 Task: Look for space in Suva, Fiji from 10th July, 2023 to 15th July, 2023 for 7 adults in price range Rs.10000 to Rs.15000. Place can be entire place or shared room with 4 bedrooms having 7 beds and 4 bathrooms. Property type can be house, flat, guest house. Amenities needed are: wifi, TV, free parkinig on premises, gym, breakfast. Booking option can be shelf check-in. Required host language is .
Action: Mouse moved to (608, 156)
Screenshot: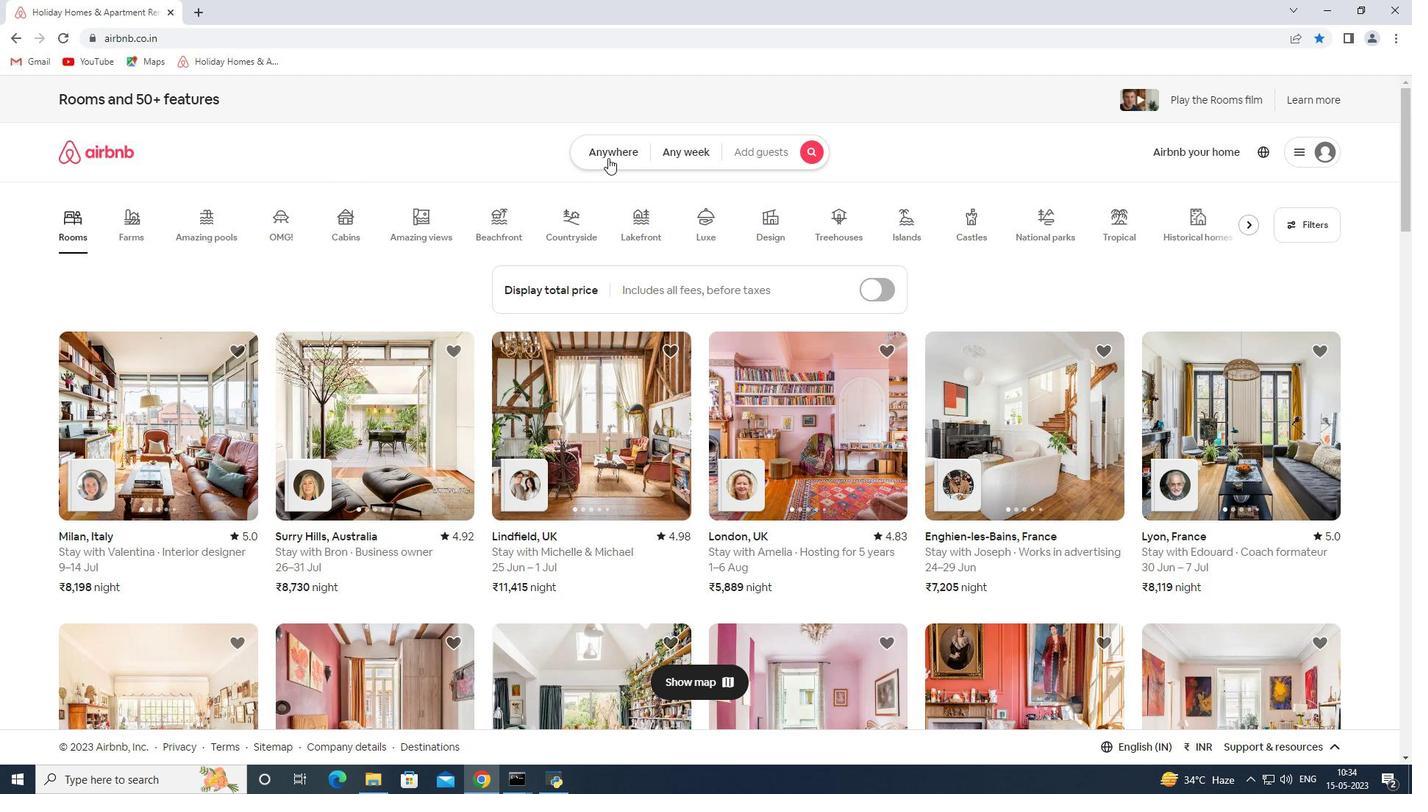 
Action: Mouse pressed left at (608, 156)
Screenshot: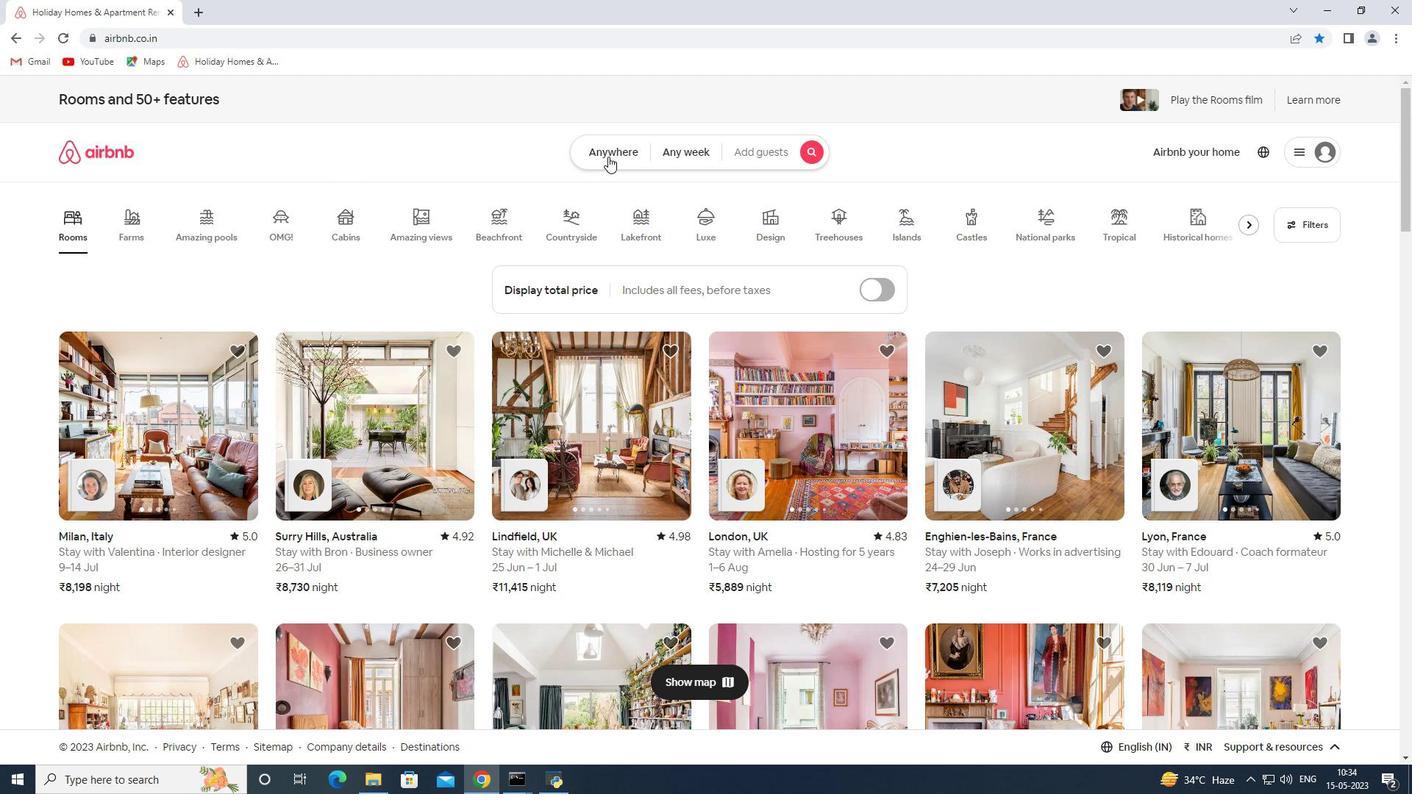 
Action: Mouse moved to (519, 213)
Screenshot: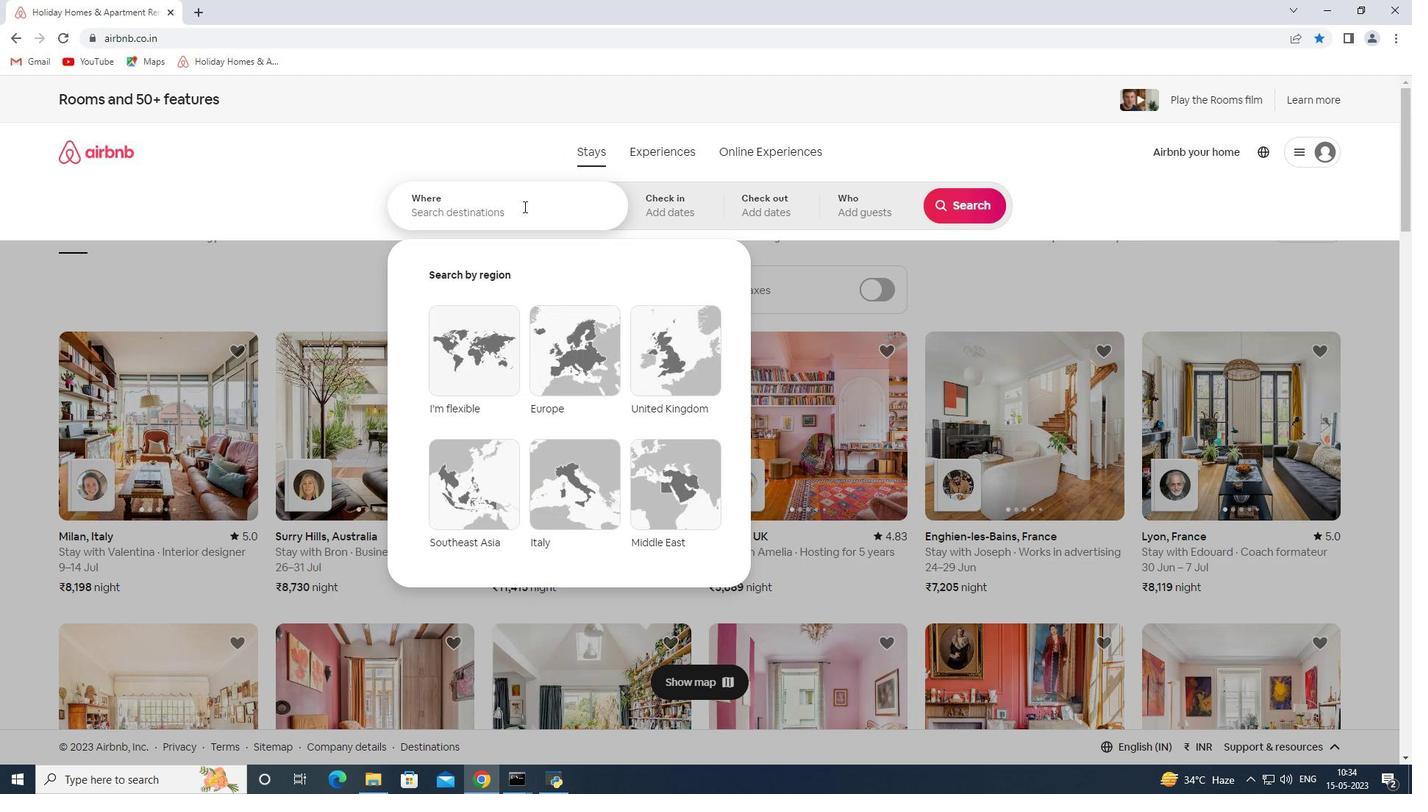 
Action: Mouse pressed left at (519, 213)
Screenshot: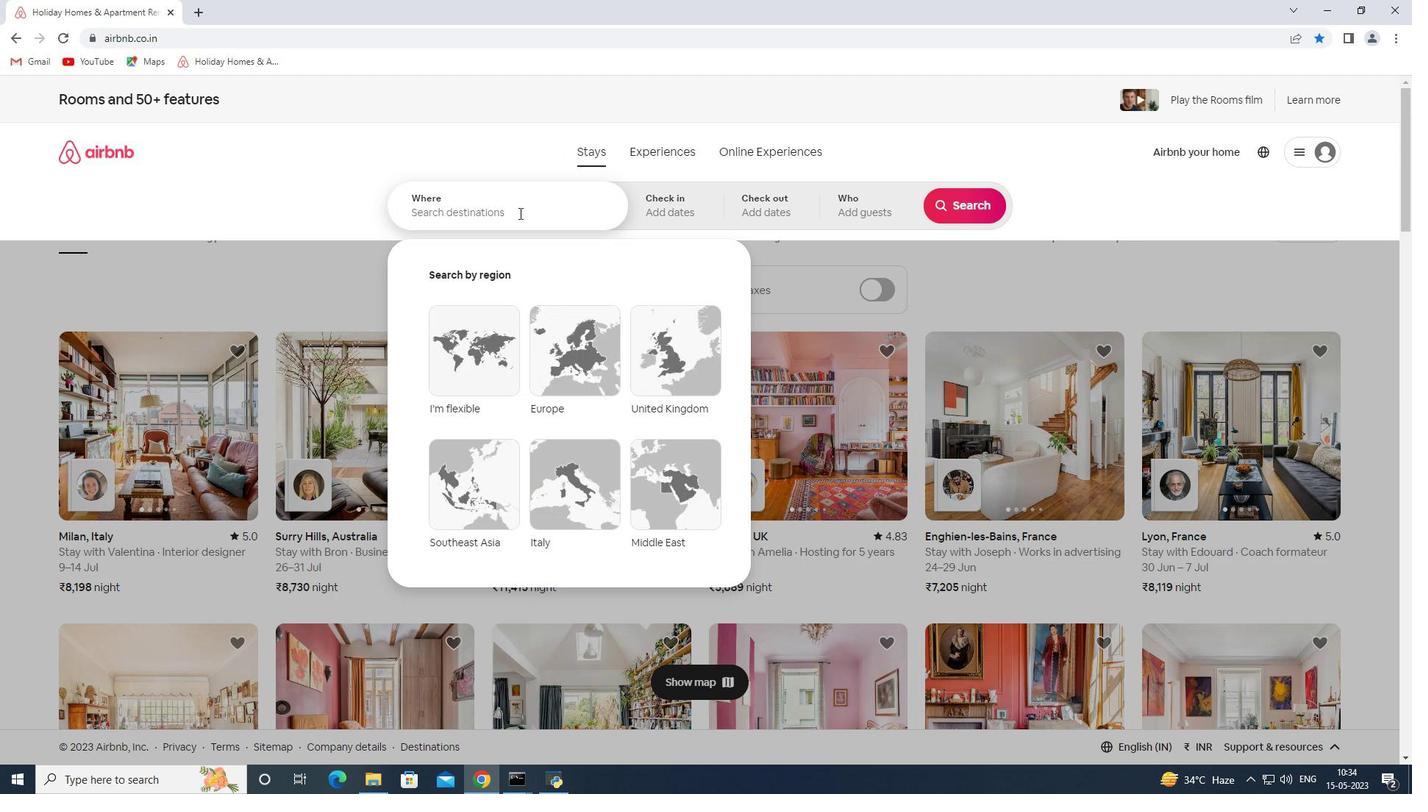 
Action: Key pressed <Key.shift><Key.shift><Key.shift><Key.shift>Suva<Key.space>fiji<Key.space><Key.down><Key.enter>
Screenshot: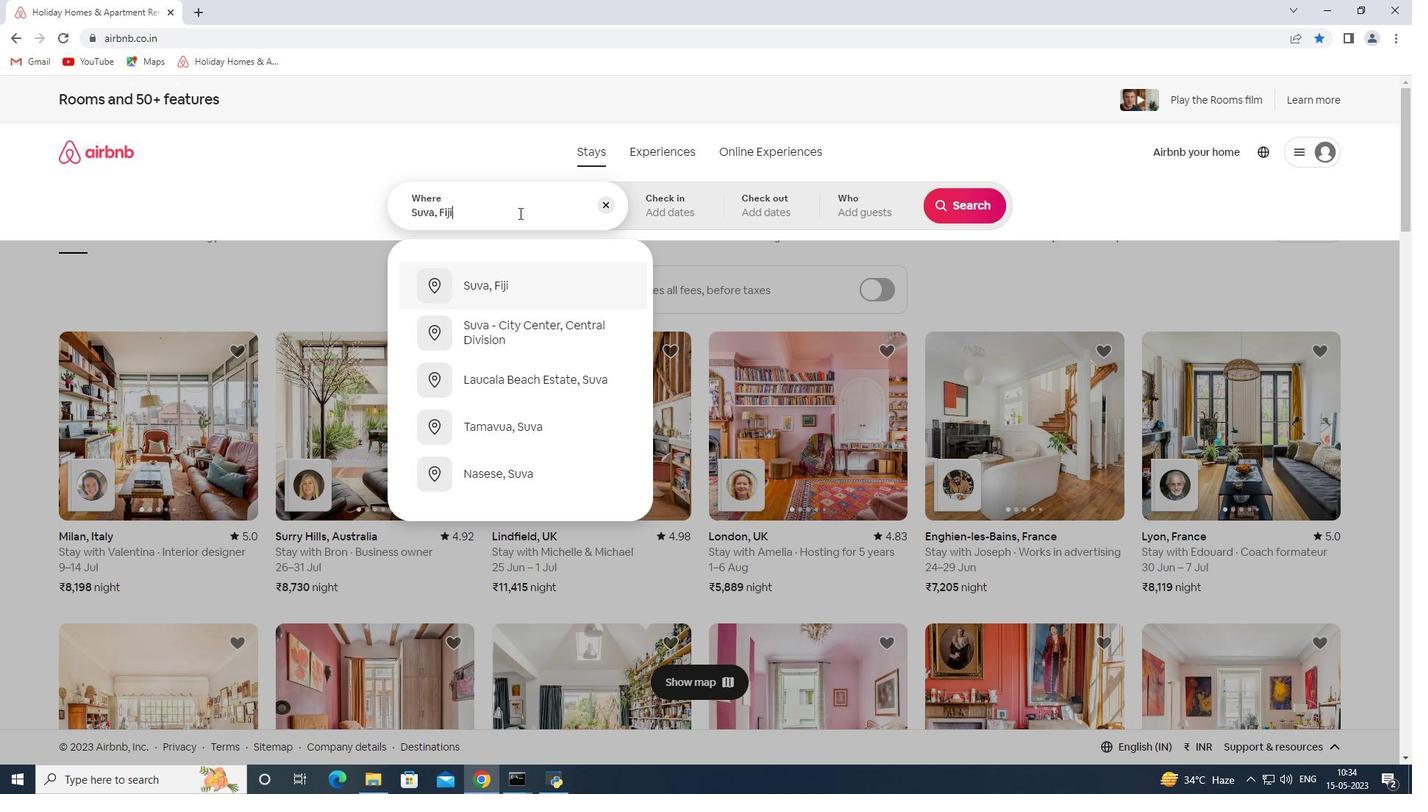 
Action: Mouse moved to (963, 320)
Screenshot: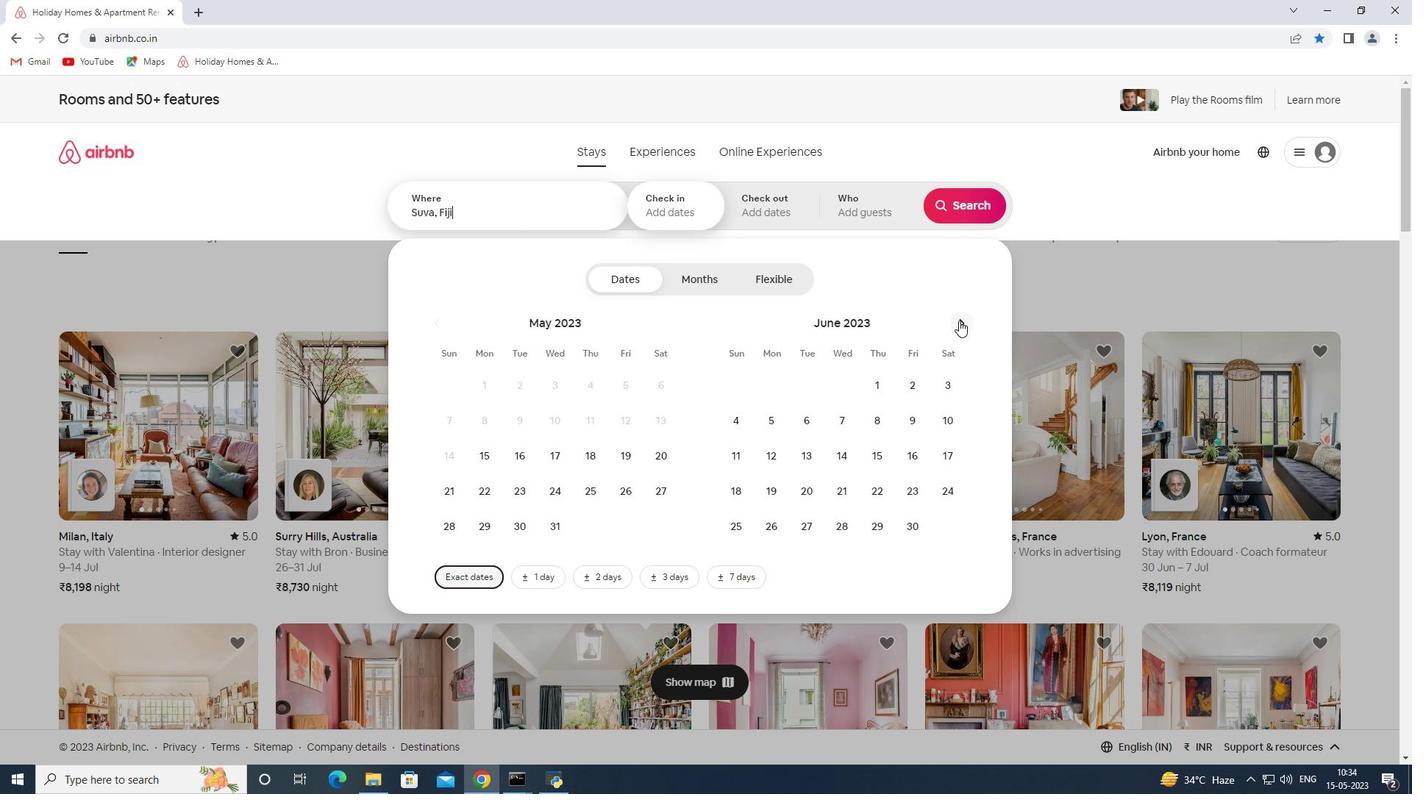 
Action: Mouse pressed left at (963, 320)
Screenshot: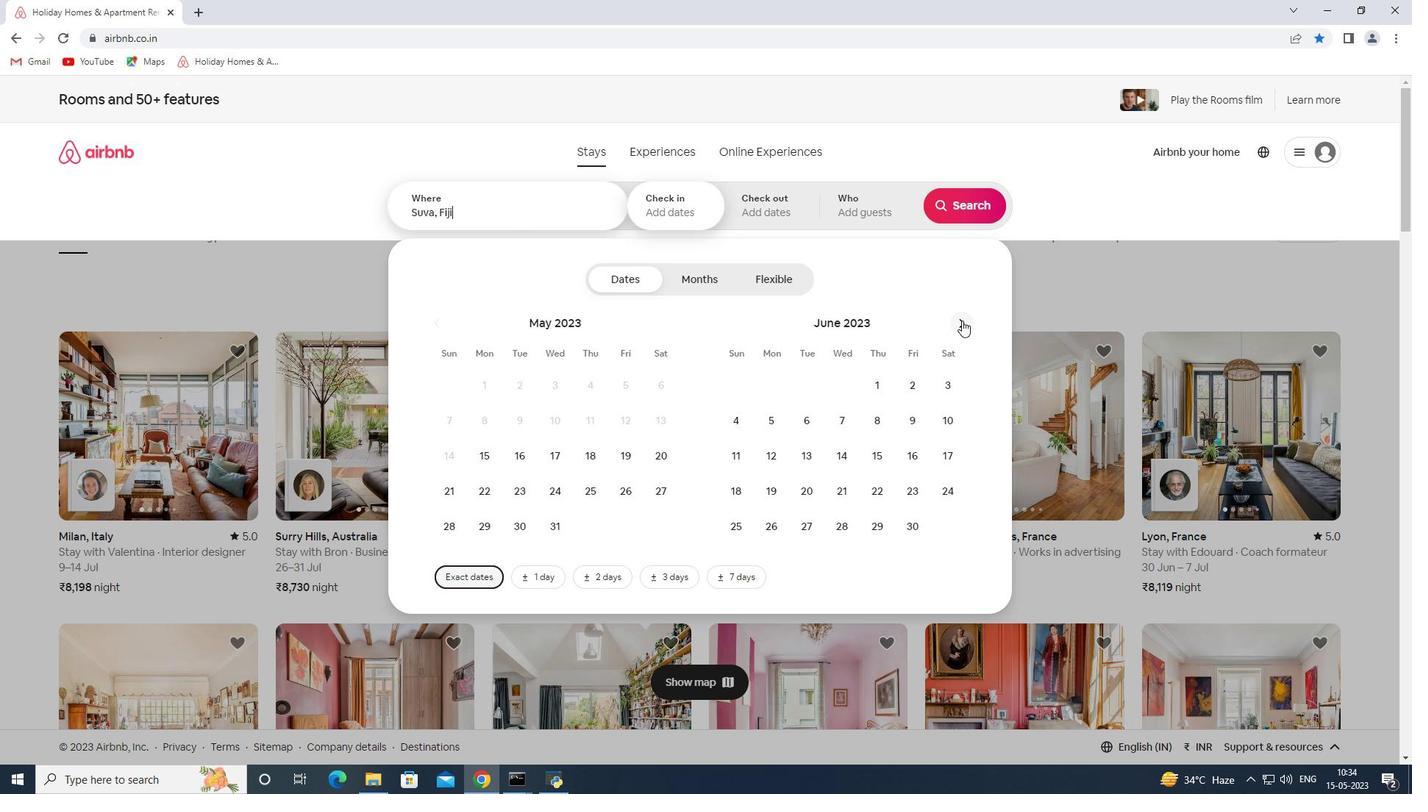 
Action: Mouse moved to (778, 460)
Screenshot: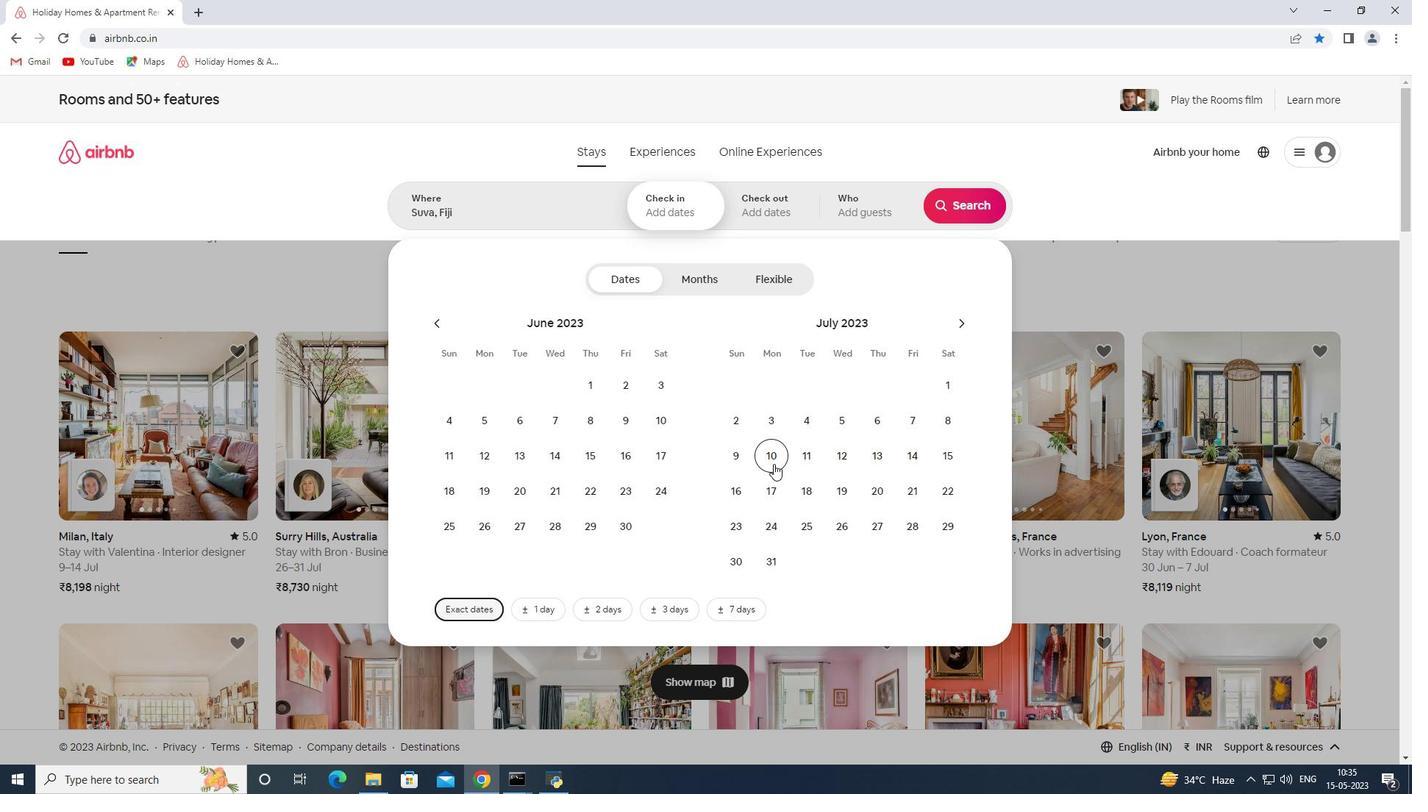 
Action: Mouse pressed left at (778, 460)
Screenshot: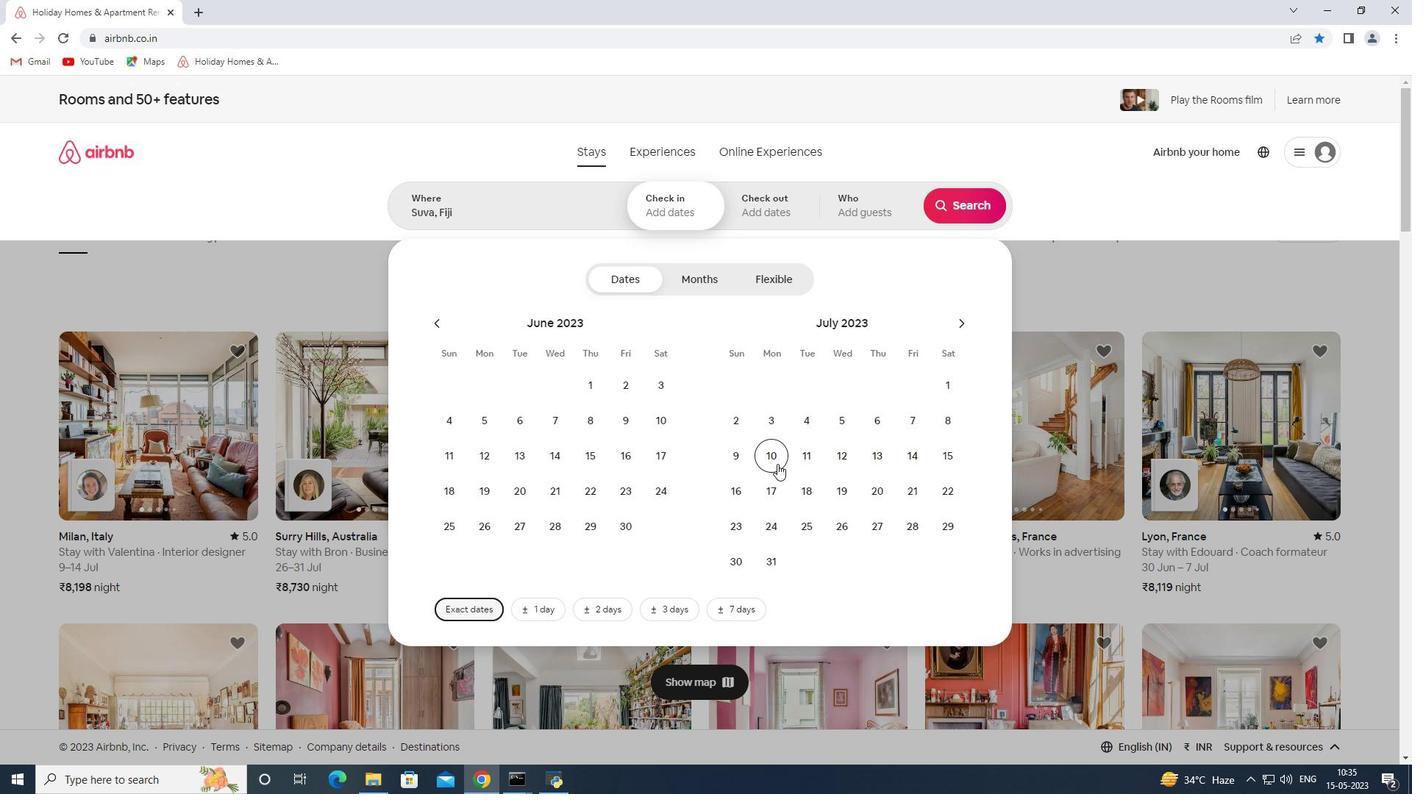 
Action: Mouse moved to (957, 456)
Screenshot: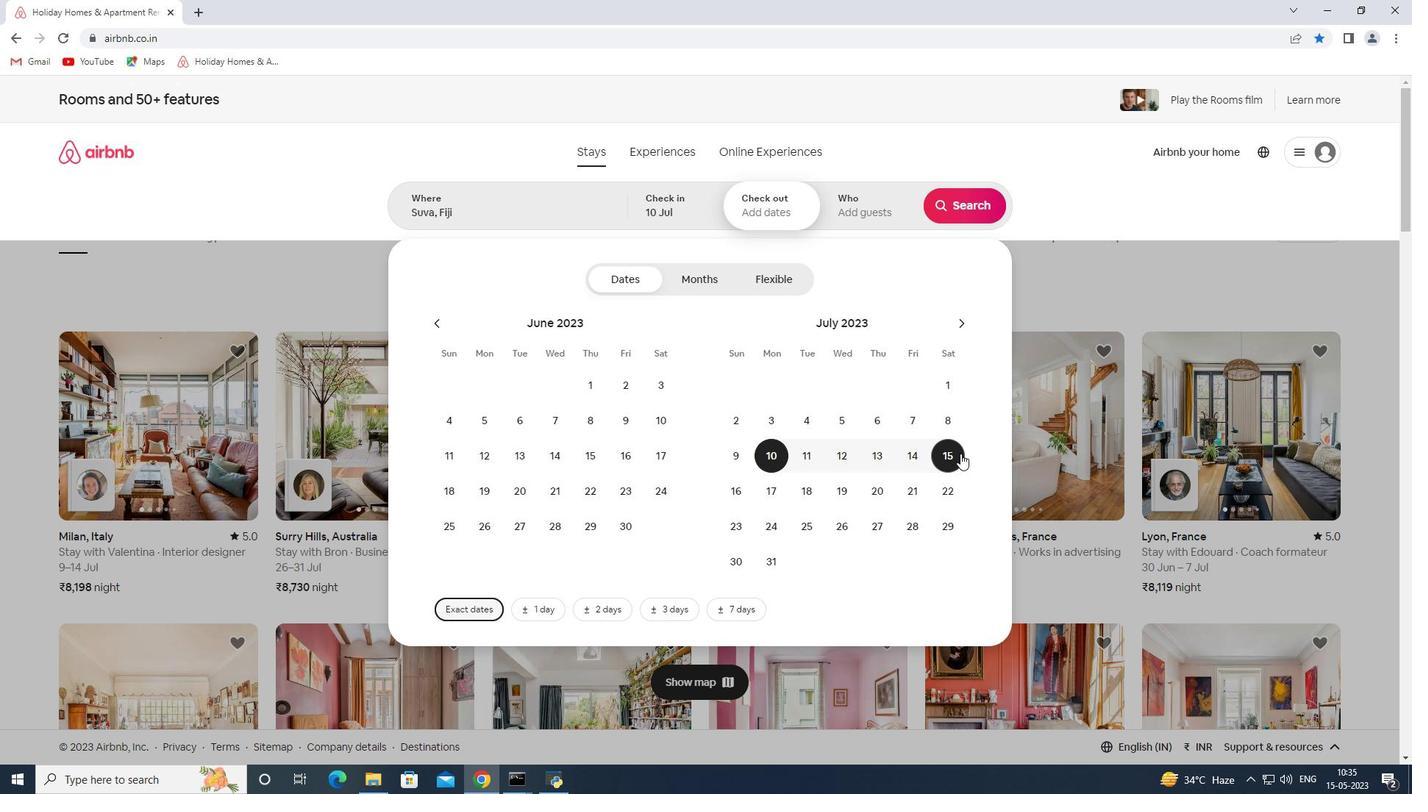 
Action: Mouse pressed left at (957, 456)
Screenshot: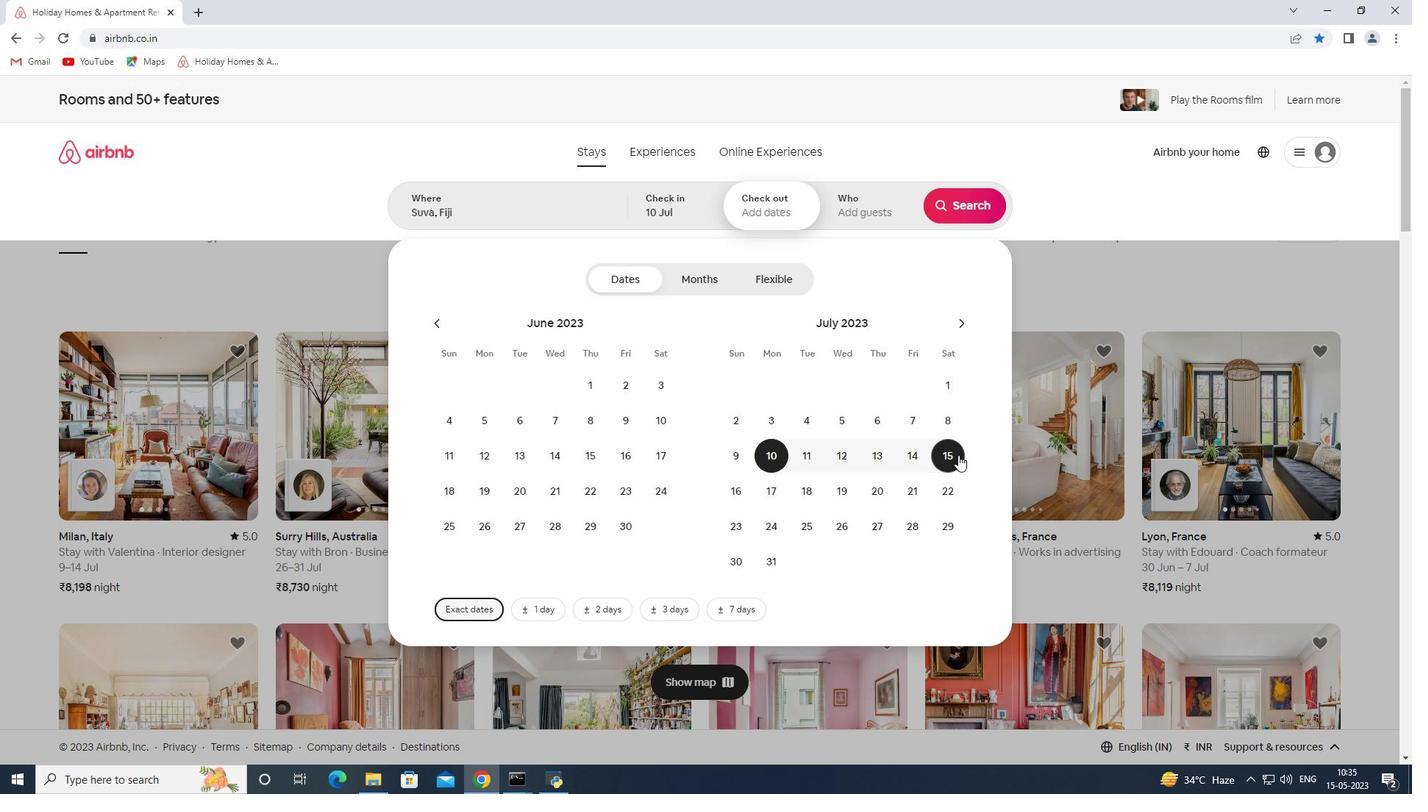 
Action: Mouse moved to (874, 217)
Screenshot: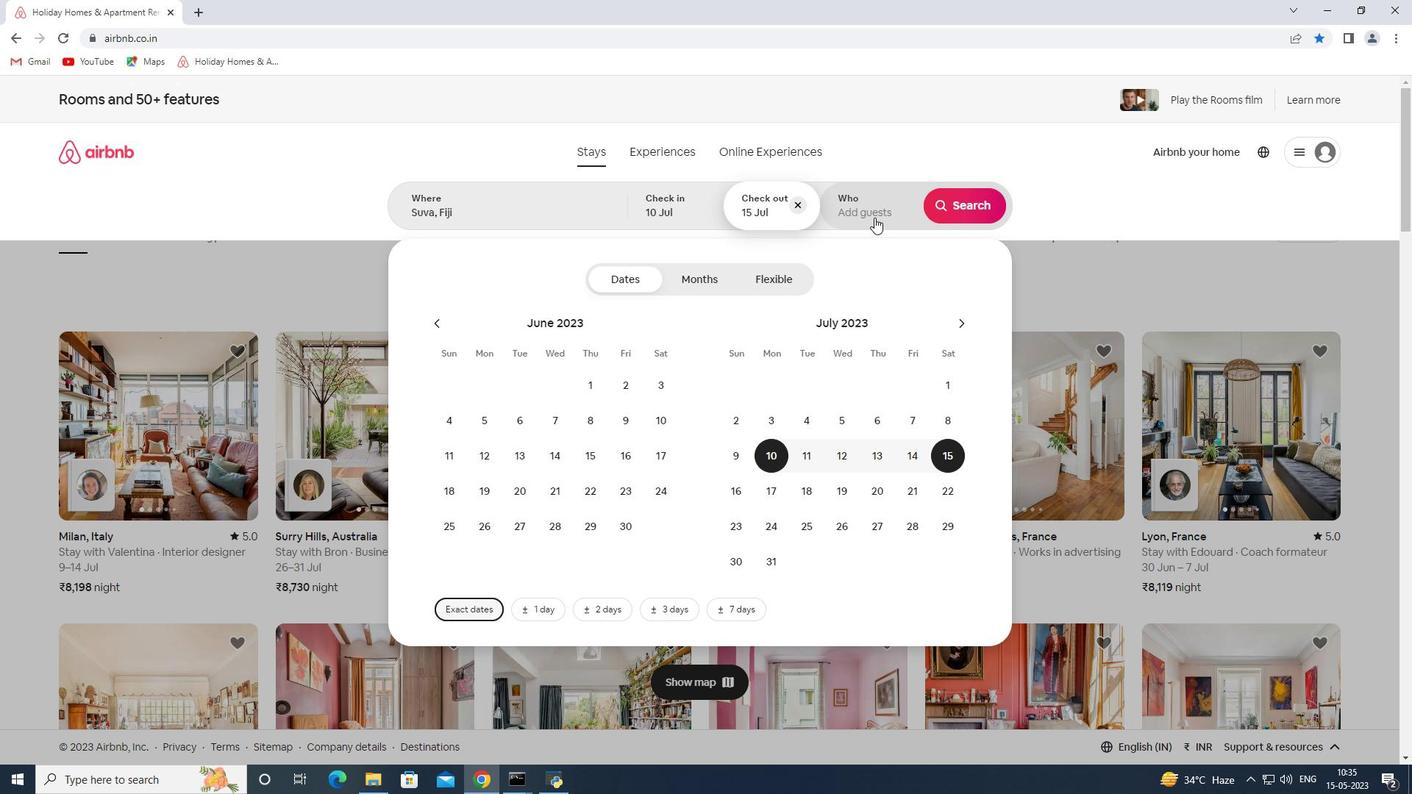 
Action: Mouse pressed left at (874, 217)
Screenshot: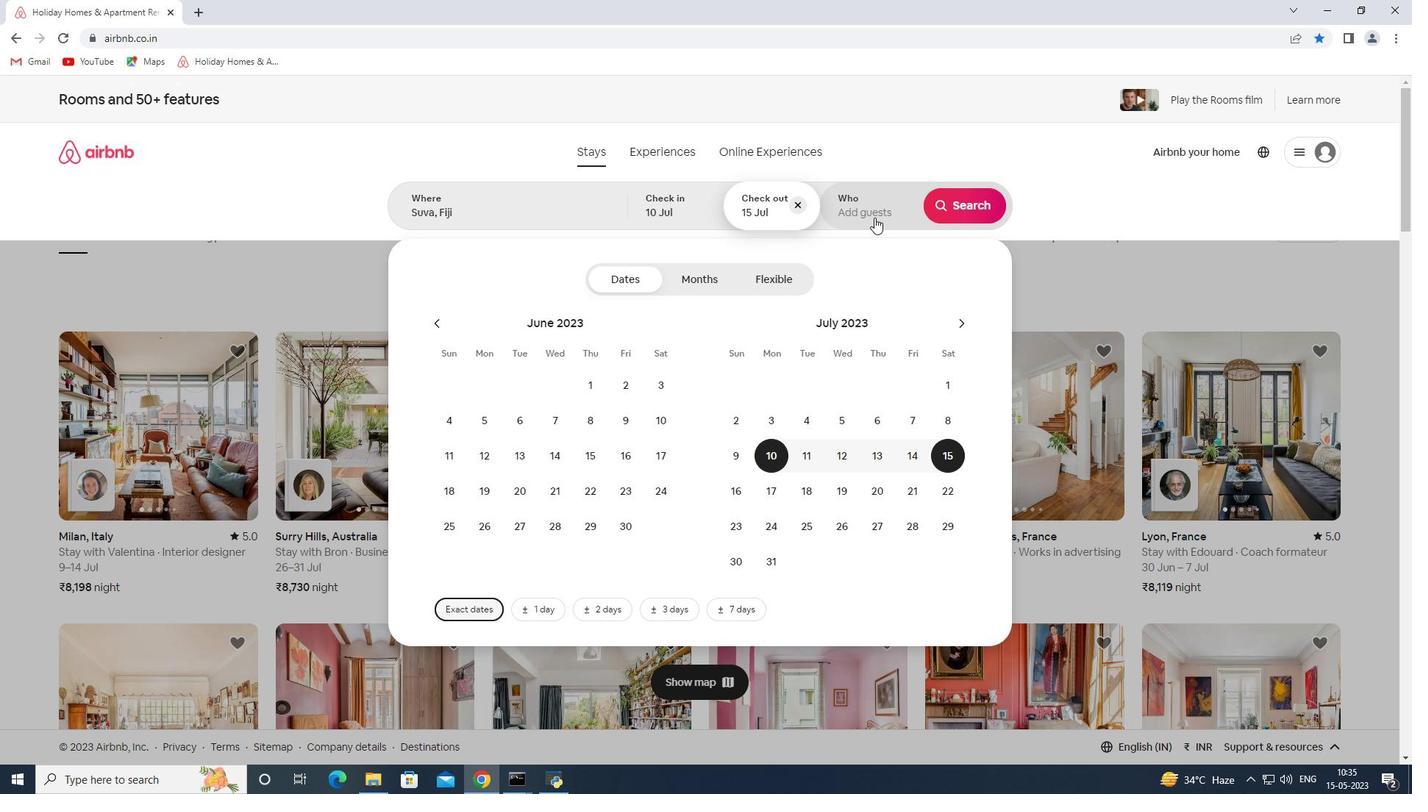 
Action: Mouse moved to (976, 285)
Screenshot: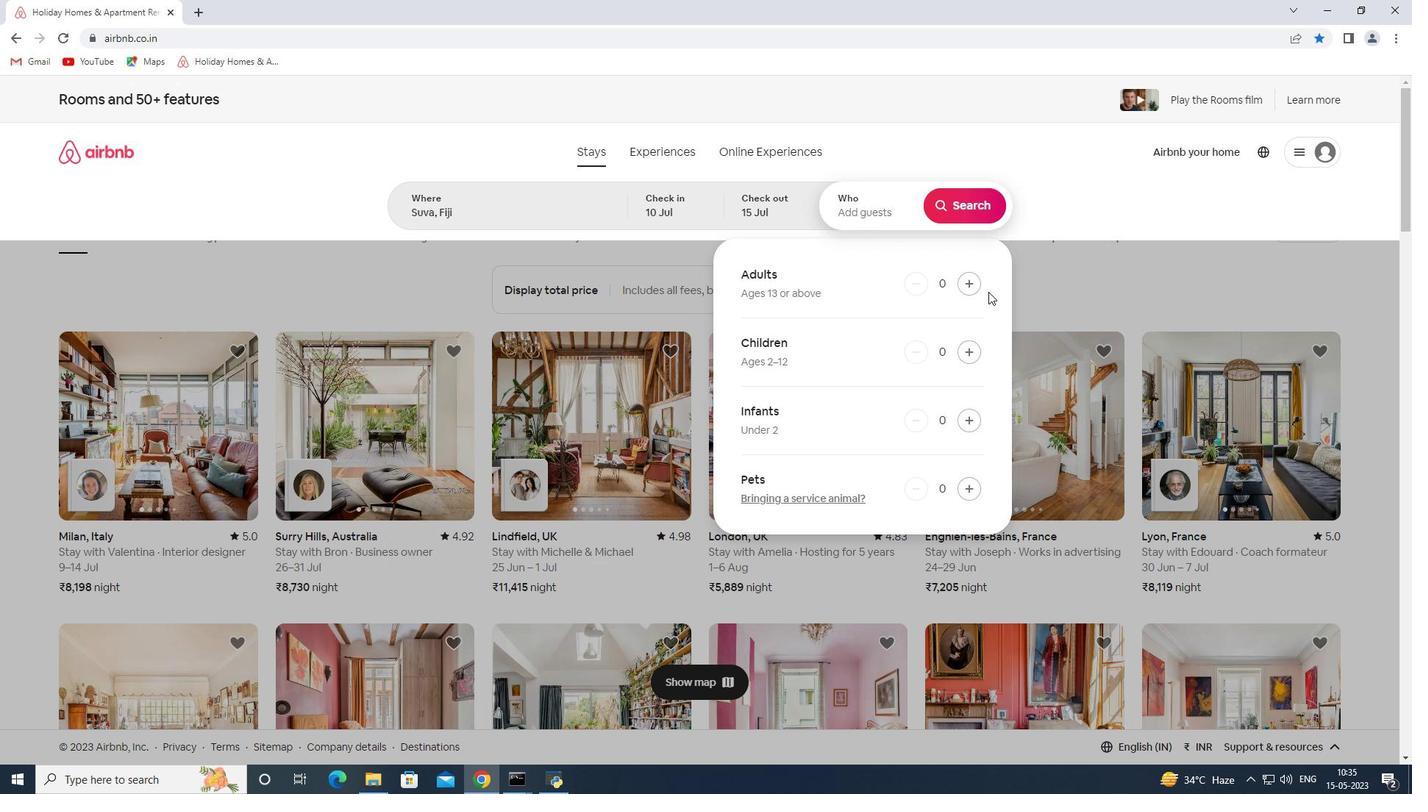 
Action: Mouse pressed left at (976, 285)
Screenshot: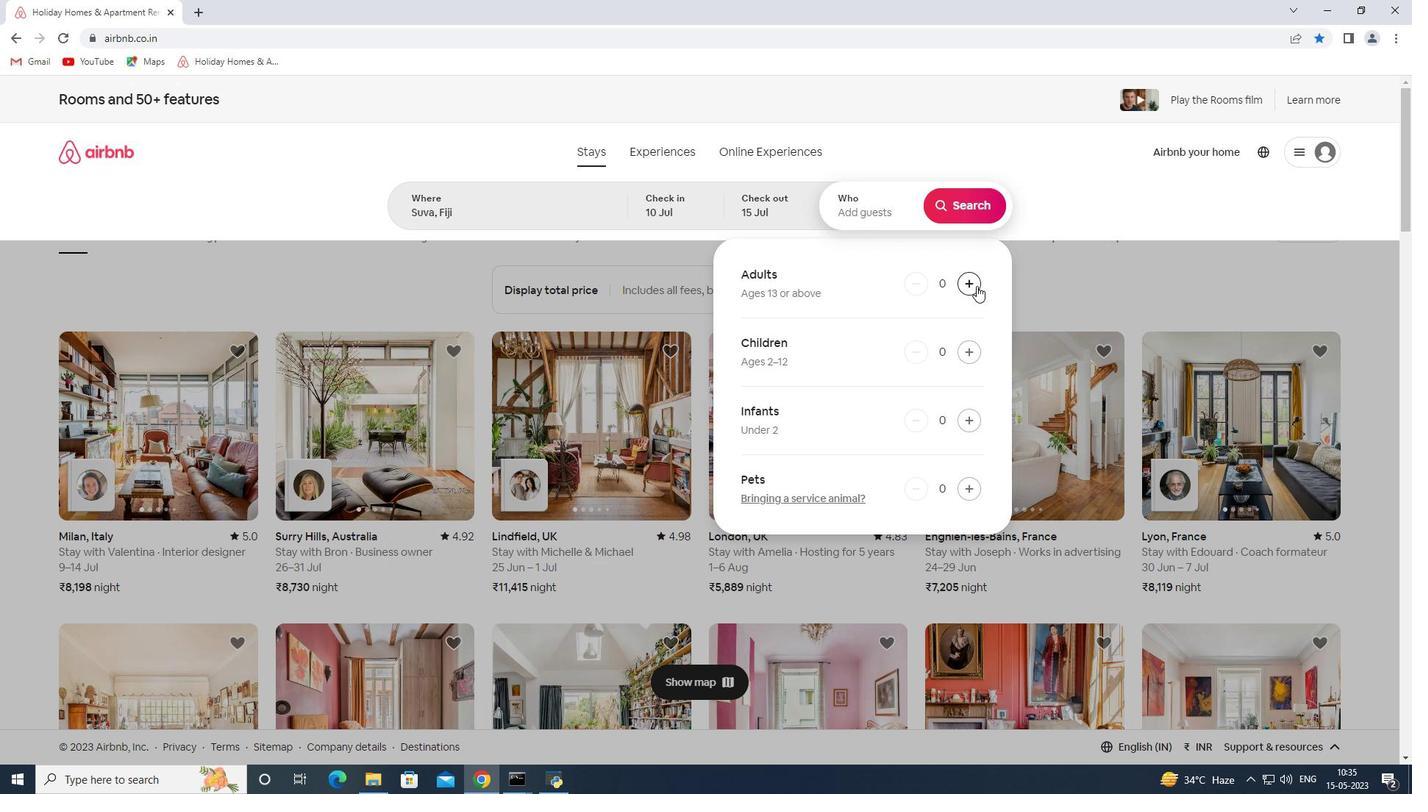 
Action: Mouse pressed left at (976, 285)
Screenshot: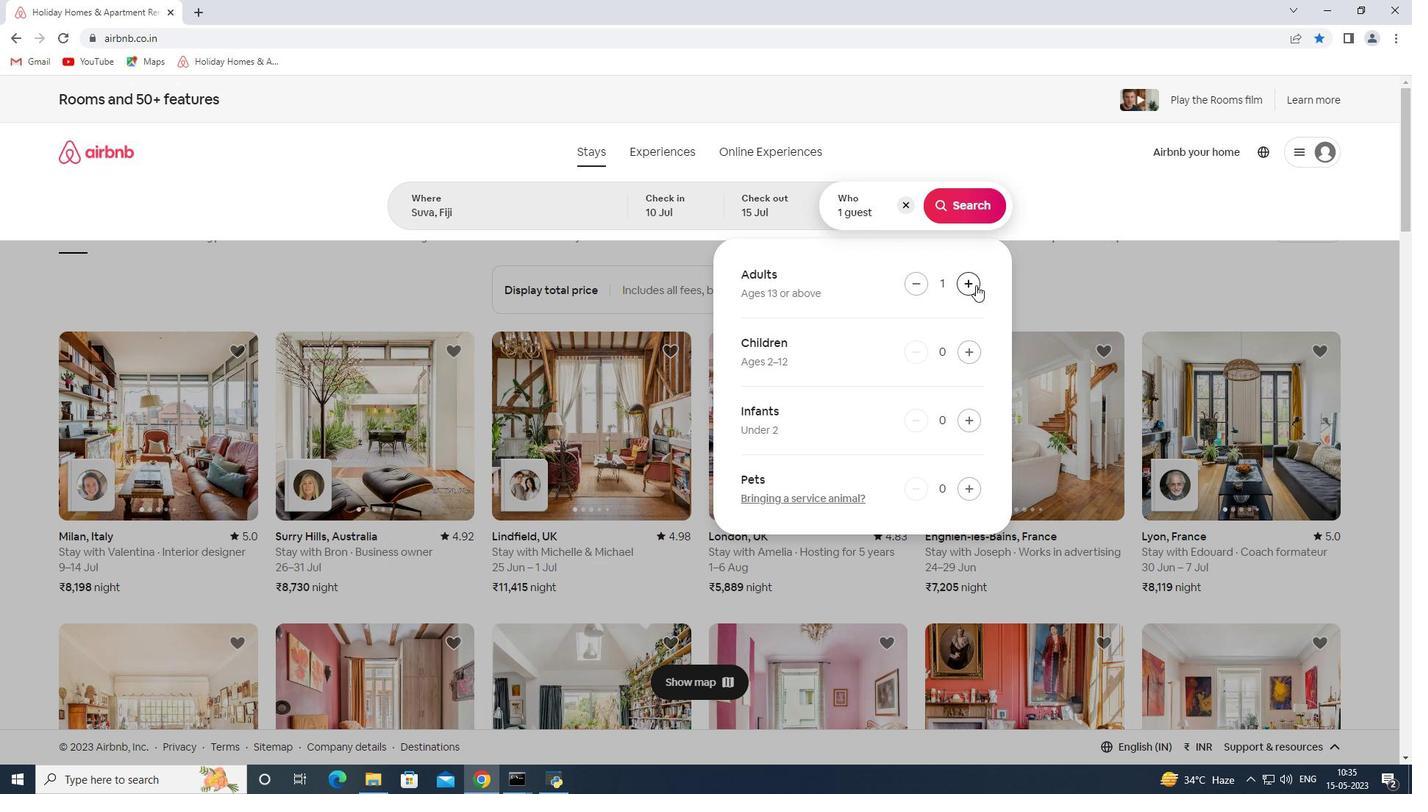 
Action: Mouse pressed left at (976, 285)
Screenshot: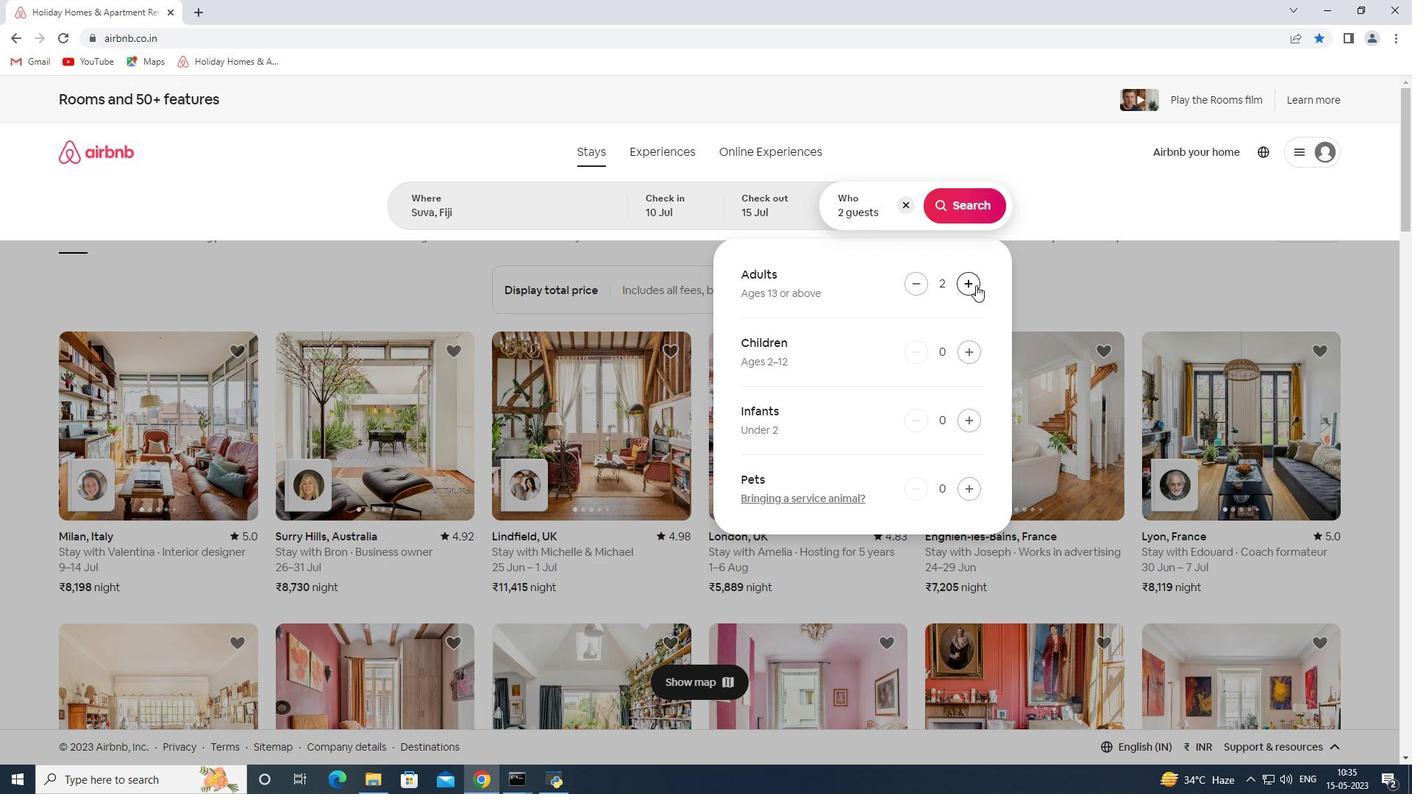 
Action: Mouse pressed left at (976, 285)
Screenshot: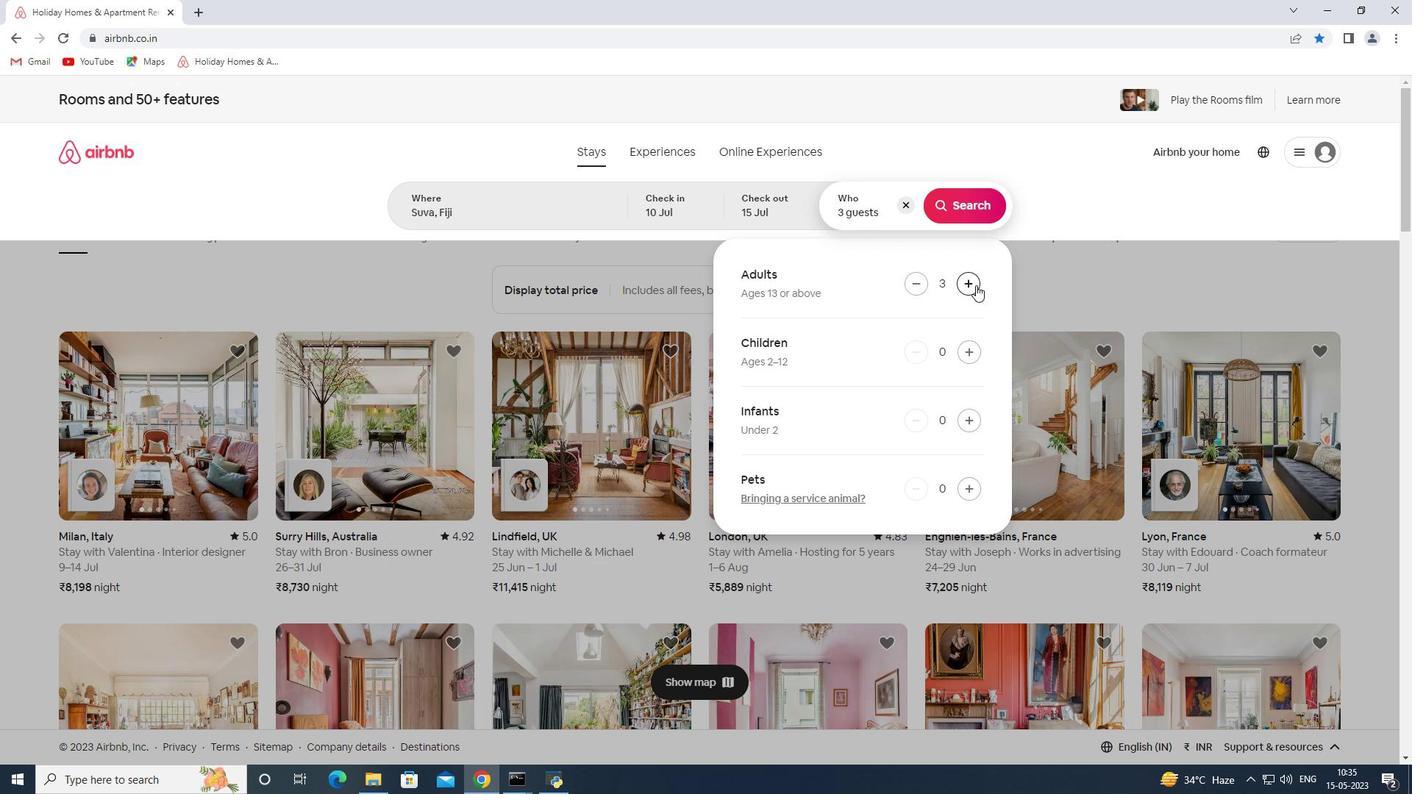 
Action: Mouse pressed left at (976, 285)
Screenshot: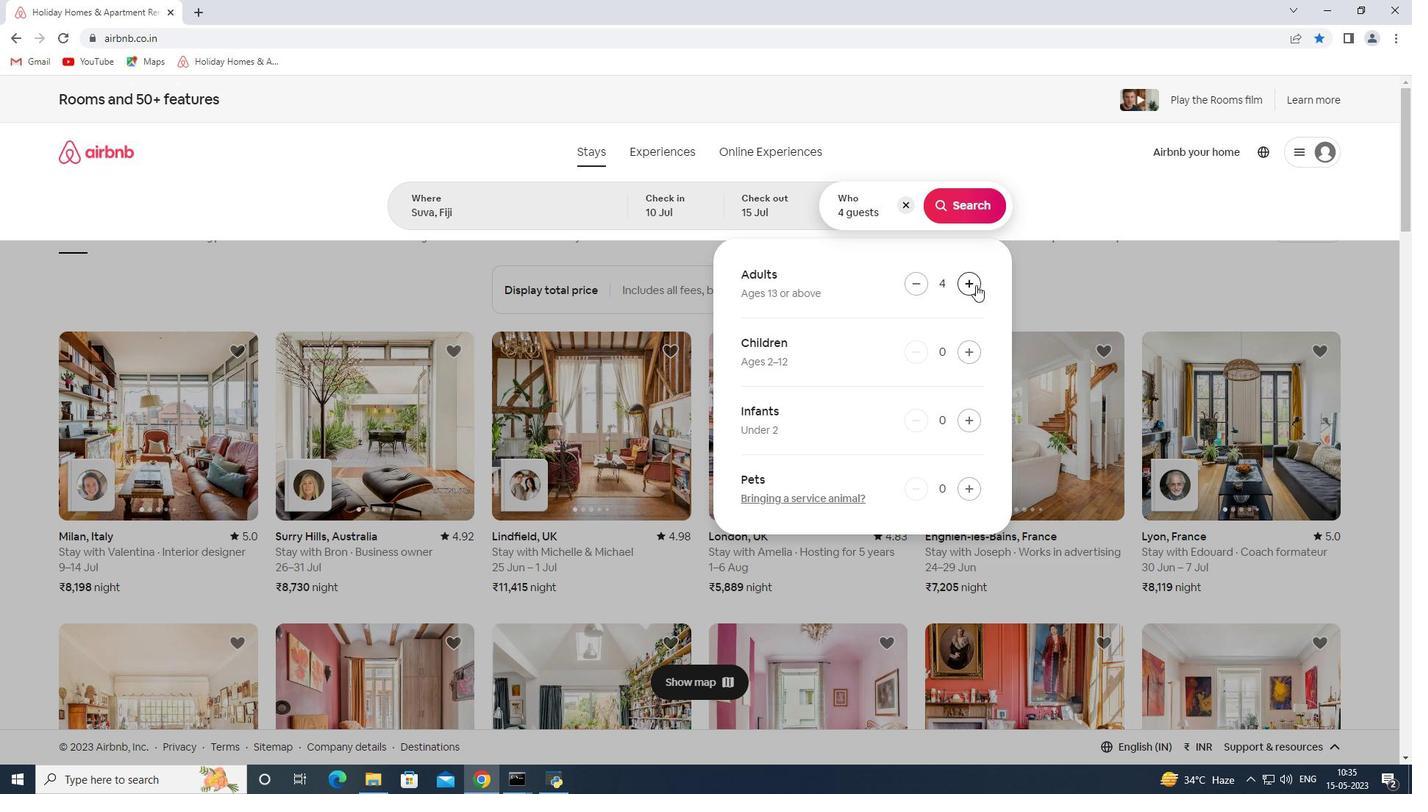 
Action: Mouse pressed left at (976, 285)
Screenshot: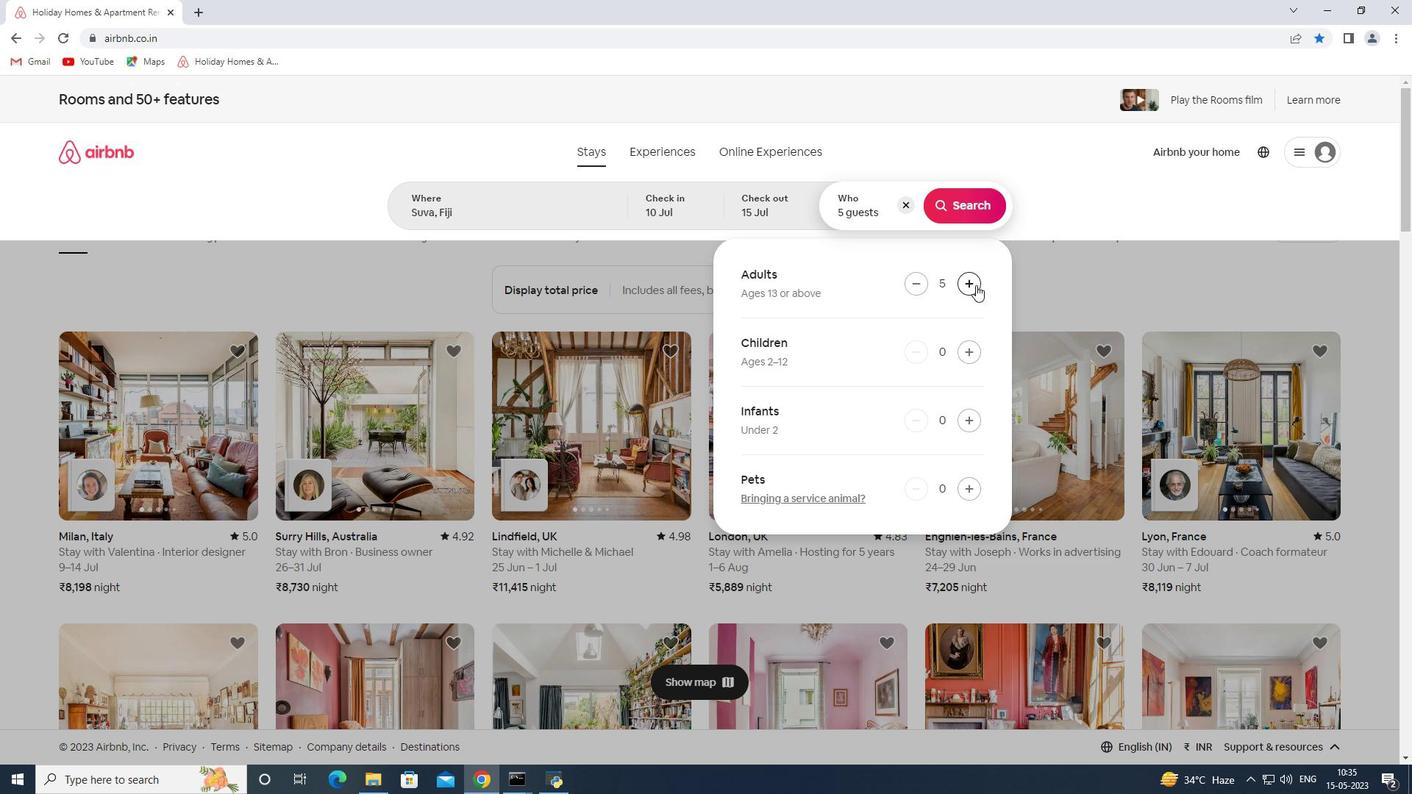 
Action: Mouse pressed left at (976, 285)
Screenshot: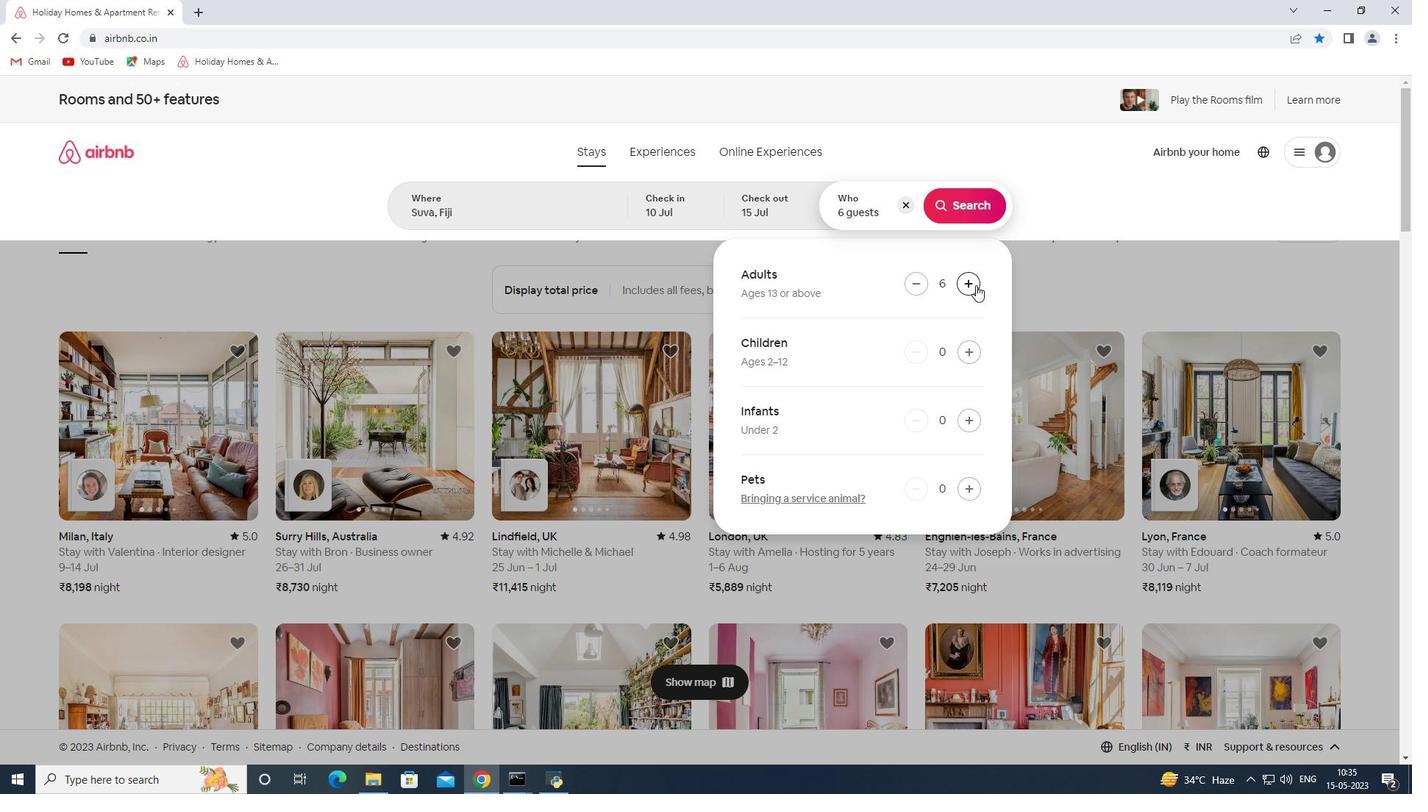 
Action: Mouse moved to (971, 208)
Screenshot: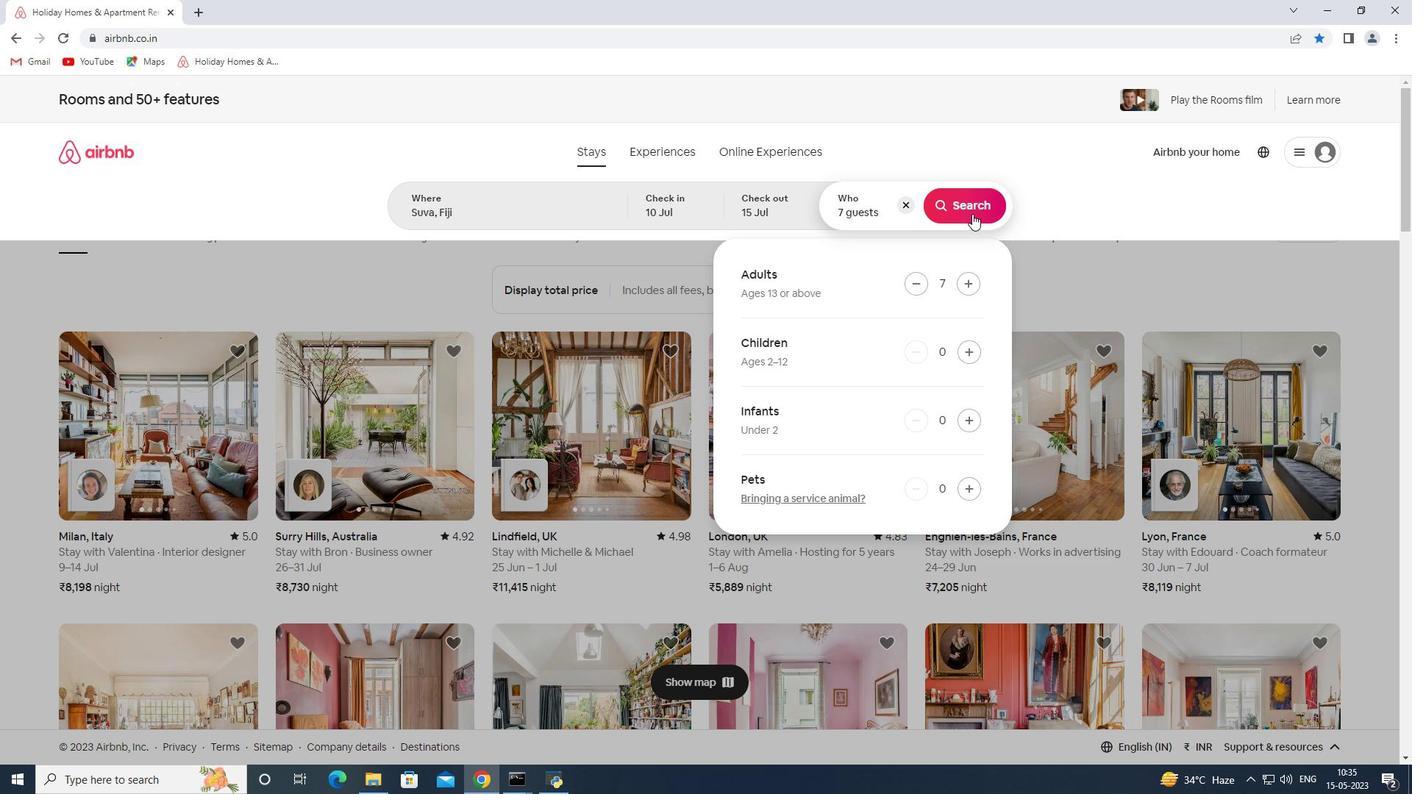 
Action: Mouse pressed left at (971, 208)
Screenshot: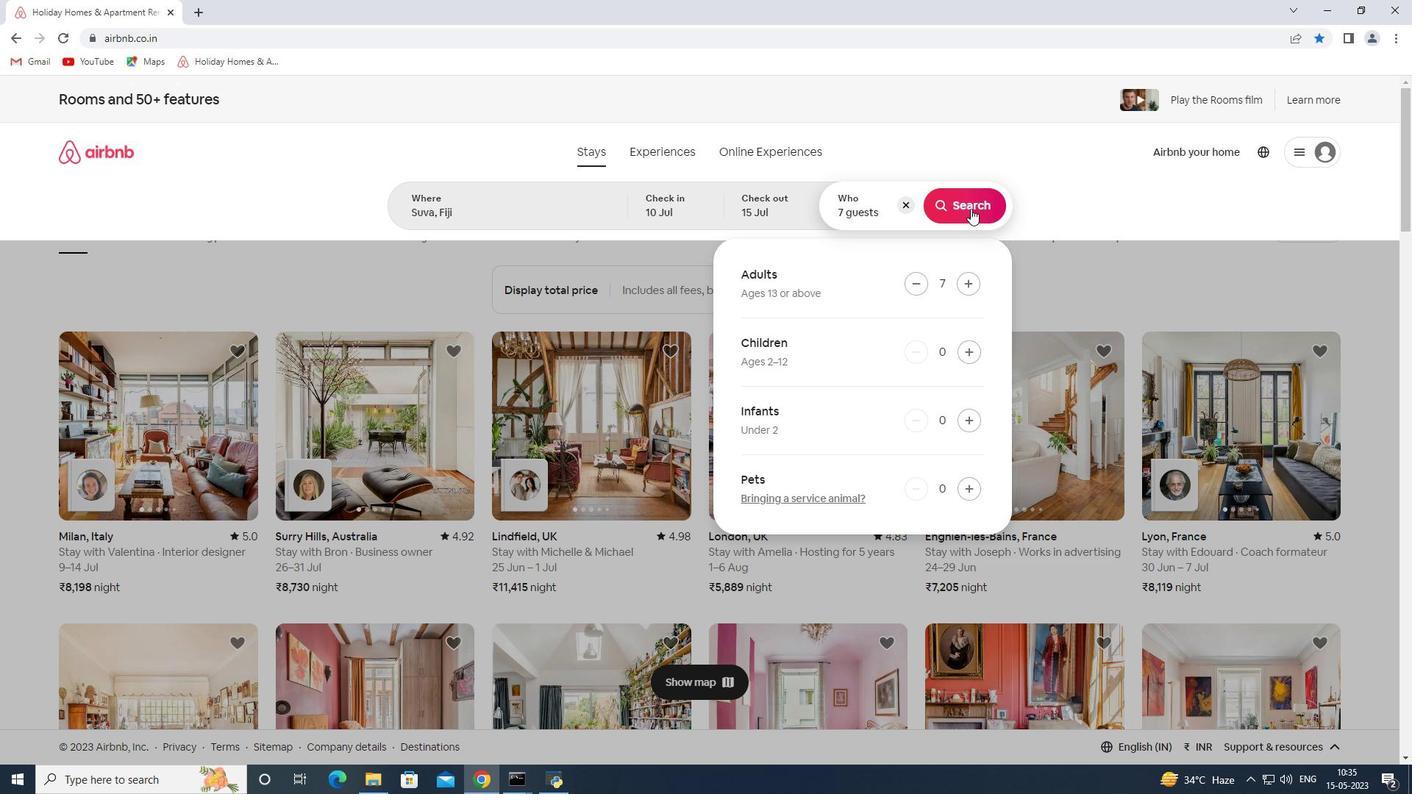 
Action: Mouse moved to (1342, 158)
Screenshot: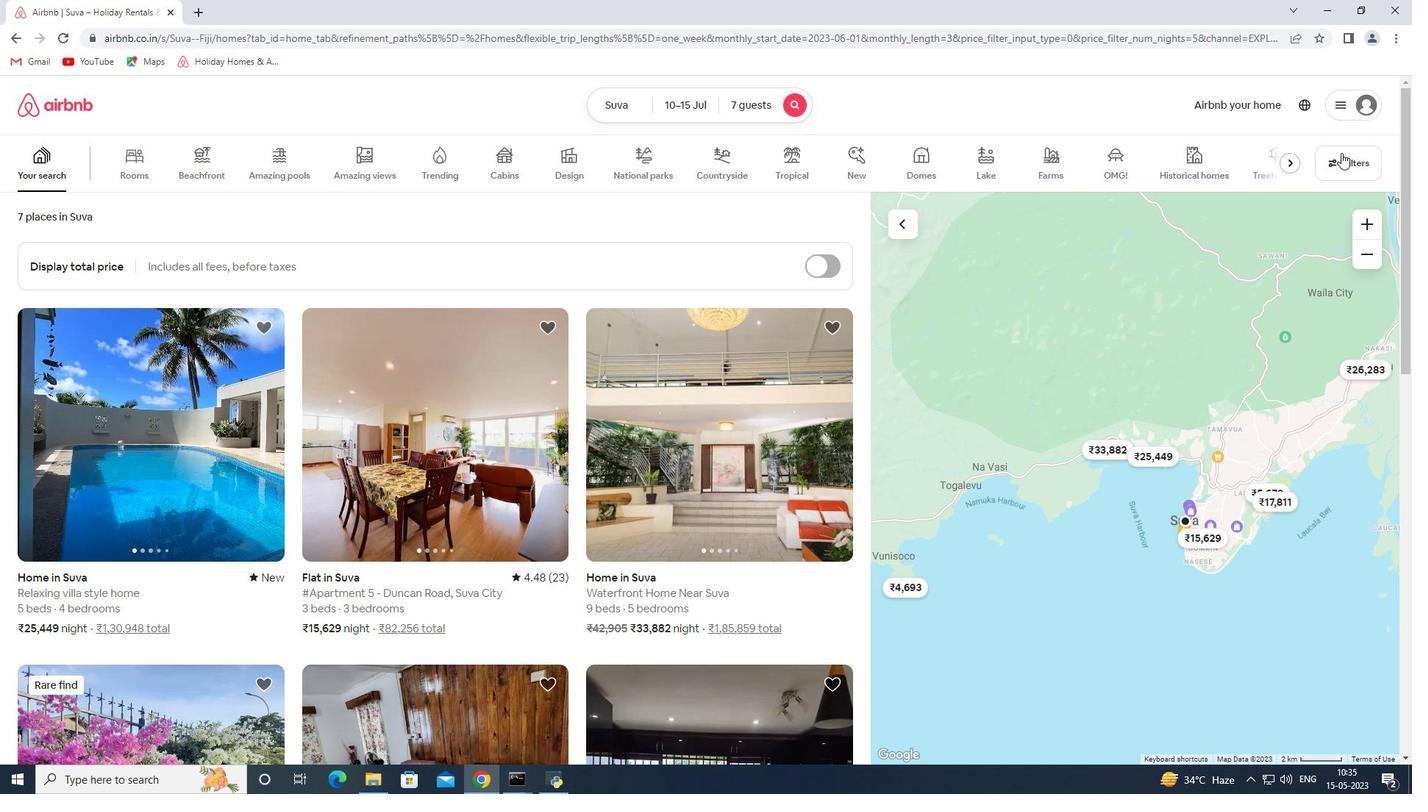
Action: Mouse pressed left at (1342, 158)
Screenshot: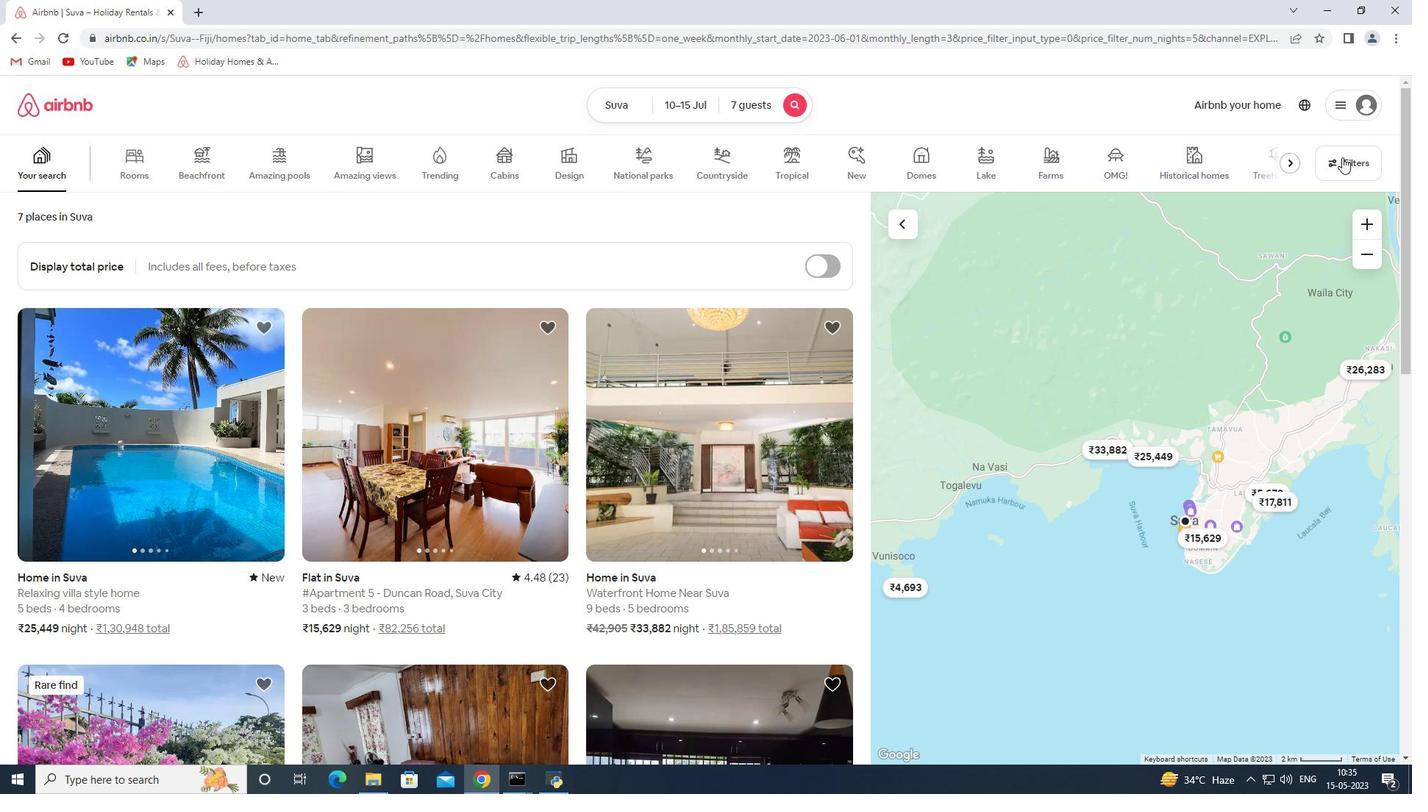 
Action: Mouse moved to (517, 531)
Screenshot: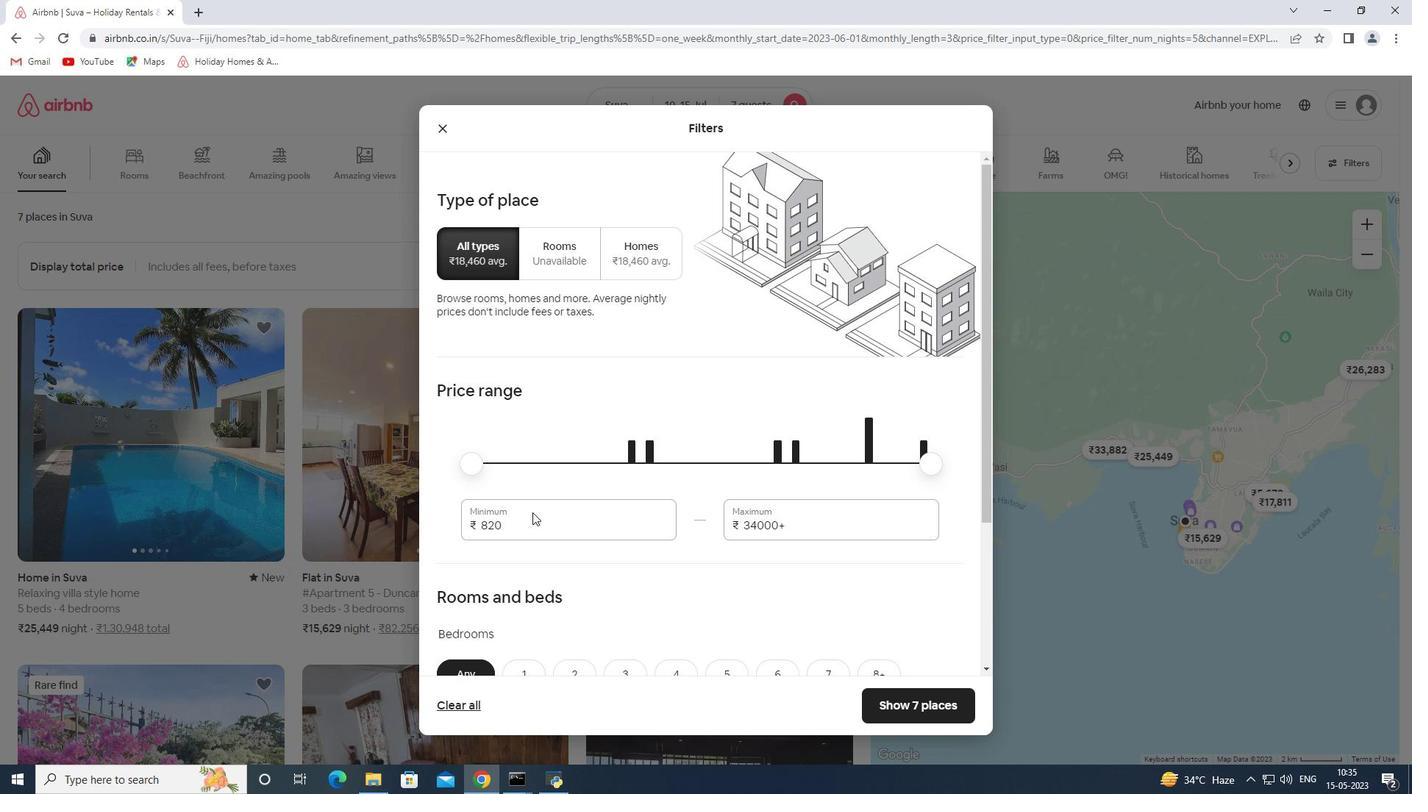 
Action: Mouse pressed left at (517, 531)
Screenshot: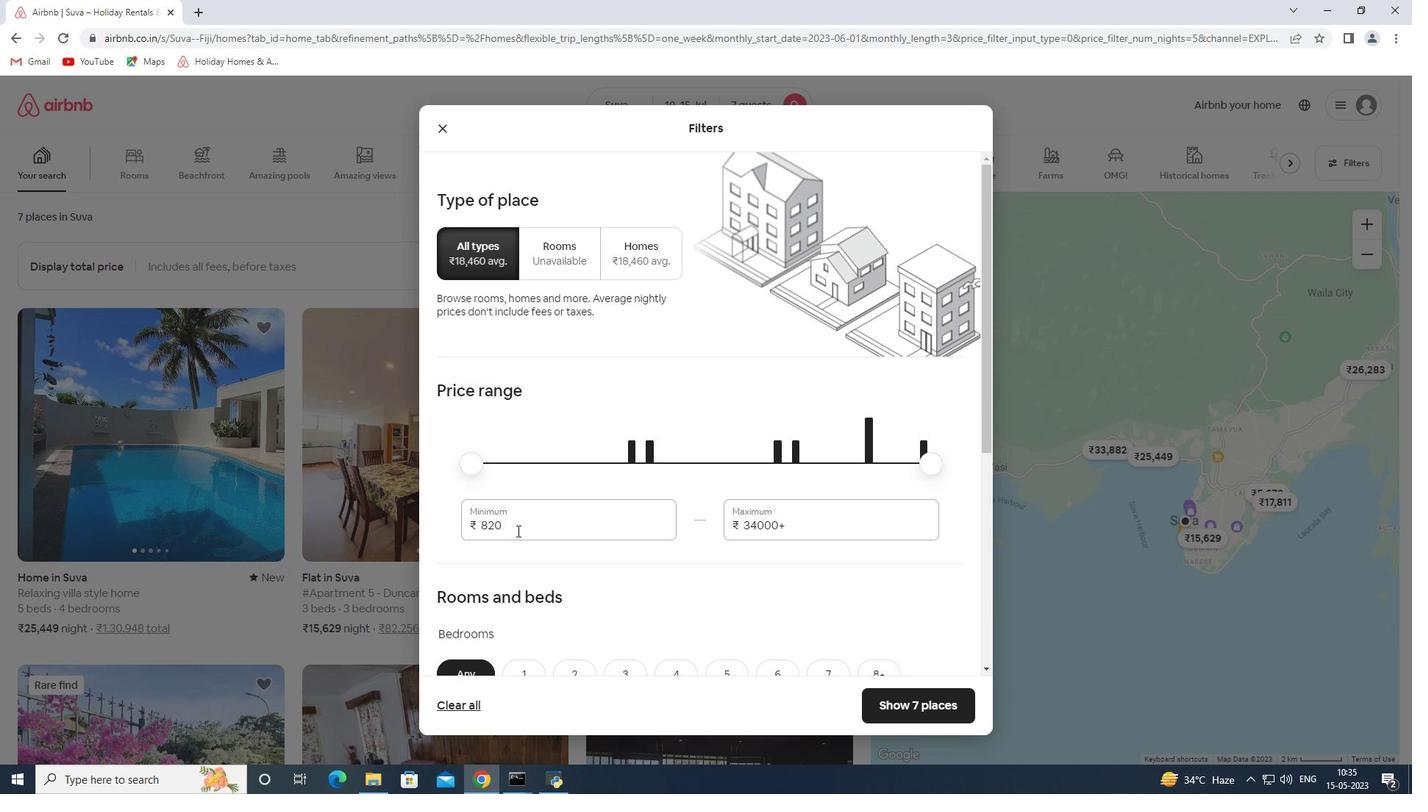 
Action: Mouse pressed left at (517, 531)
Screenshot: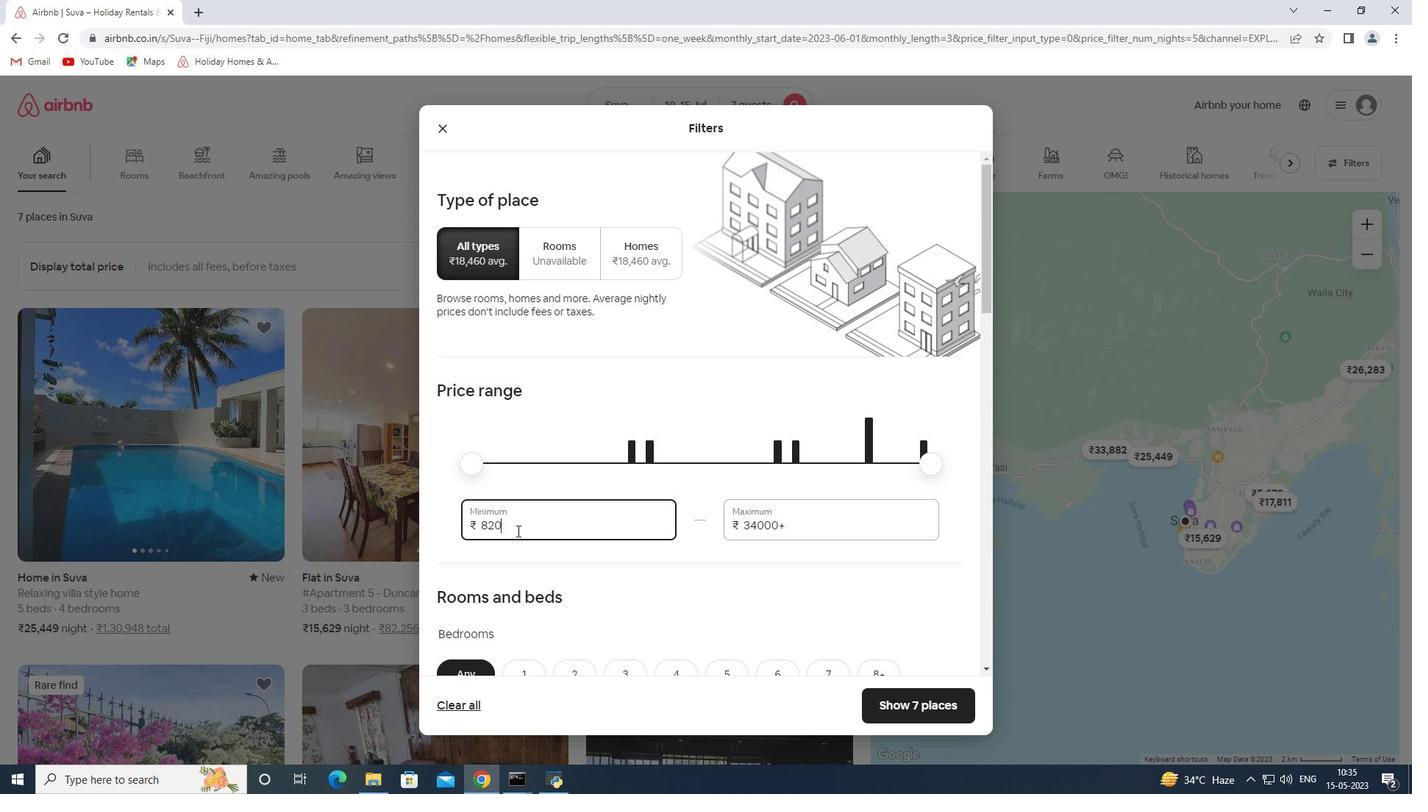 
Action: Key pressed 10000<Key.tab>15000
Screenshot: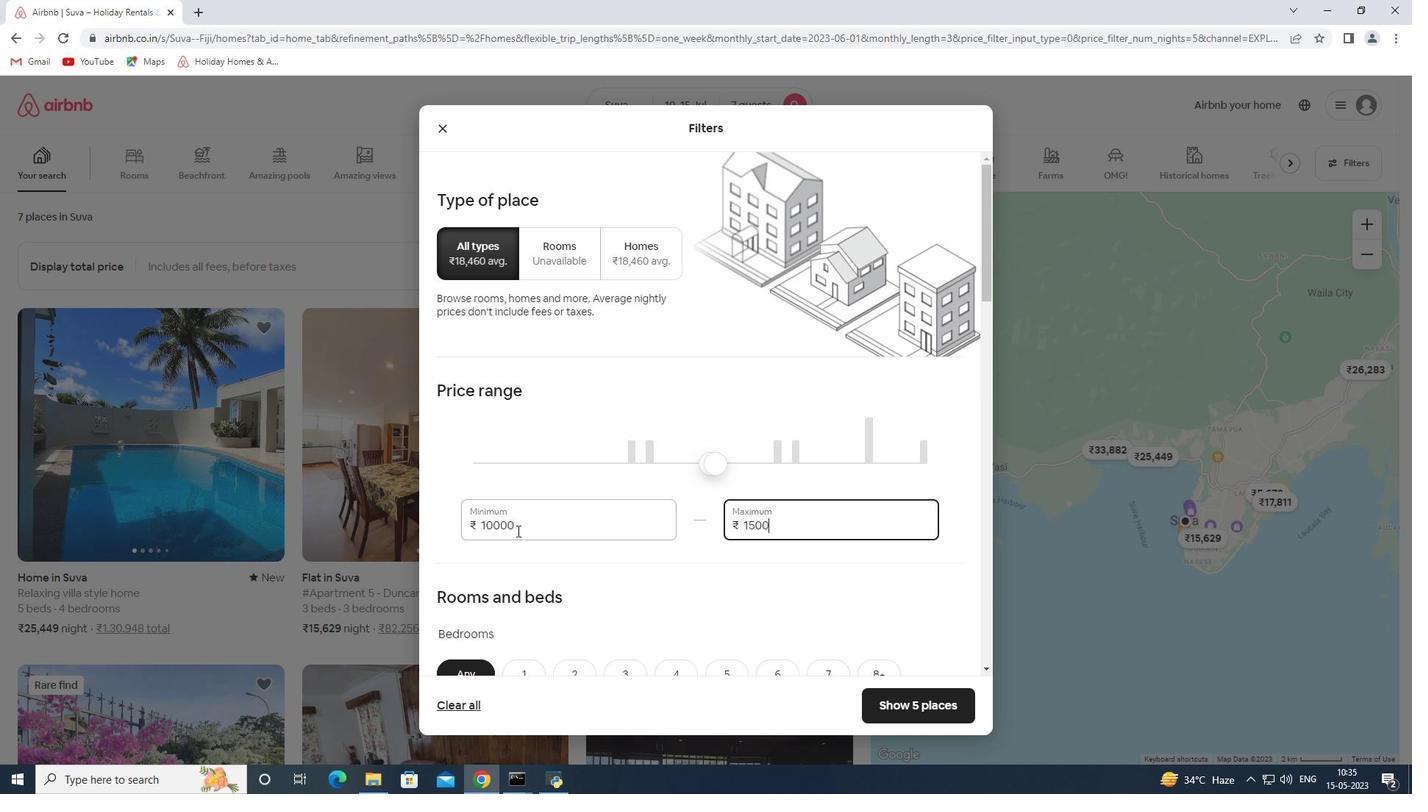 
Action: Mouse moved to (518, 476)
Screenshot: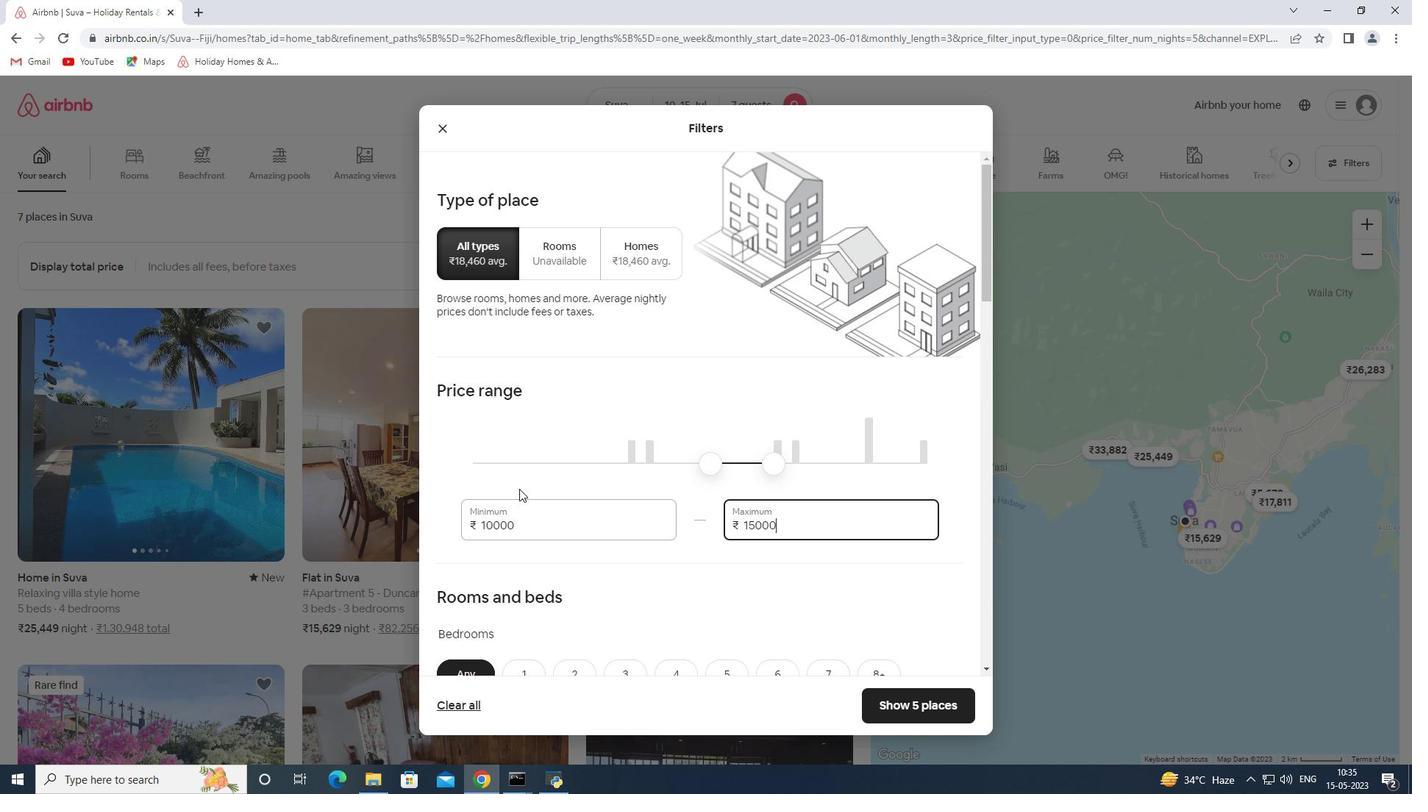 
Action: Mouse scrolled (518, 476) with delta (0, 0)
Screenshot: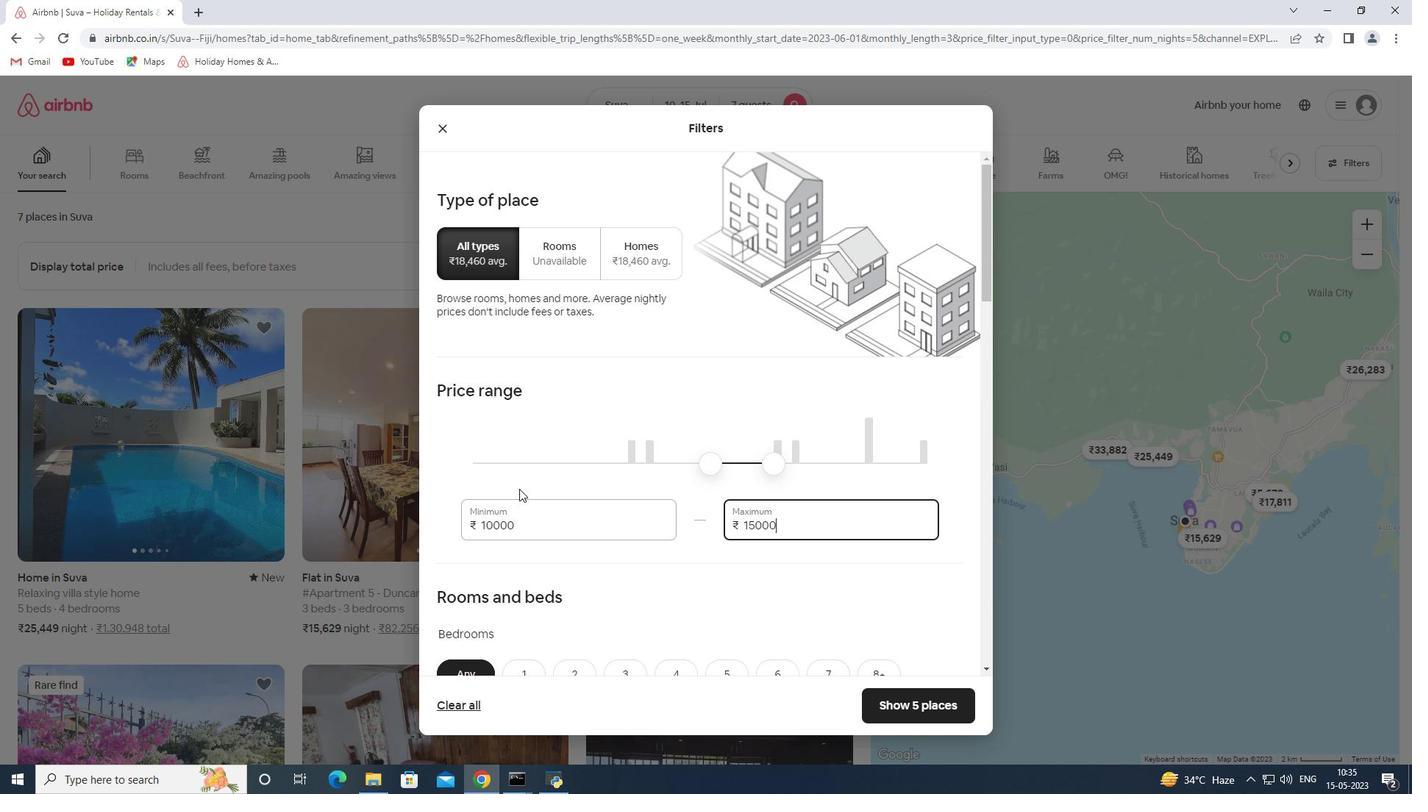 
Action: Mouse moved to (518, 459)
Screenshot: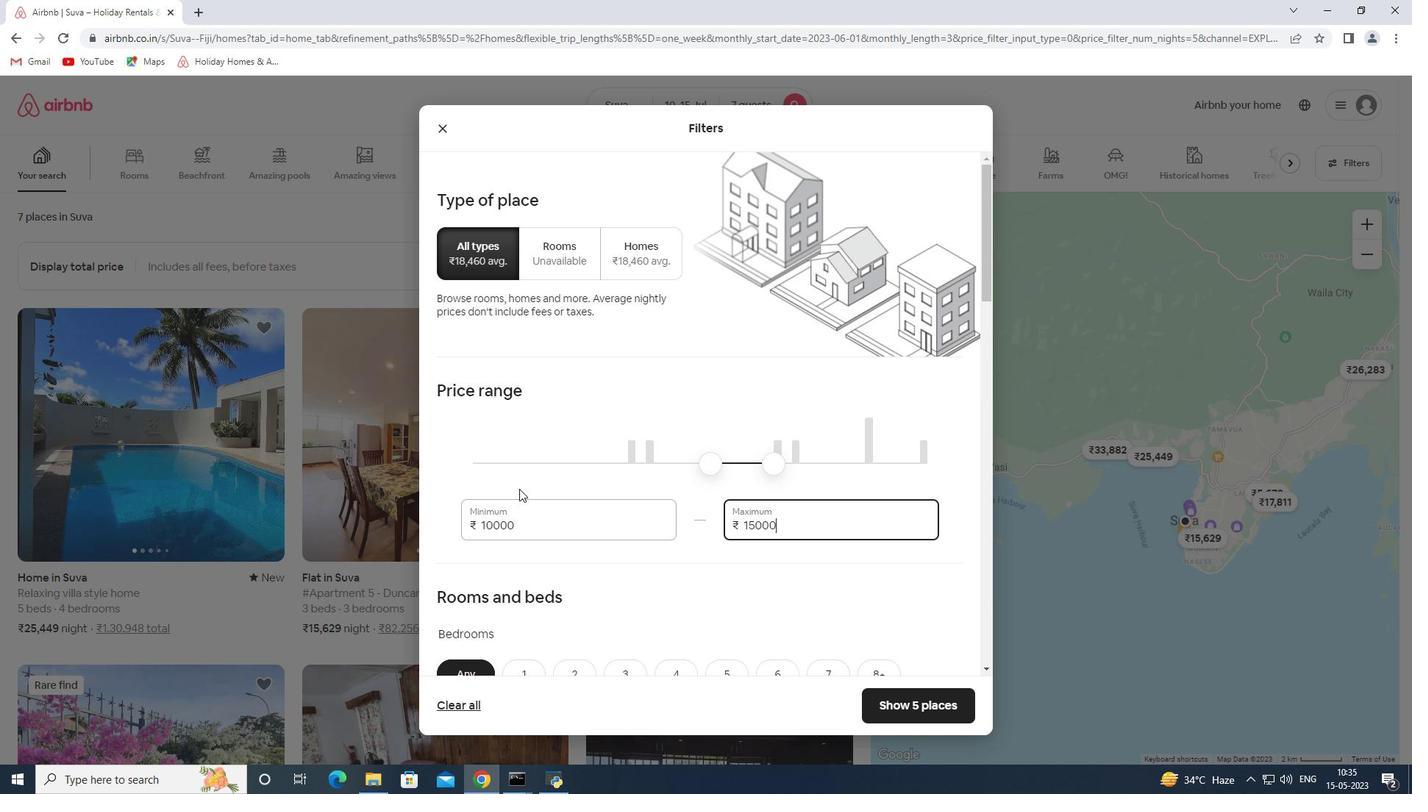 
Action: Mouse scrolled (518, 459) with delta (0, 0)
Screenshot: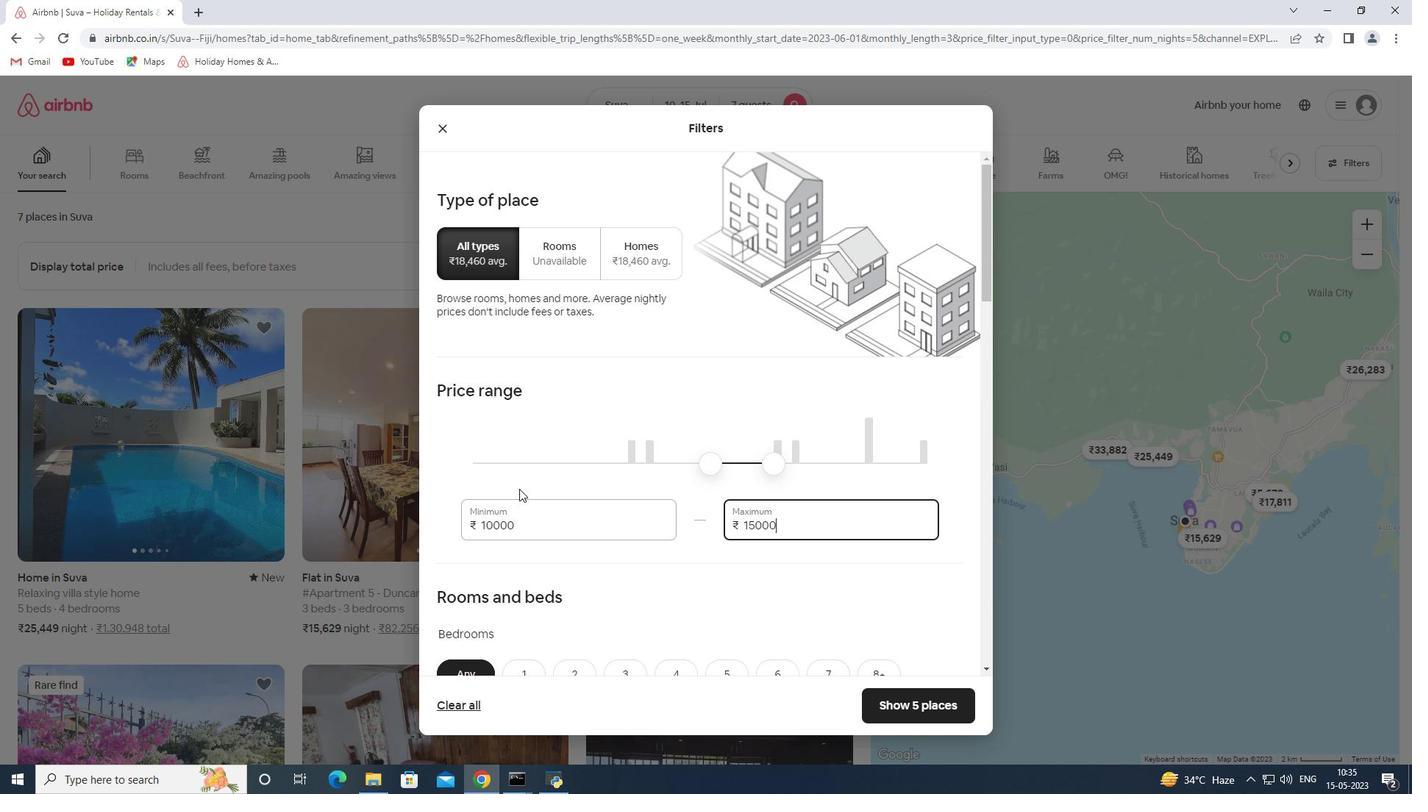 
Action: Mouse moved to (518, 455)
Screenshot: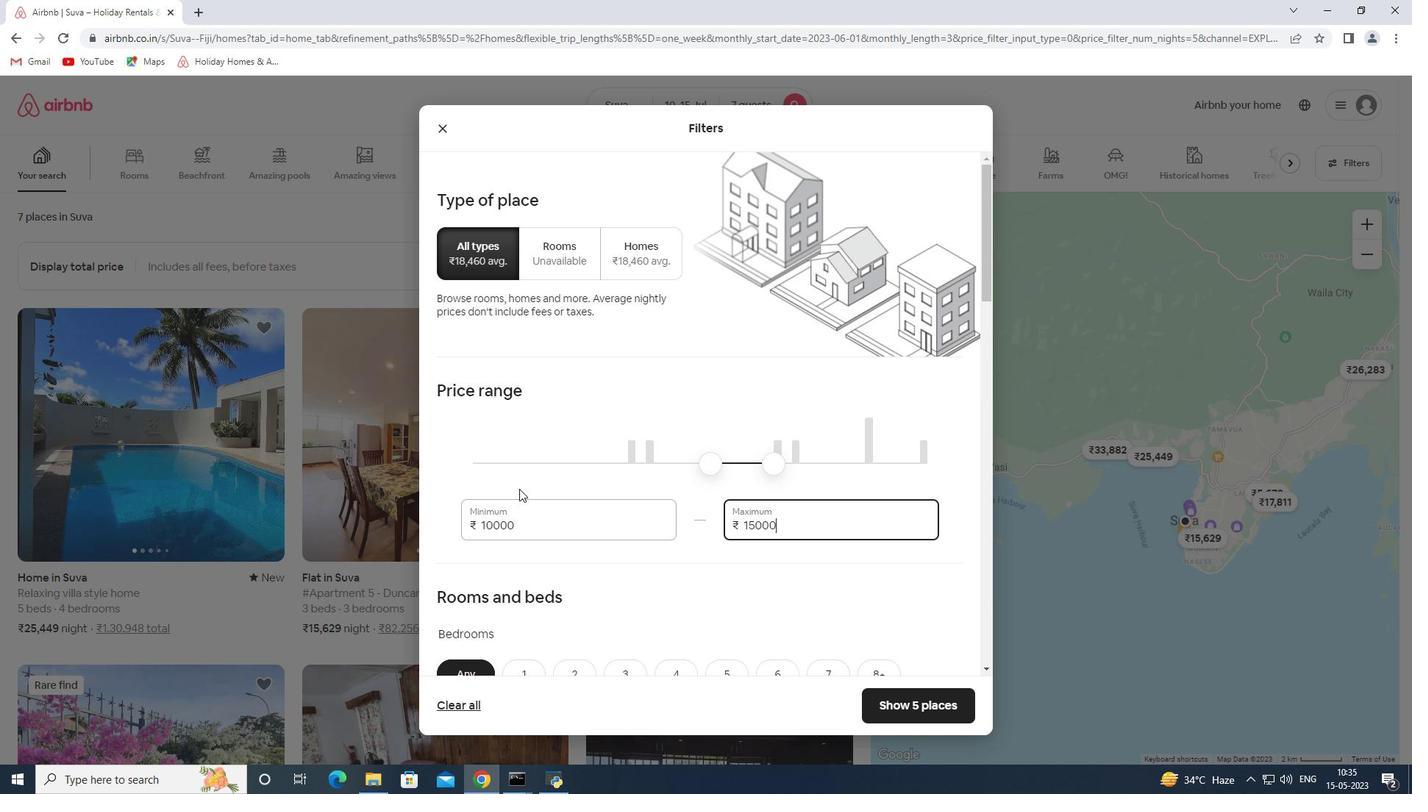 
Action: Mouse scrolled (518, 454) with delta (0, 0)
Screenshot: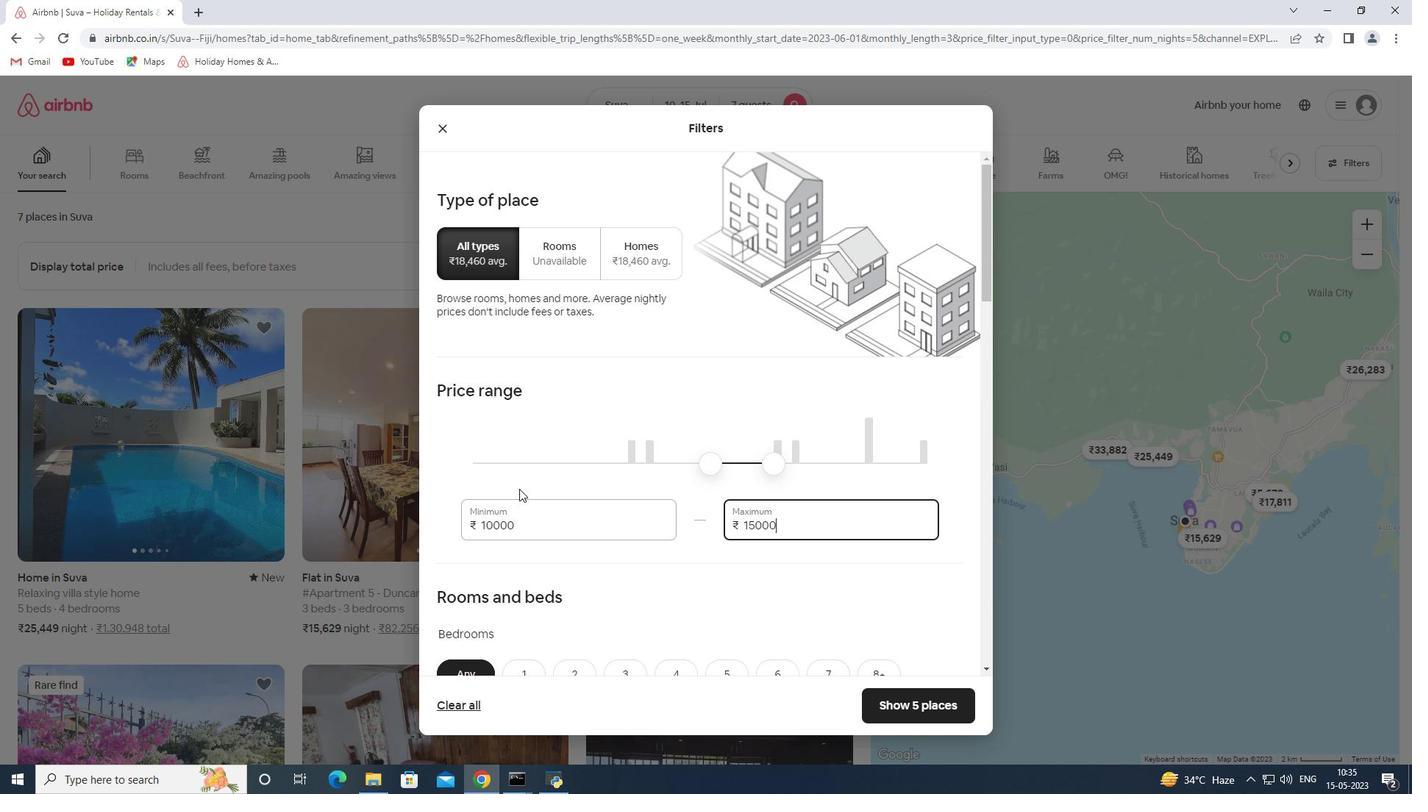 
Action: Mouse moved to (522, 452)
Screenshot: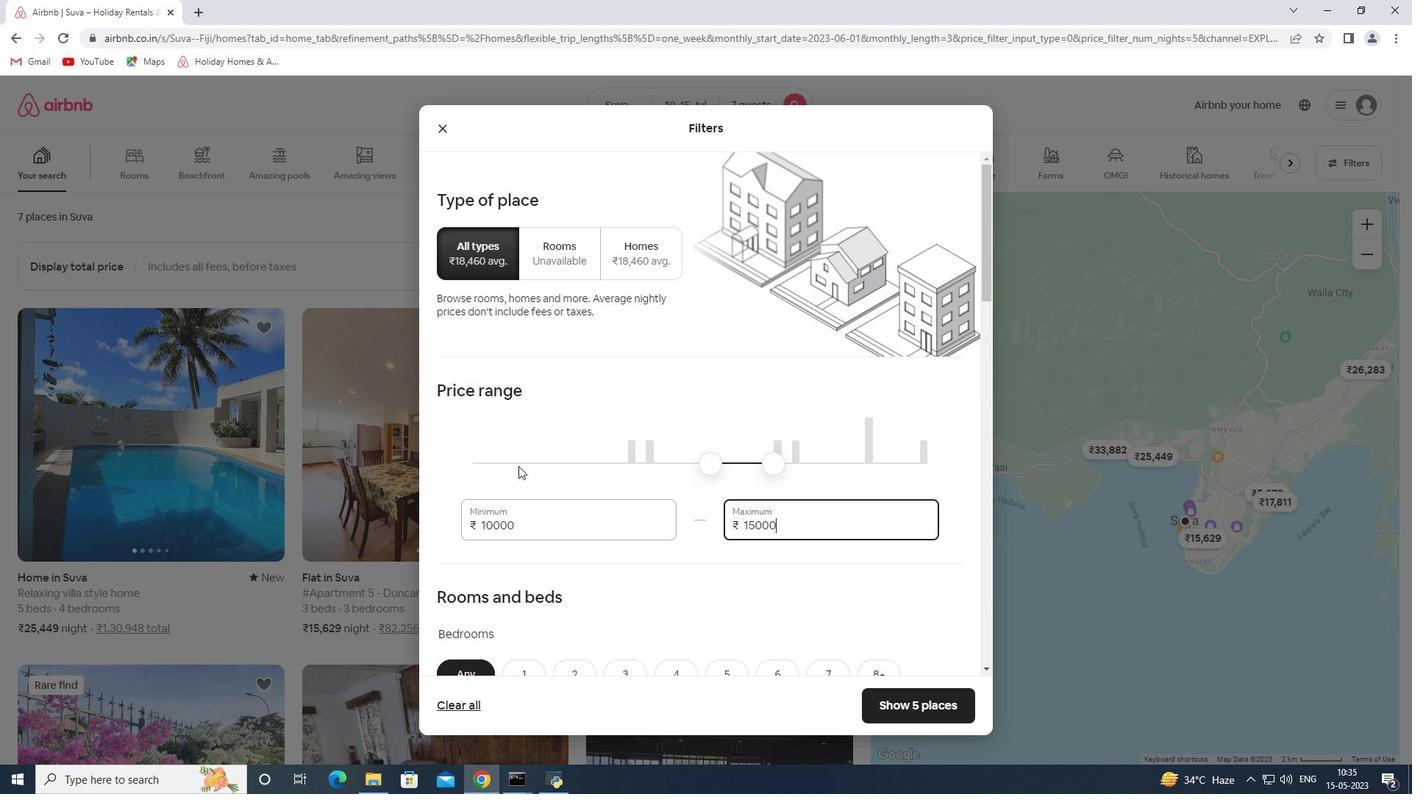 
Action: Mouse scrolled (522, 451) with delta (0, 0)
Screenshot: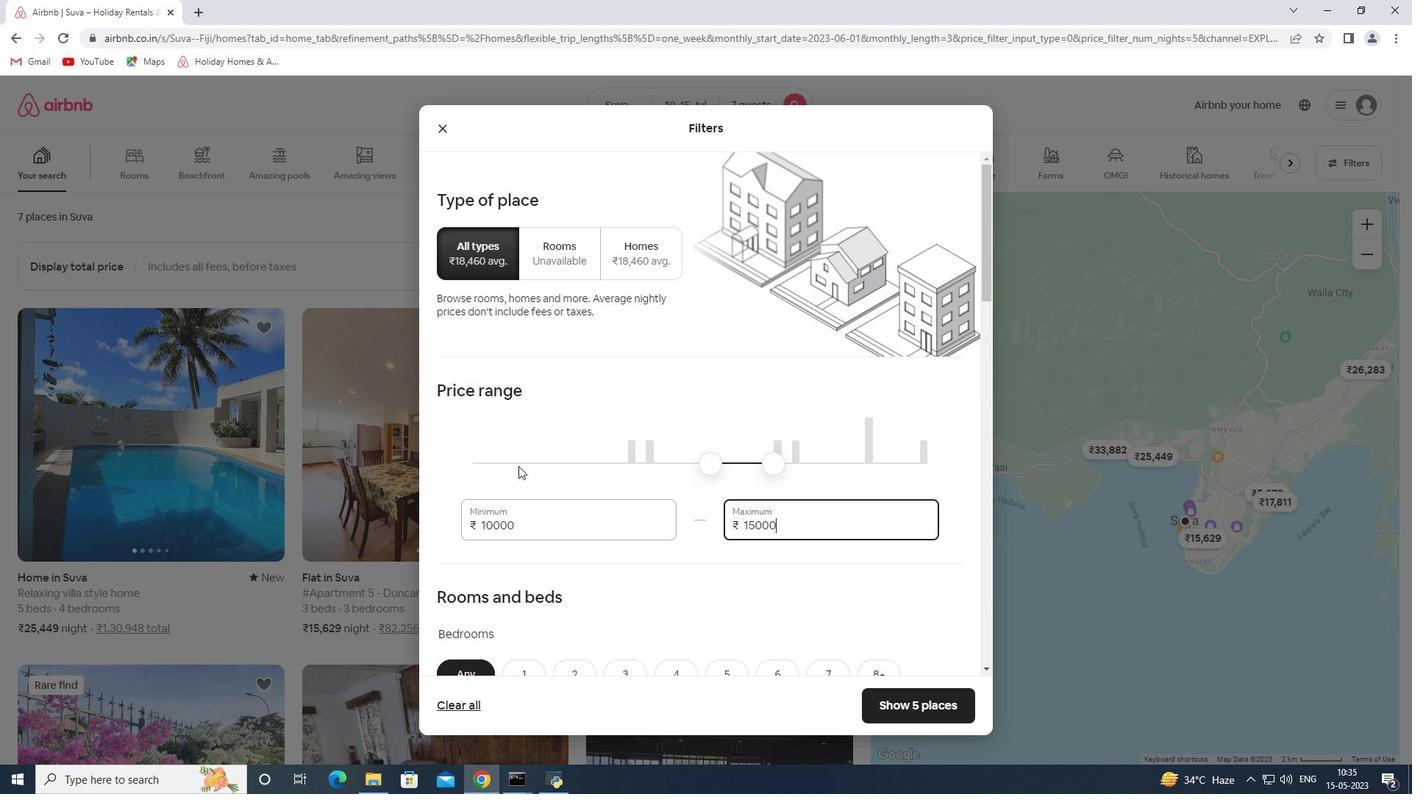 
Action: Mouse moved to (544, 442)
Screenshot: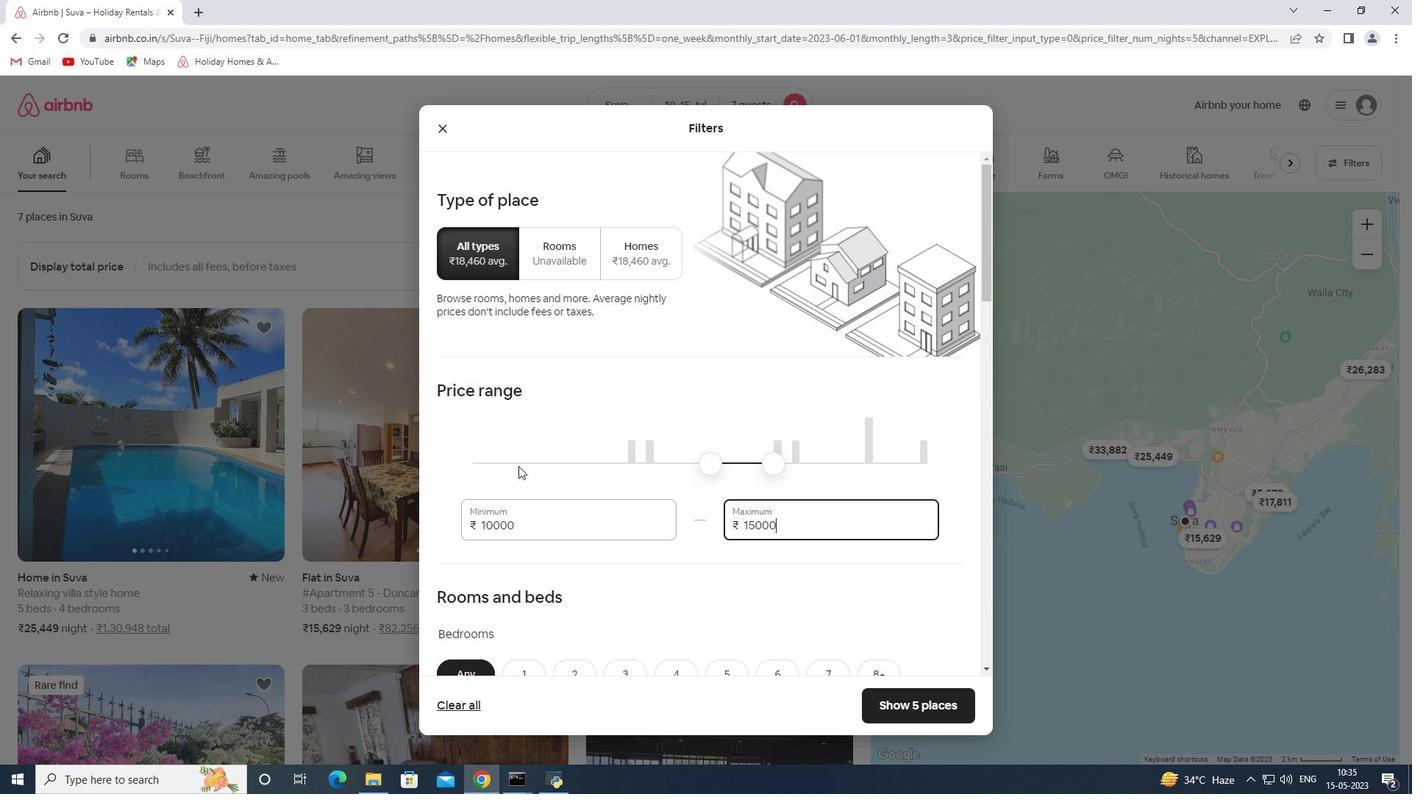 
Action: Mouse scrolled (544, 441) with delta (0, 0)
Screenshot: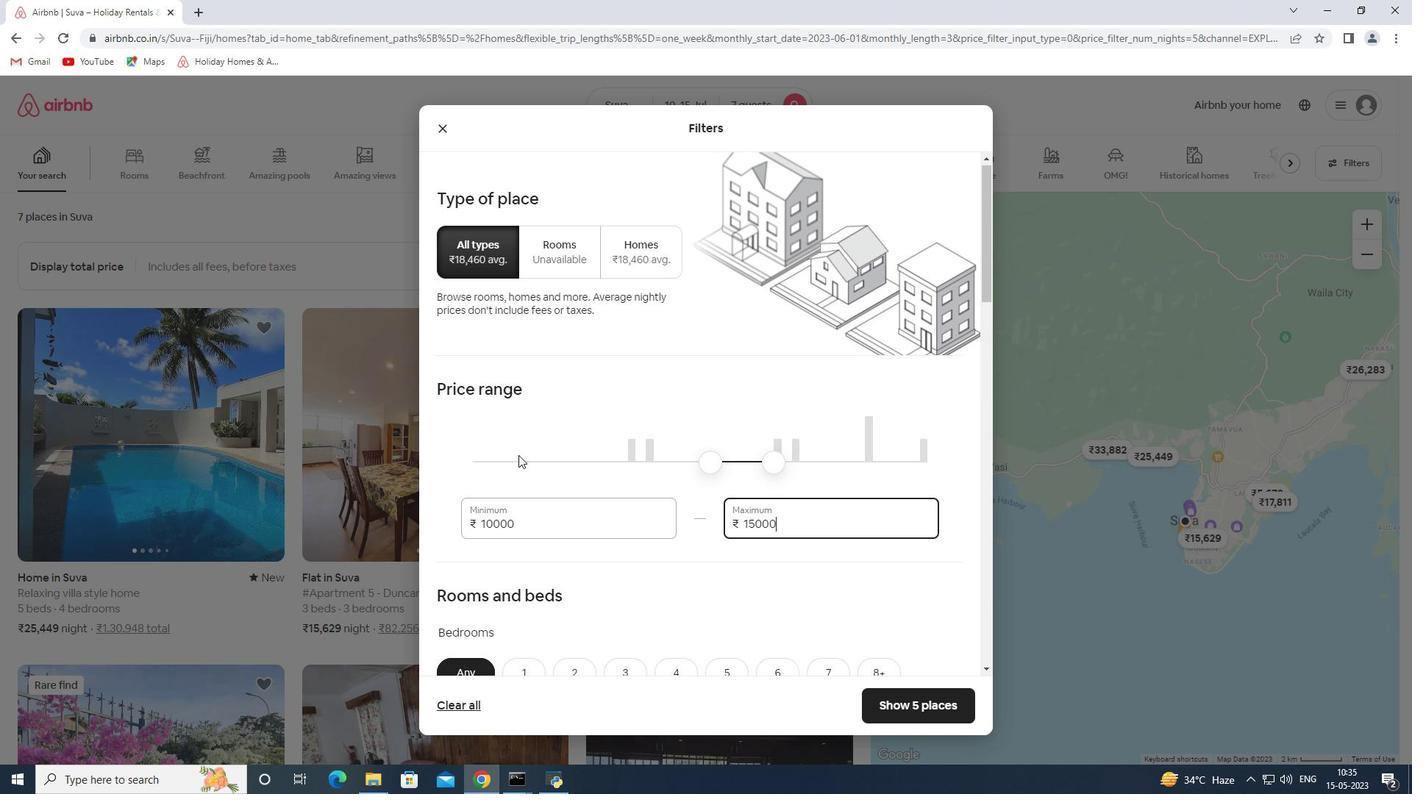 
Action: Mouse moved to (344, 378)
Screenshot: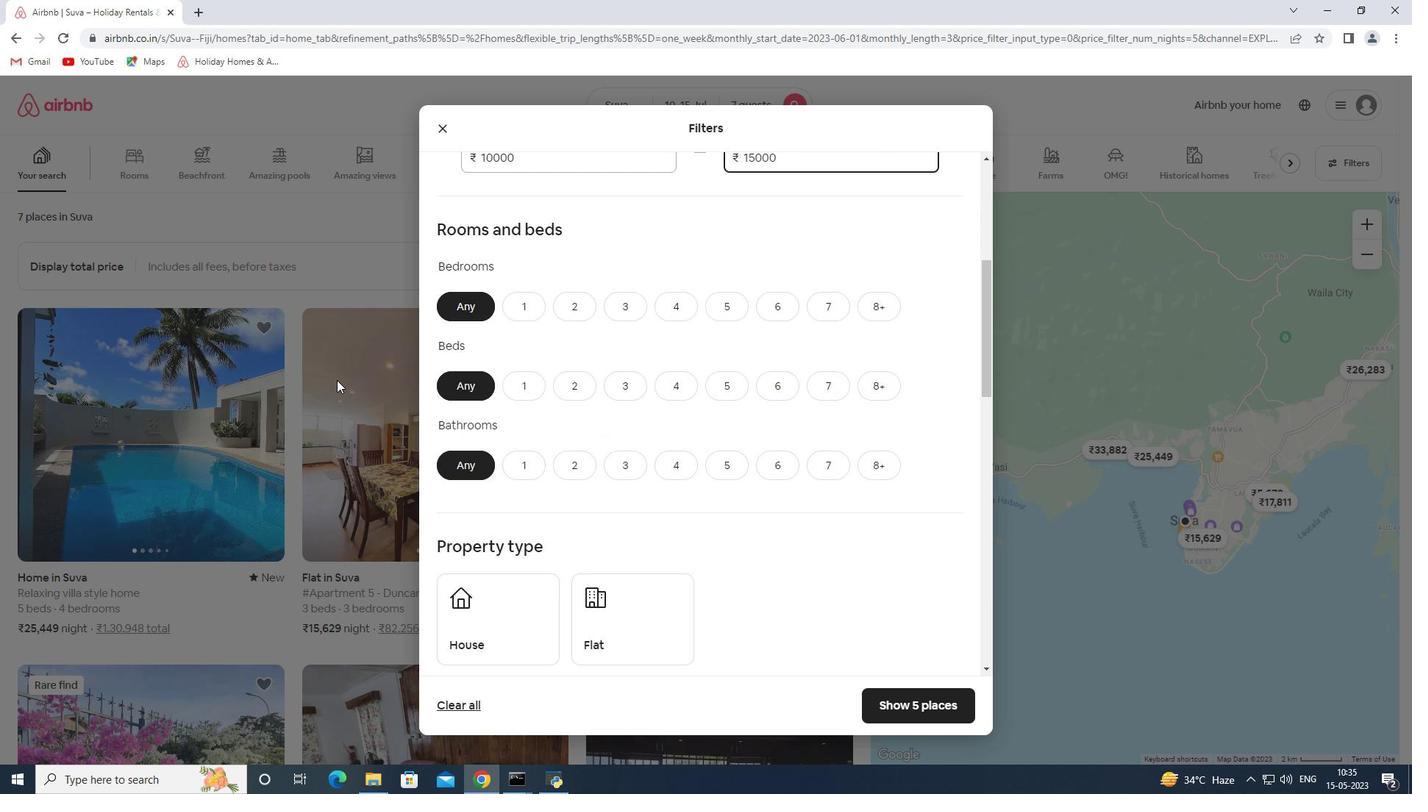 
Action: Mouse scrolled (344, 377) with delta (0, 0)
Screenshot: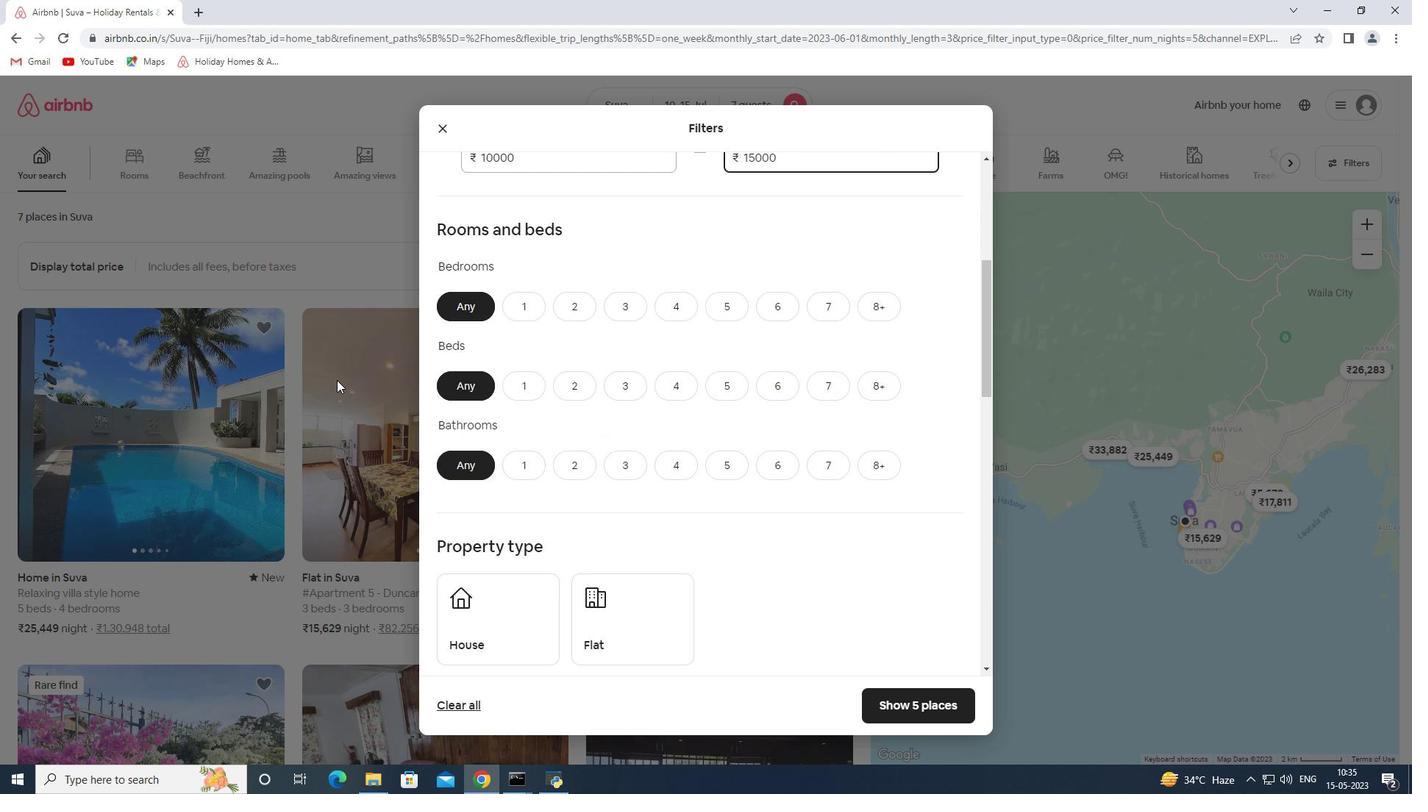 
Action: Mouse moved to (384, 364)
Screenshot: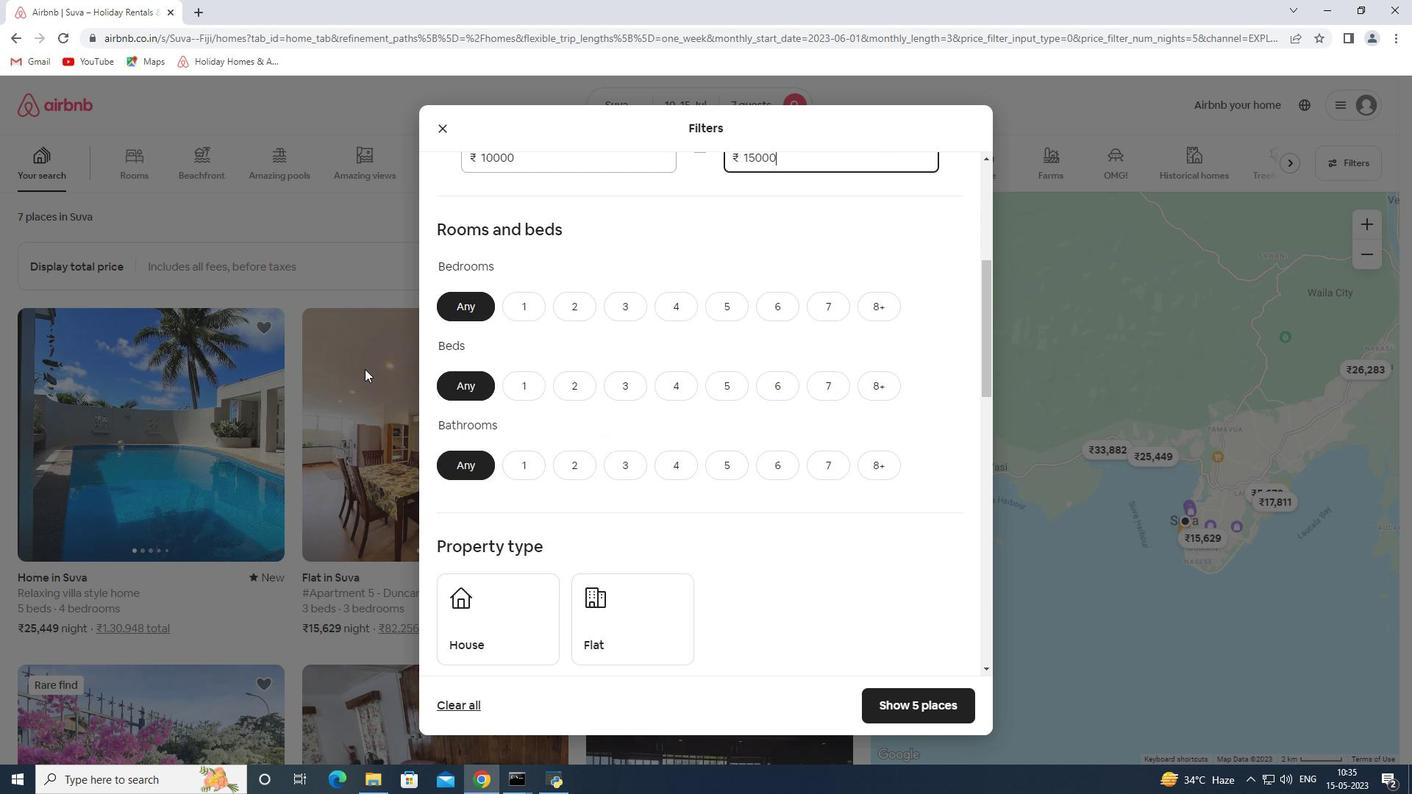 
Action: Mouse scrolled (384, 363) with delta (0, 0)
Screenshot: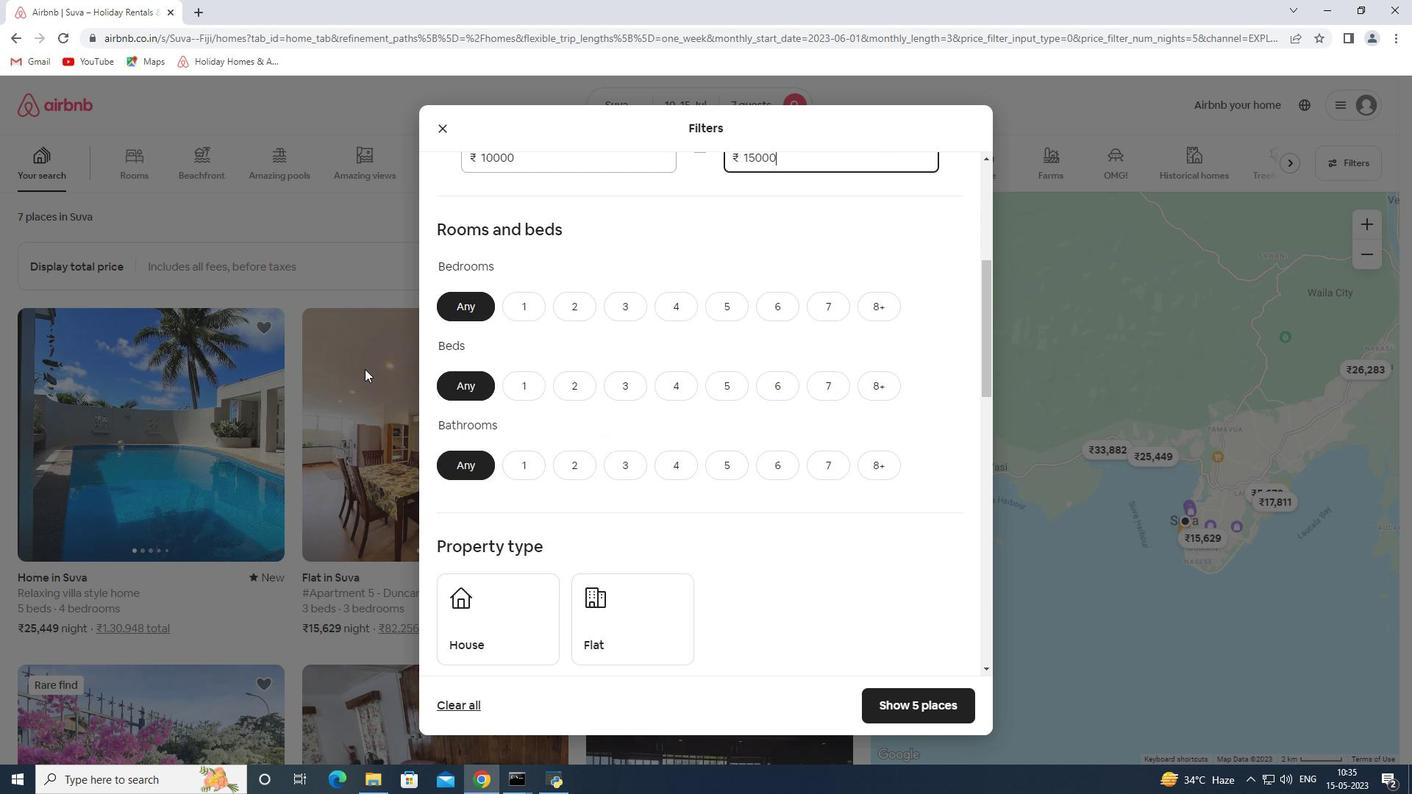 
Action: Mouse moved to (435, 347)
Screenshot: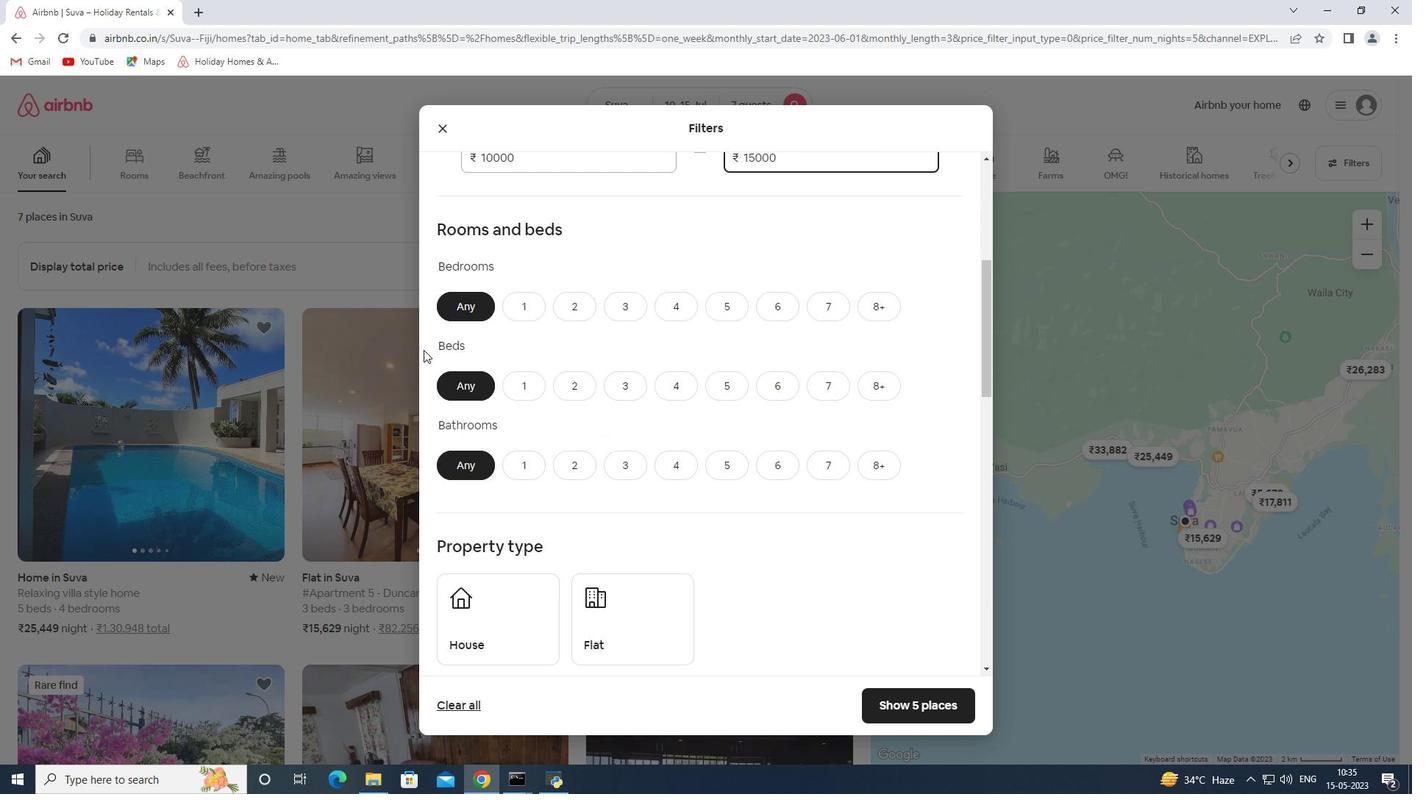 
Action: Mouse scrolled (435, 346) with delta (0, 0)
Screenshot: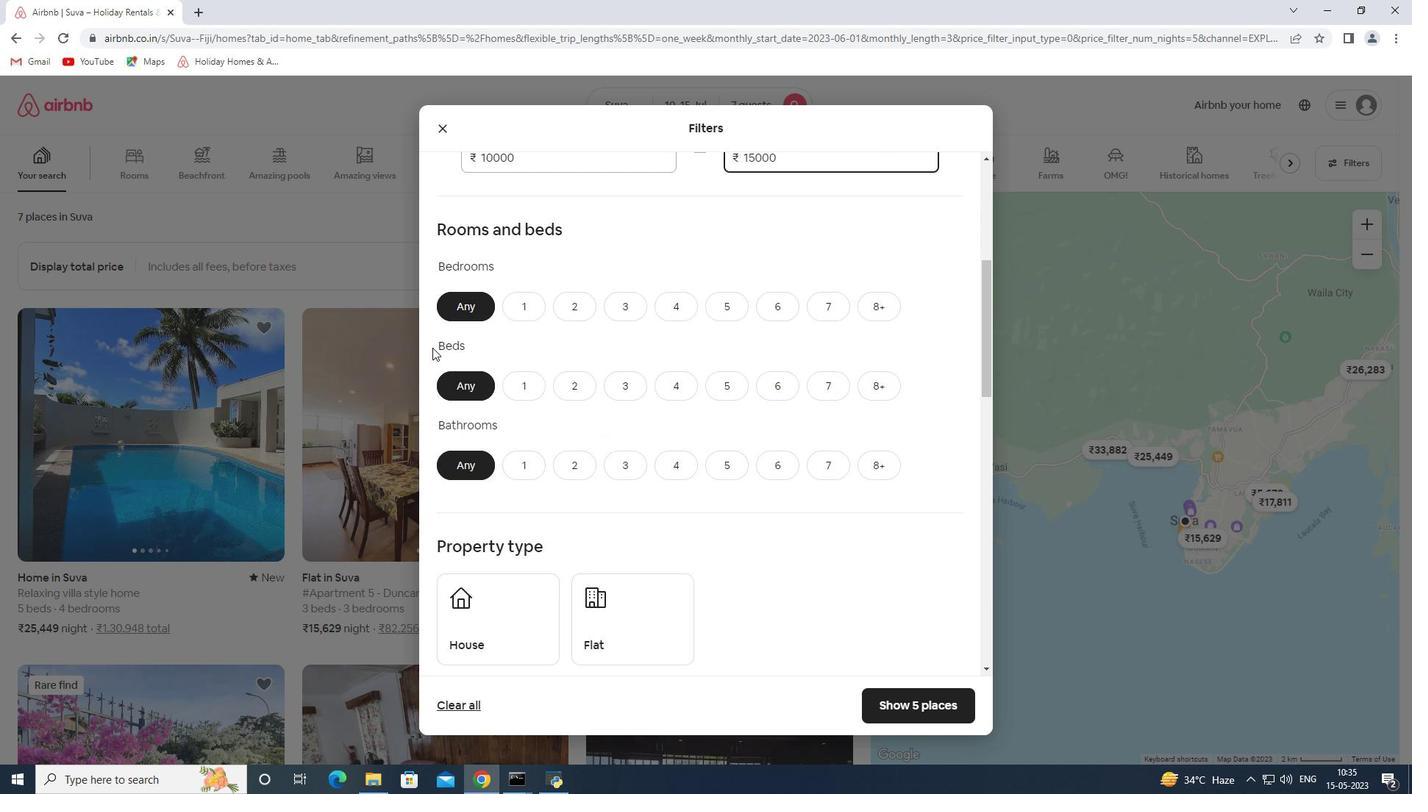 
Action: Mouse moved to (436, 347)
Screenshot: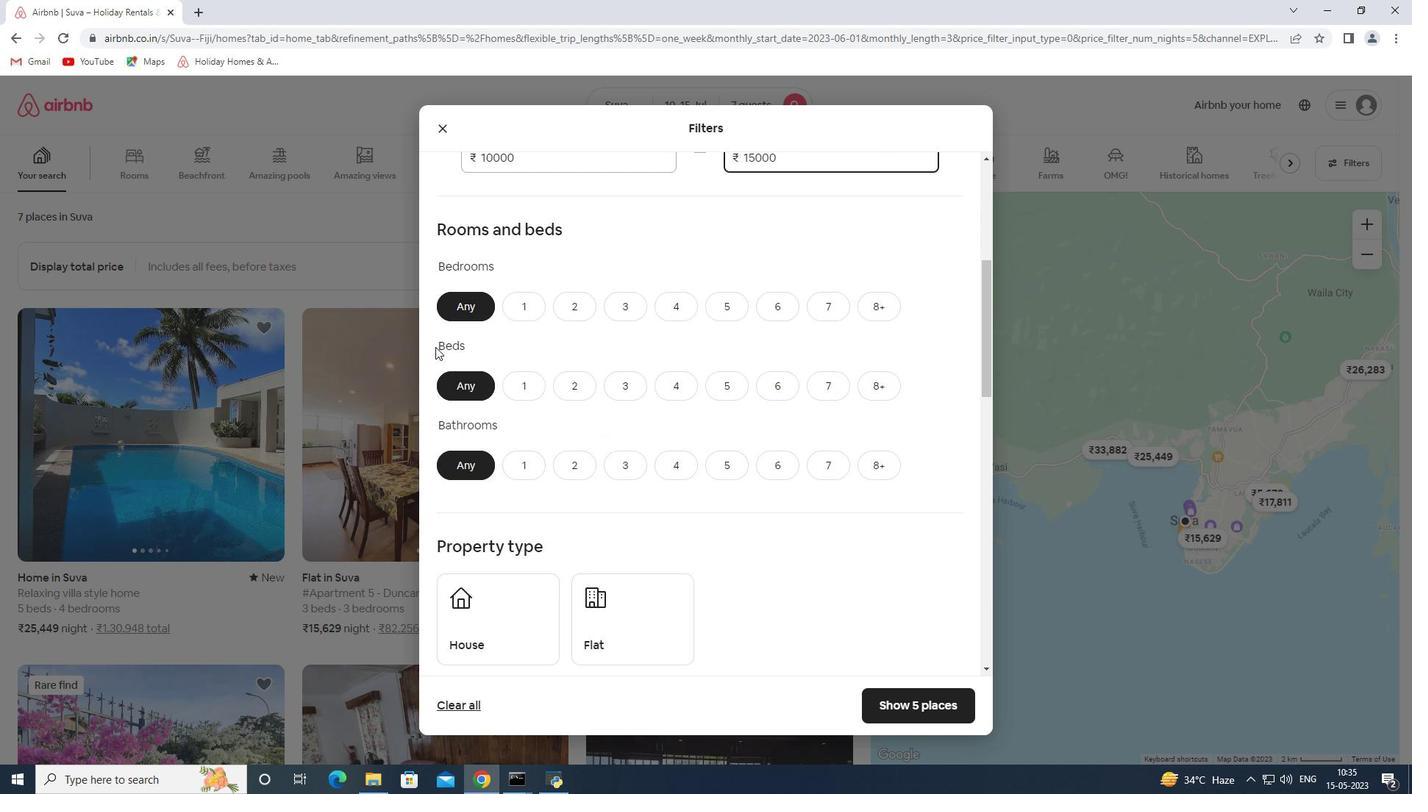 
Action: Mouse scrolled (436, 346) with delta (0, 0)
Screenshot: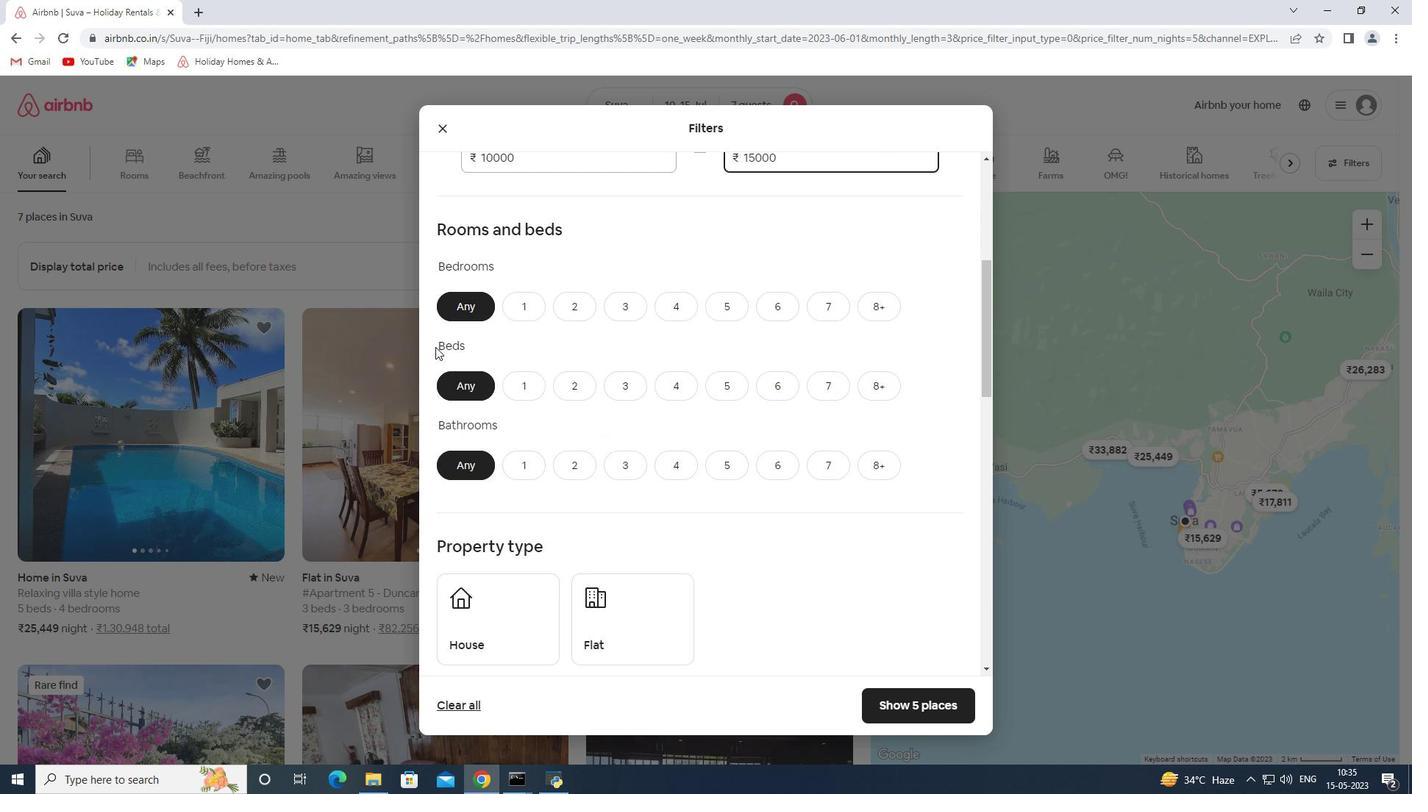 
Action: Mouse moved to (624, 261)
Screenshot: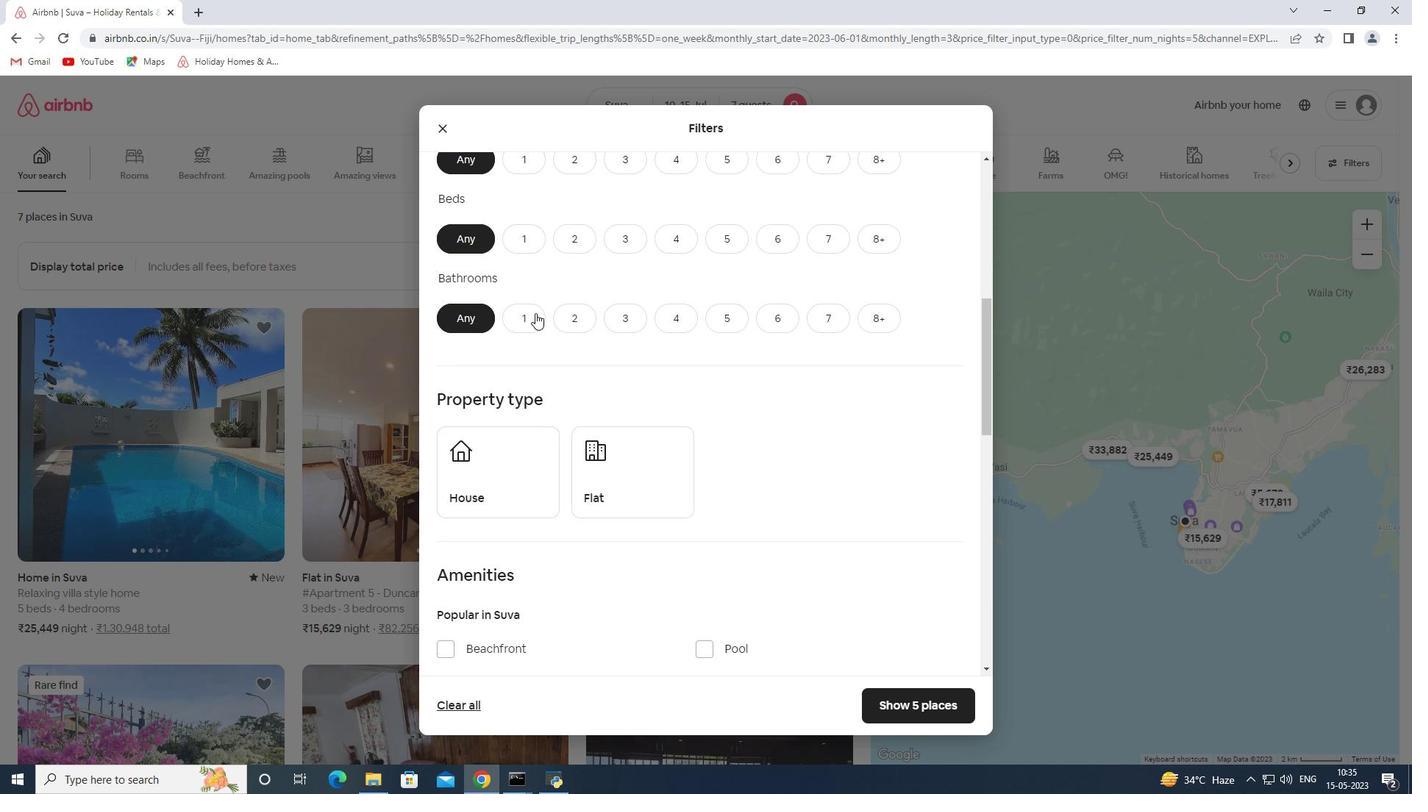 
Action: Mouse scrolled (624, 262) with delta (0, 0)
Screenshot: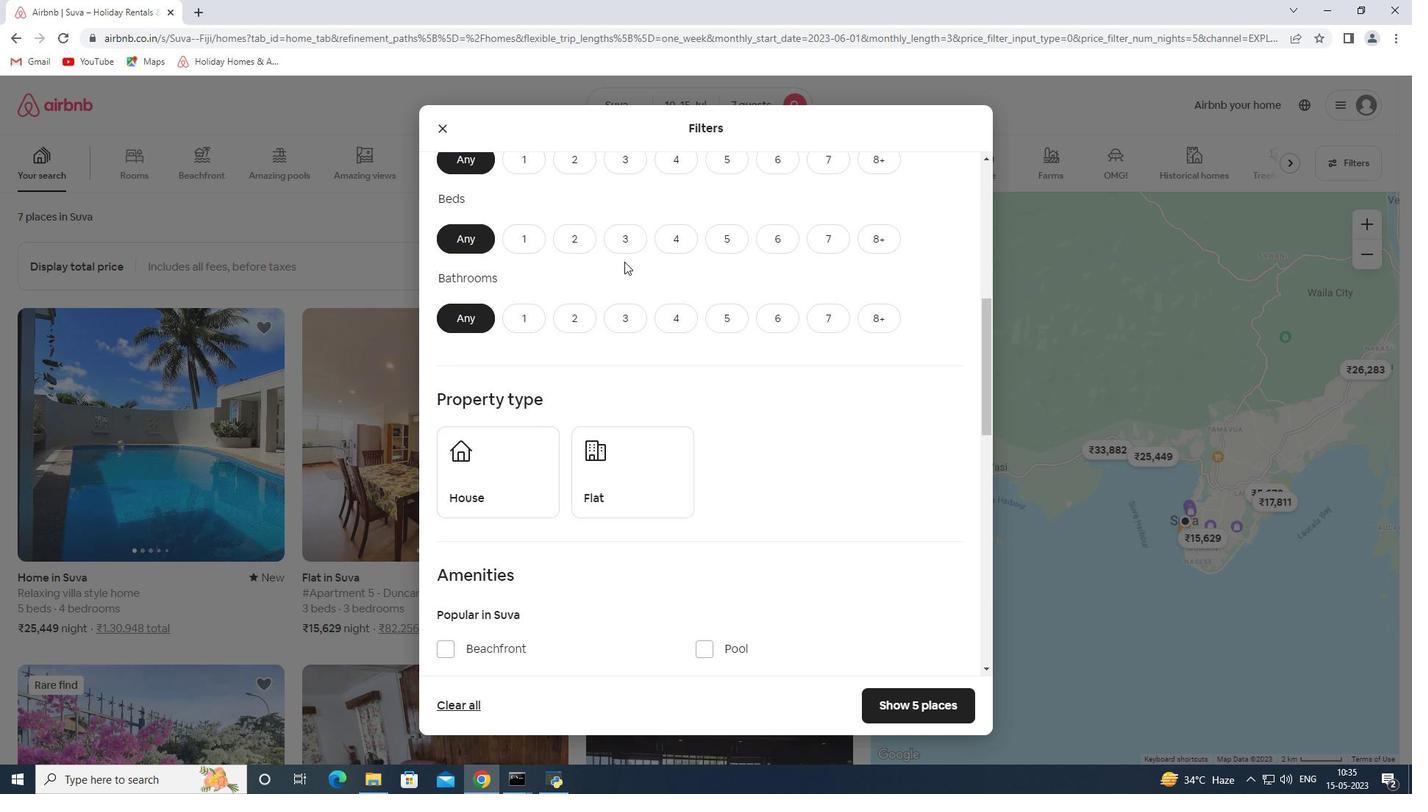 
Action: Mouse scrolled (624, 262) with delta (0, 0)
Screenshot: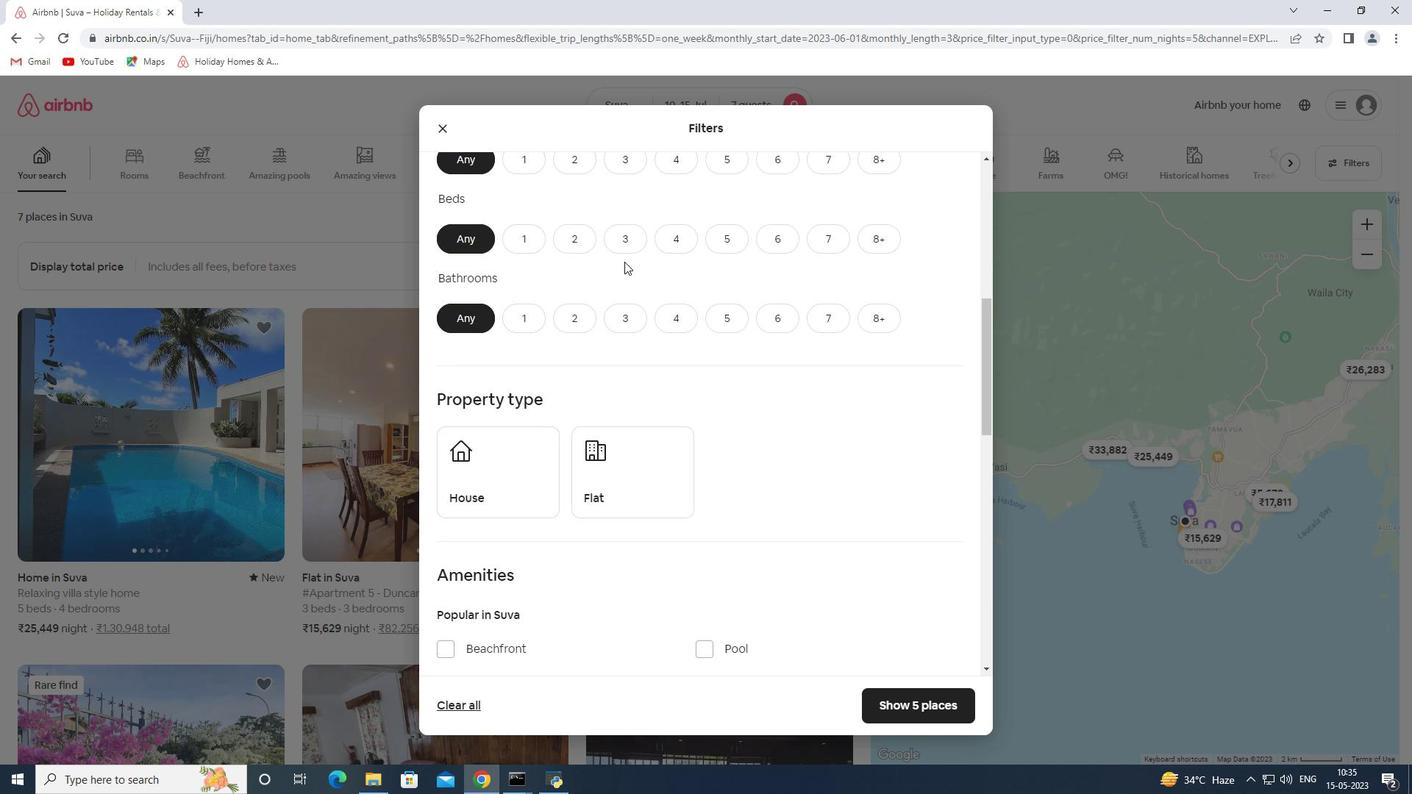 
Action: Mouse moved to (687, 311)
Screenshot: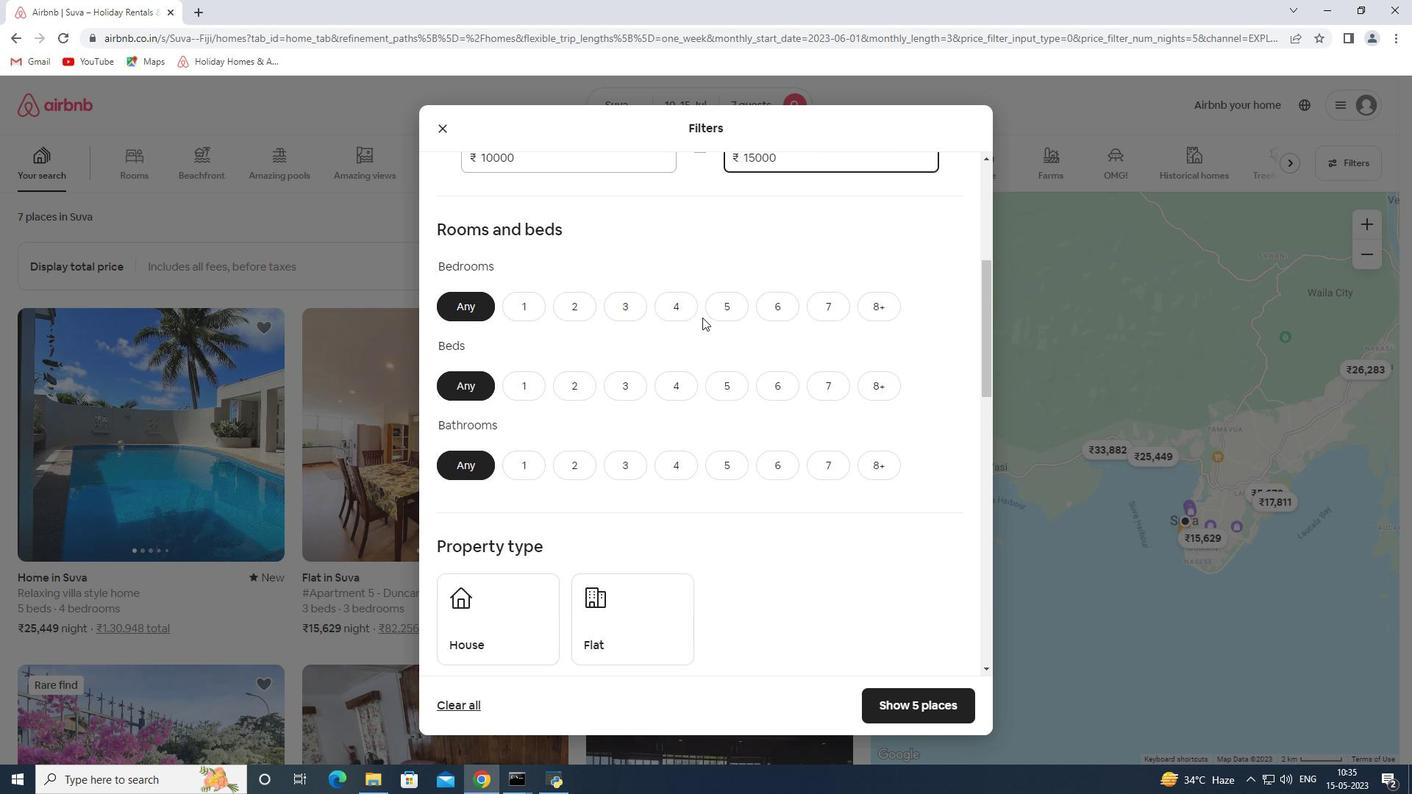 
Action: Mouse pressed left at (687, 311)
Screenshot: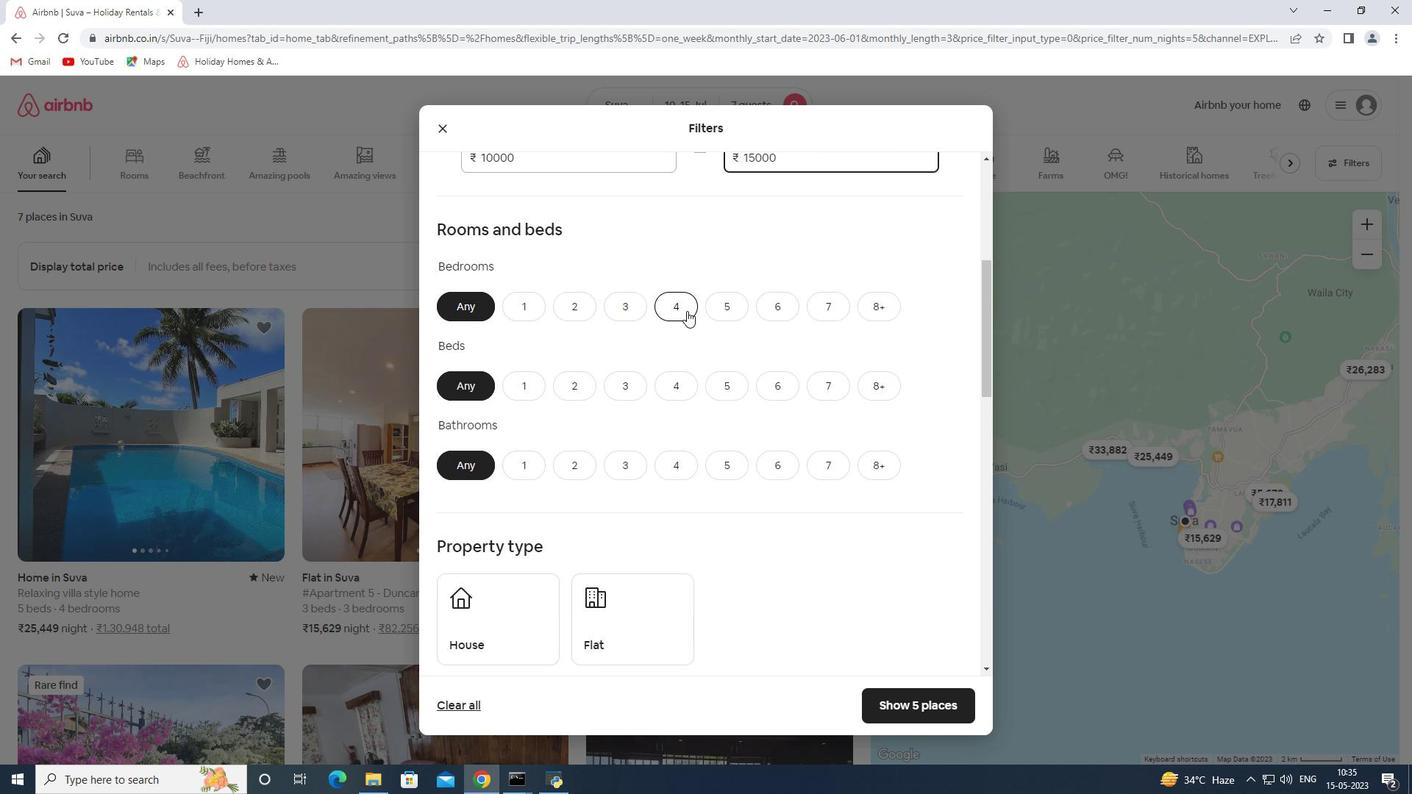 
Action: Mouse moved to (841, 380)
Screenshot: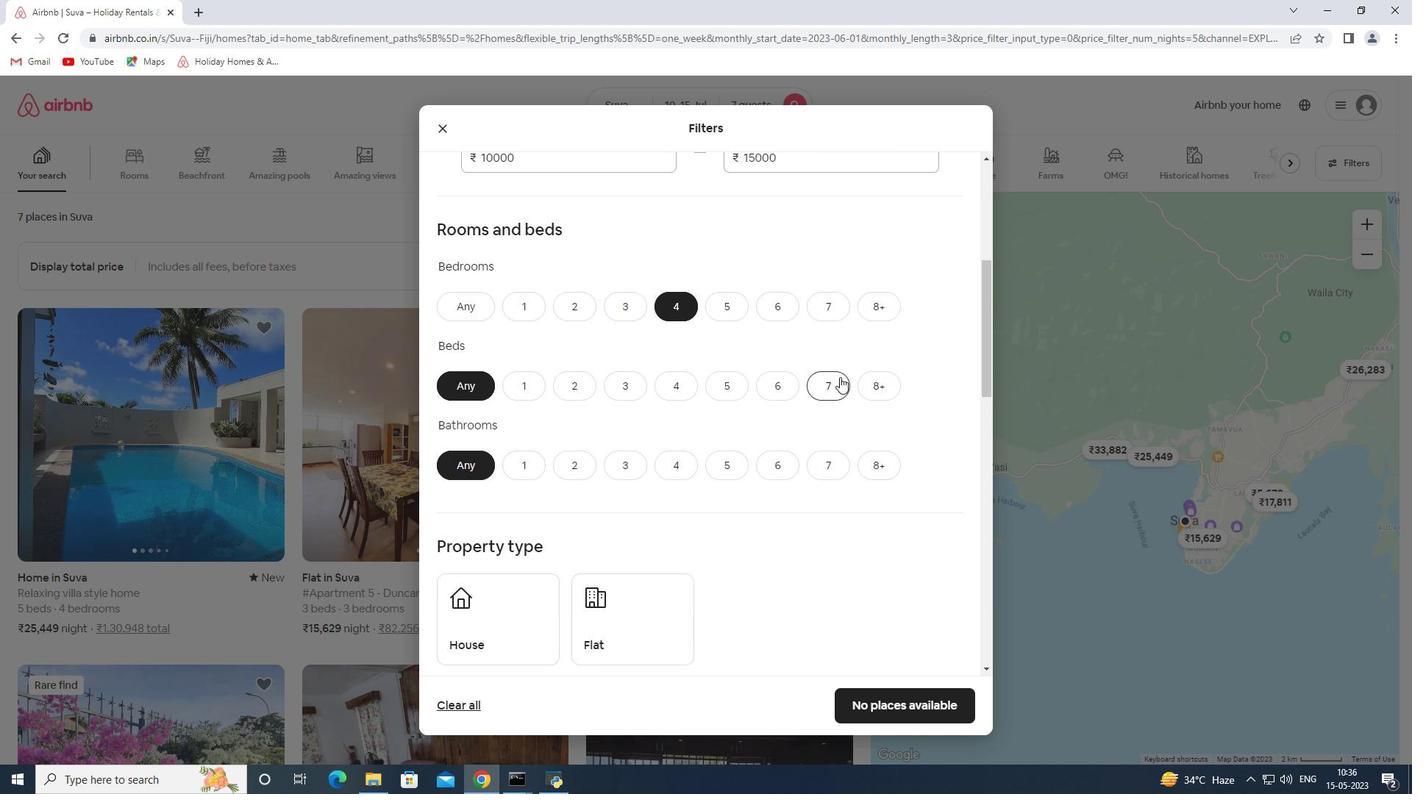 
Action: Mouse pressed left at (841, 380)
Screenshot: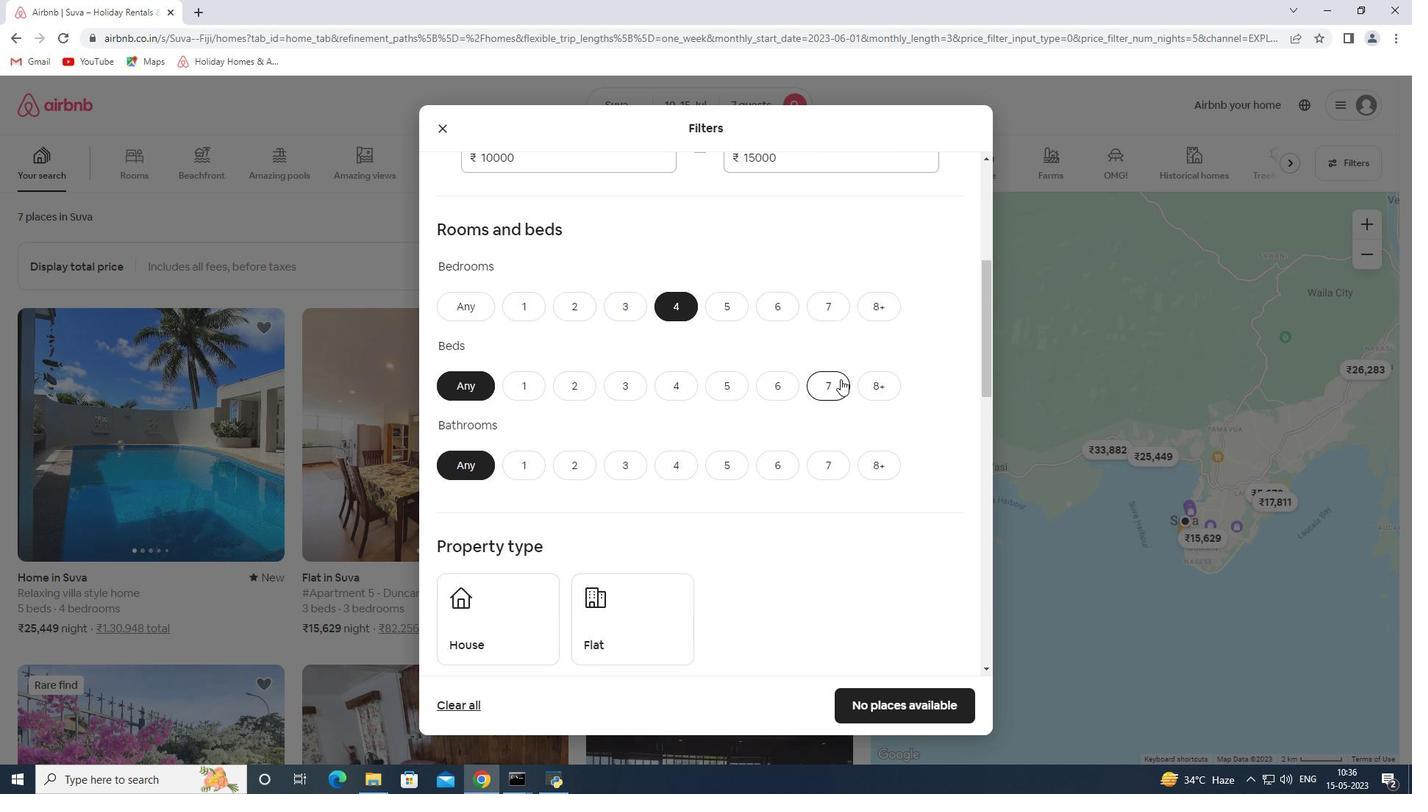 
Action: Mouse moved to (674, 468)
Screenshot: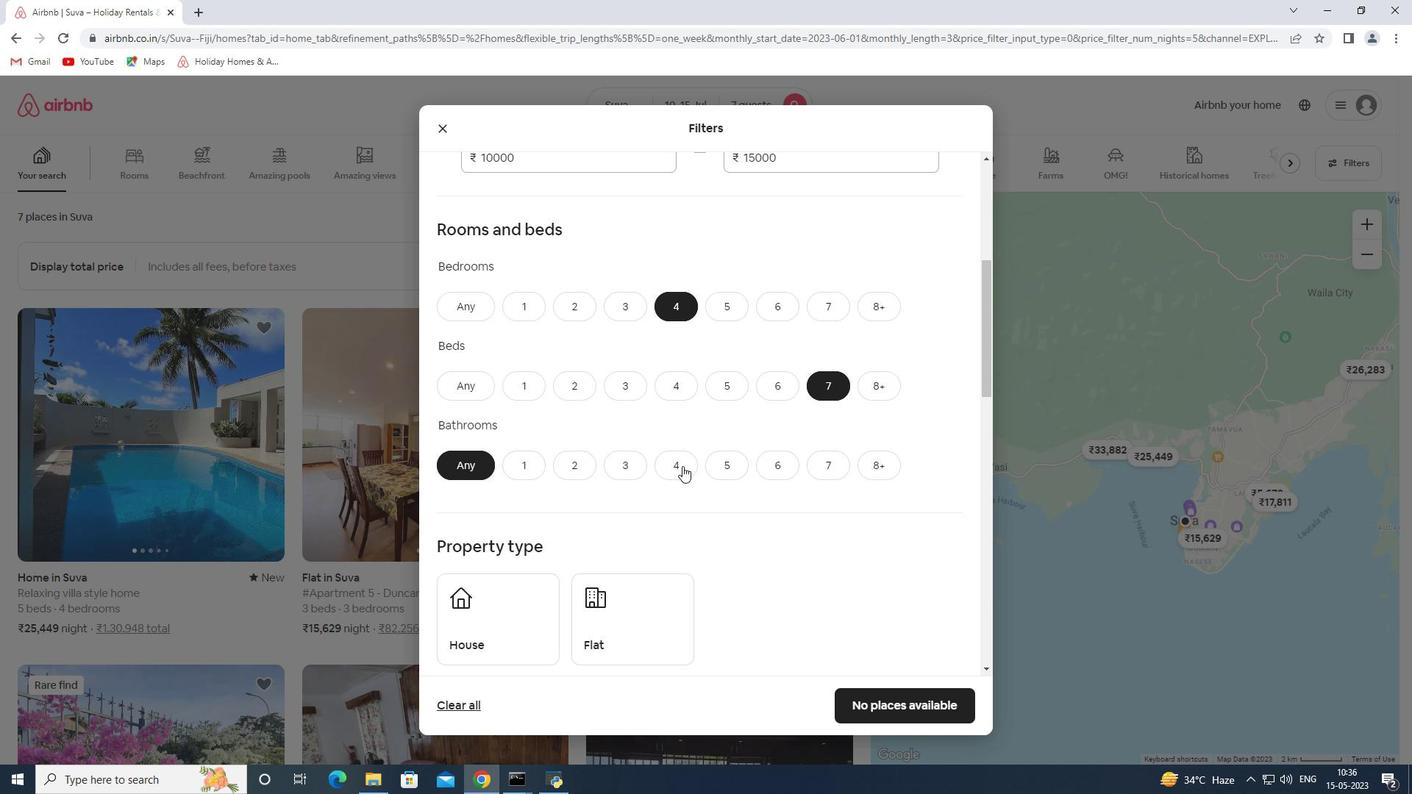 
Action: Mouse pressed left at (674, 468)
Screenshot: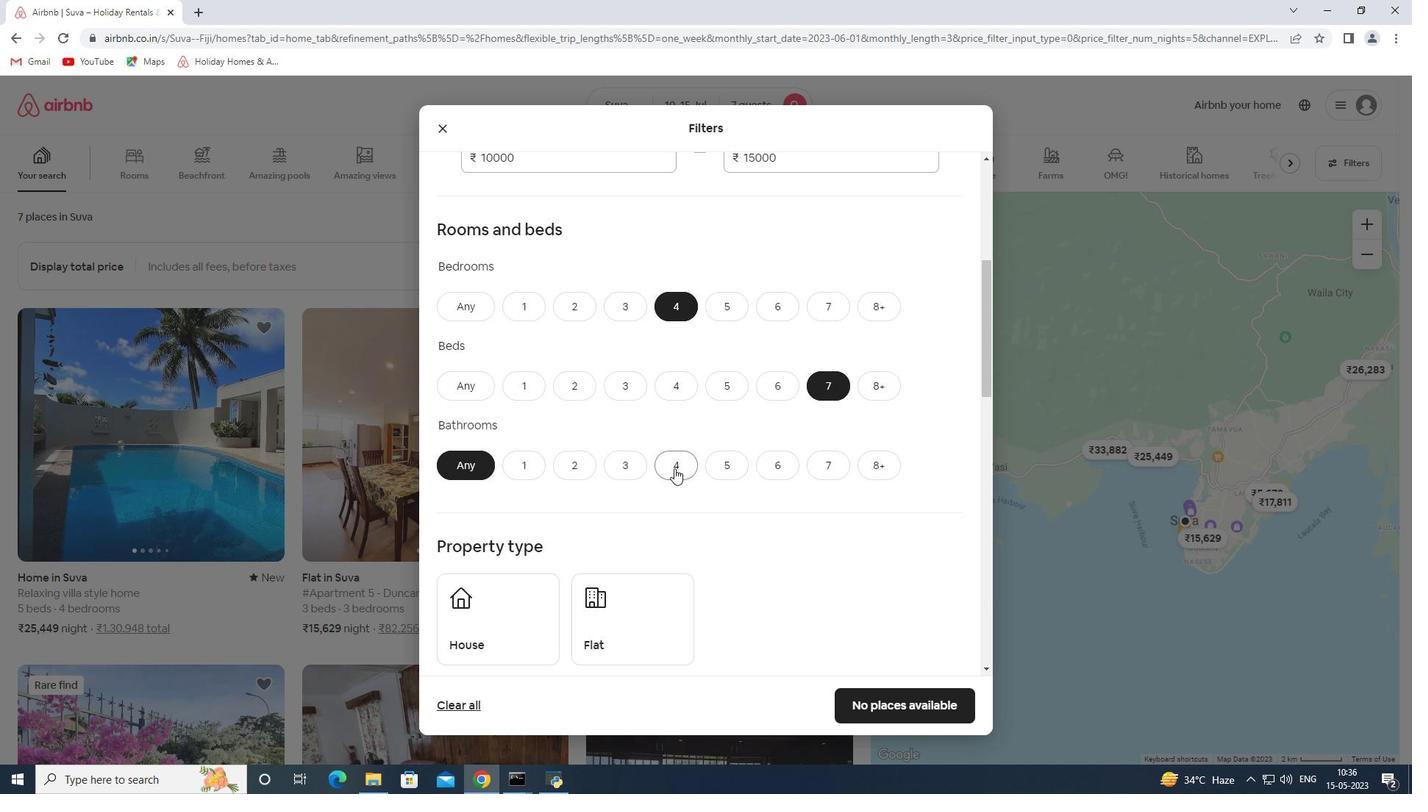 
Action: Mouse moved to (472, 636)
Screenshot: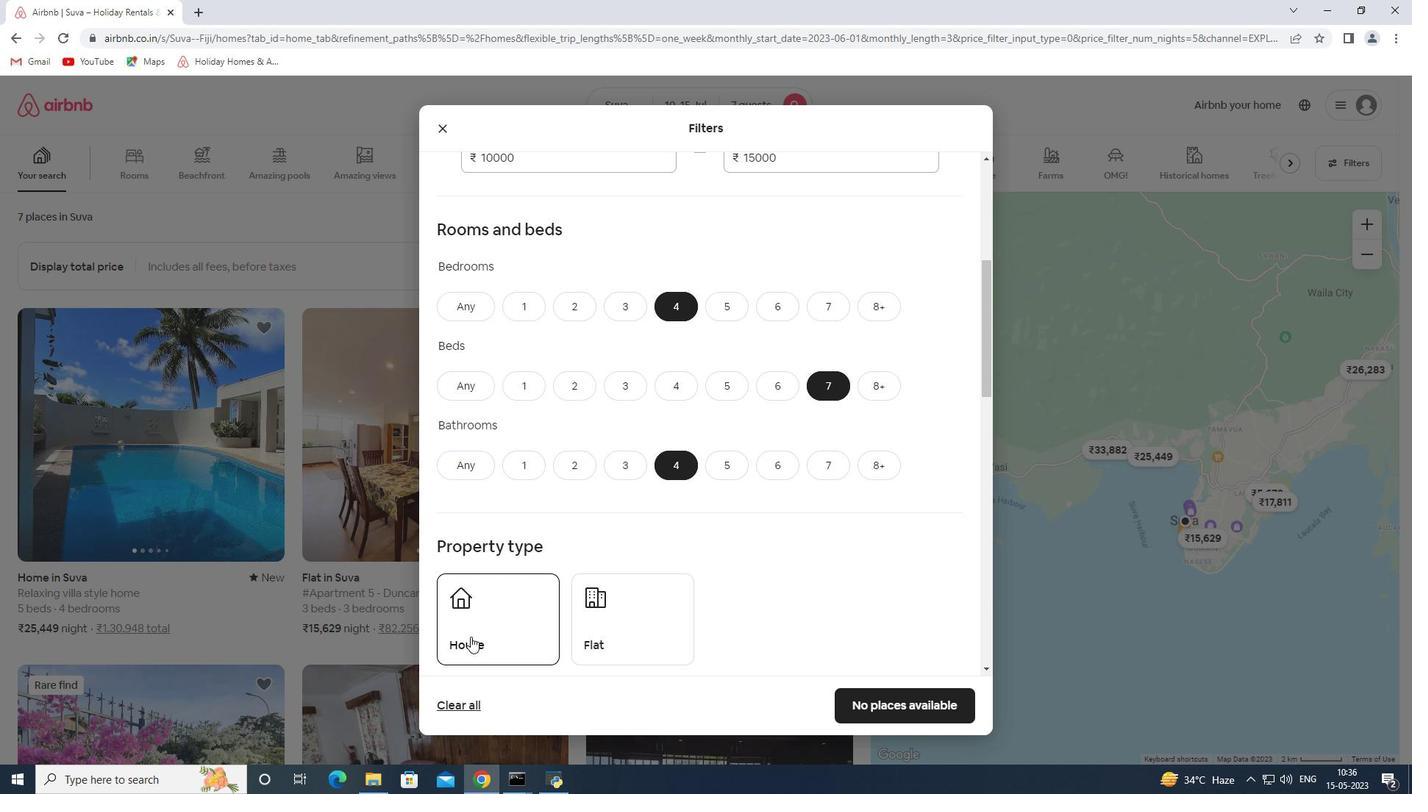 
Action: Mouse pressed left at (472, 636)
Screenshot: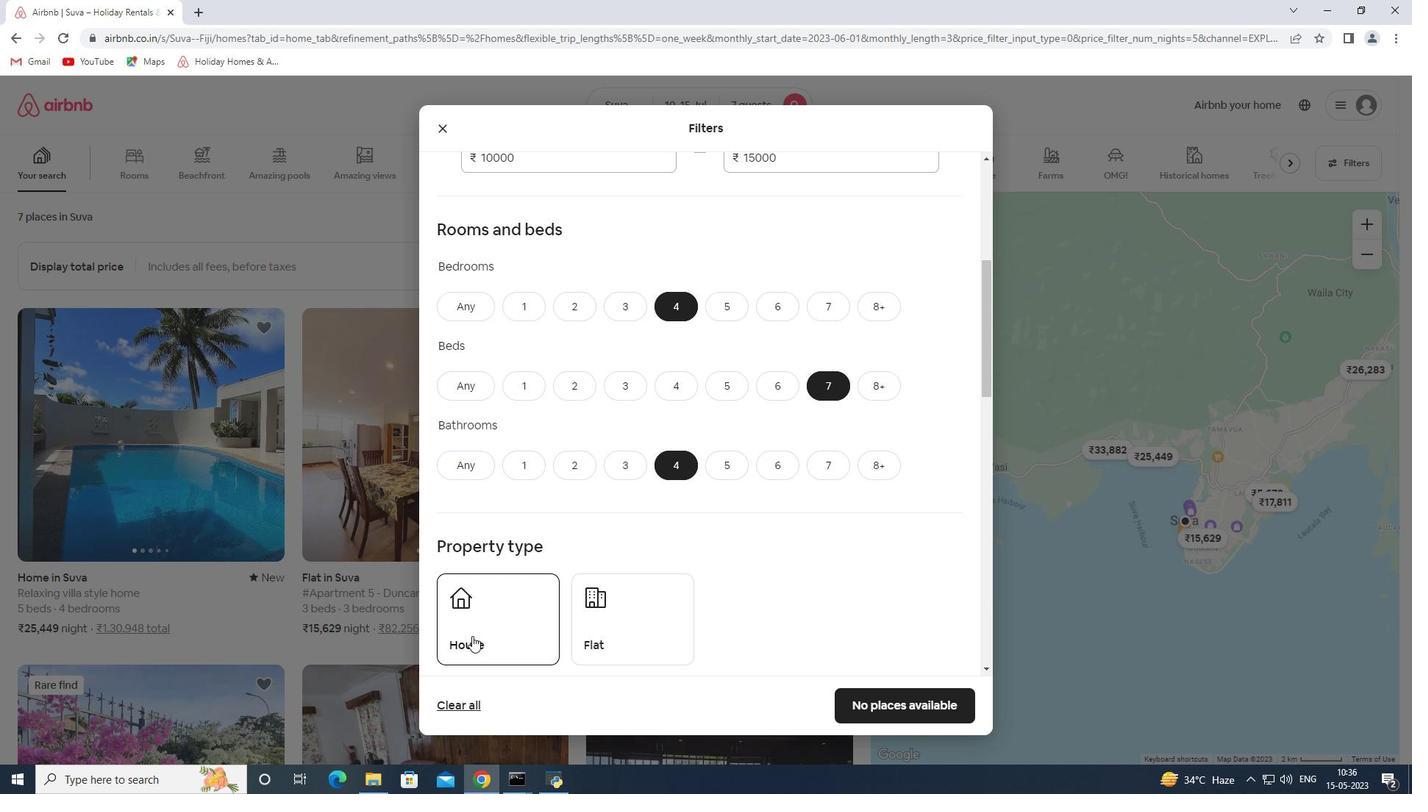 
Action: Mouse moved to (609, 632)
Screenshot: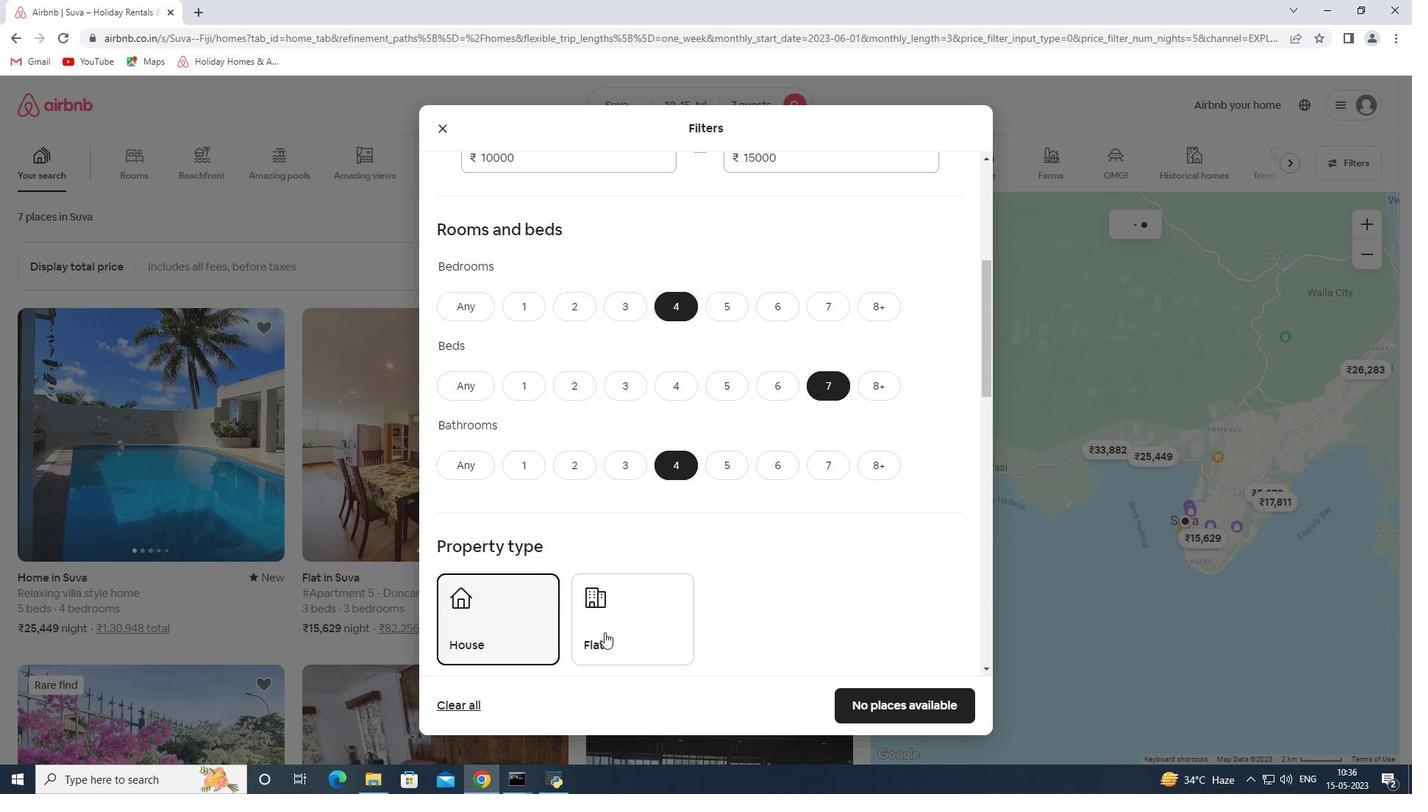 
Action: Mouse pressed left at (609, 632)
Screenshot: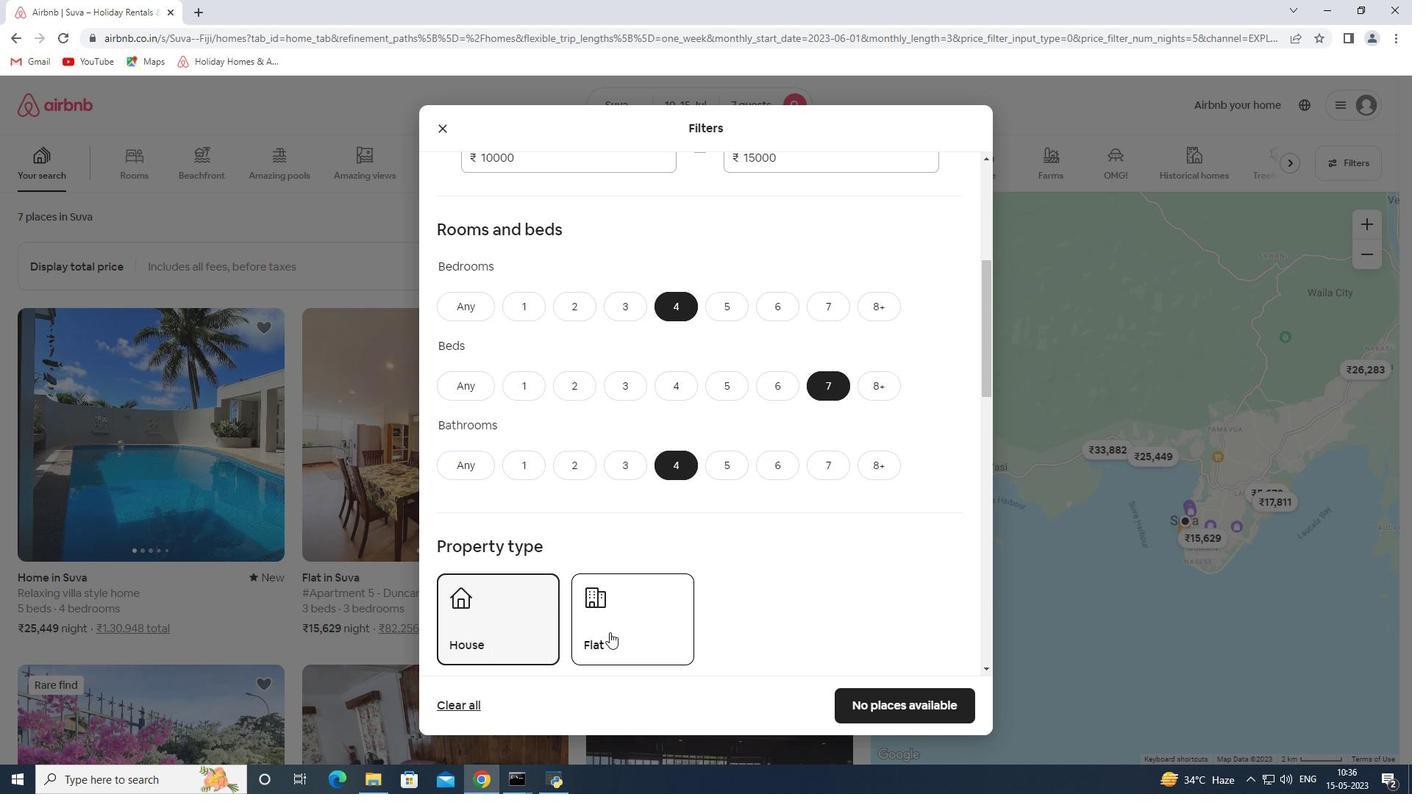 
Action: Mouse moved to (655, 580)
Screenshot: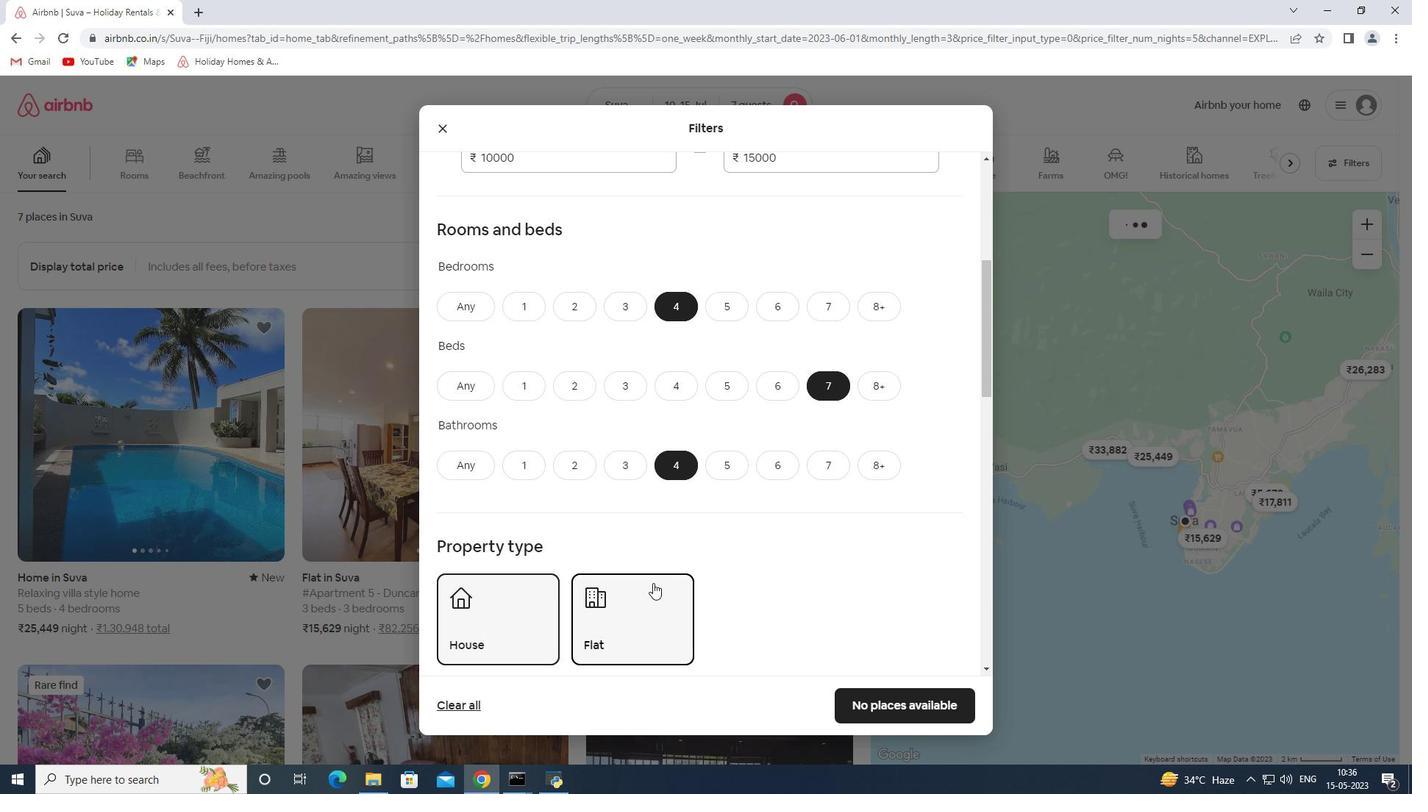 
Action: Mouse scrolled (655, 579) with delta (0, 0)
Screenshot: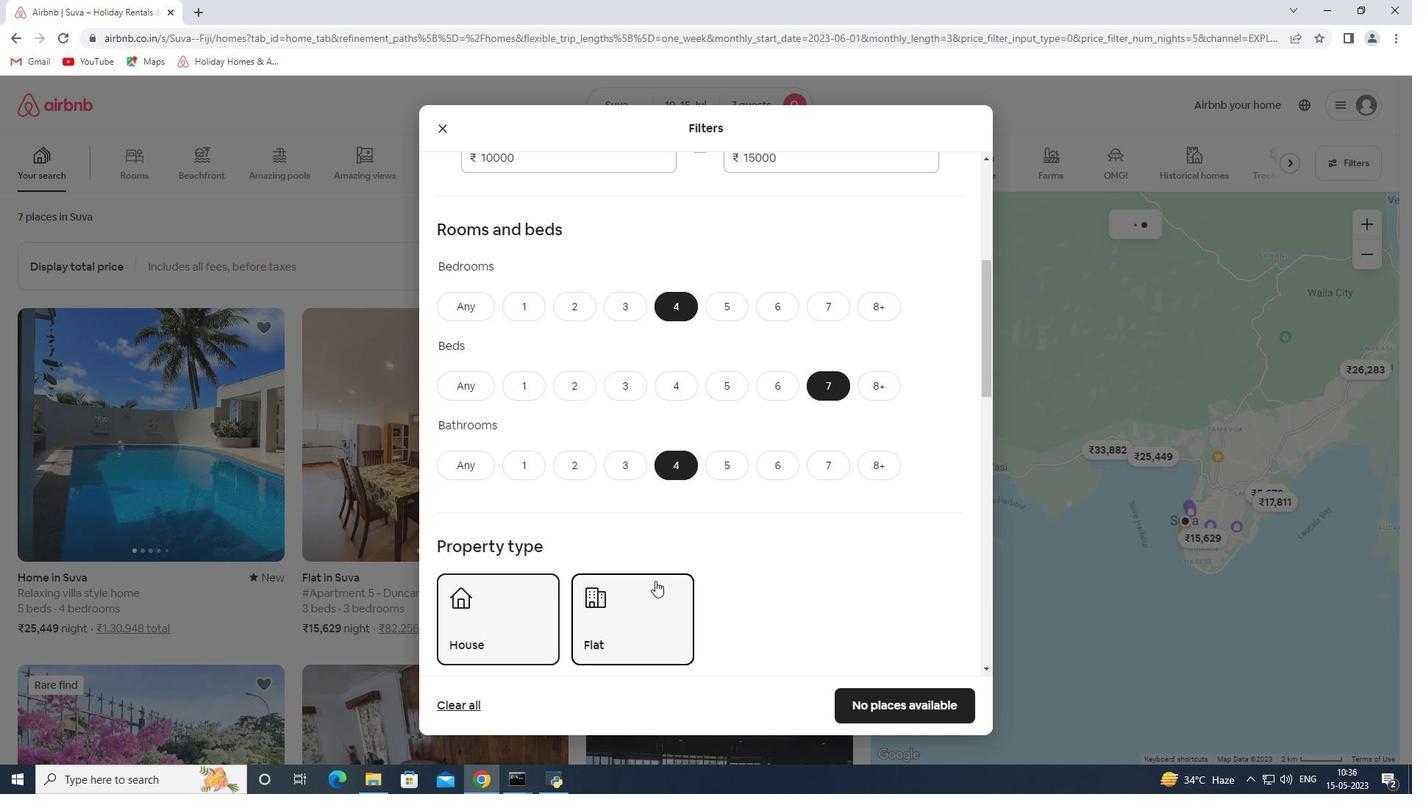 
Action: Mouse scrolled (655, 579) with delta (0, 0)
Screenshot: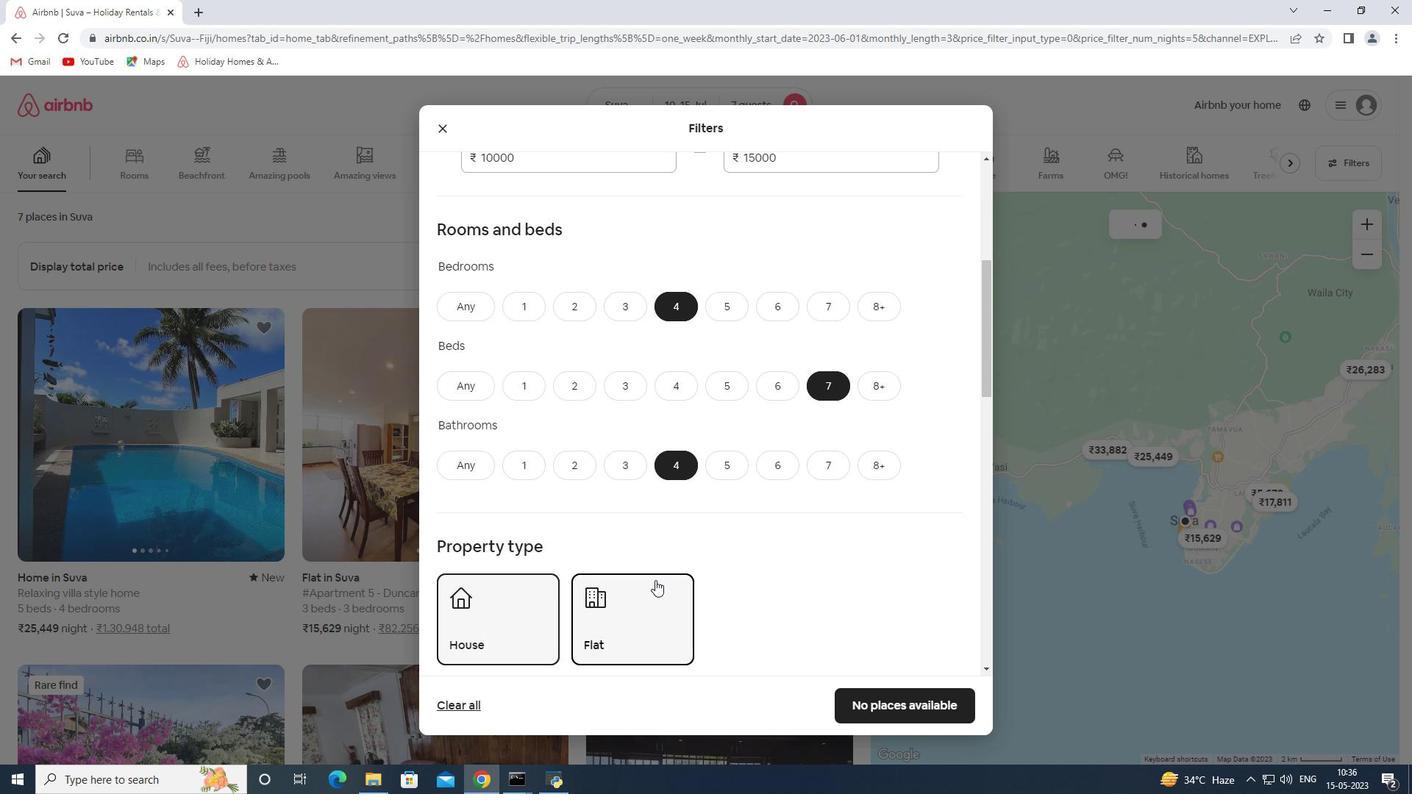 
Action: Mouse moved to (660, 579)
Screenshot: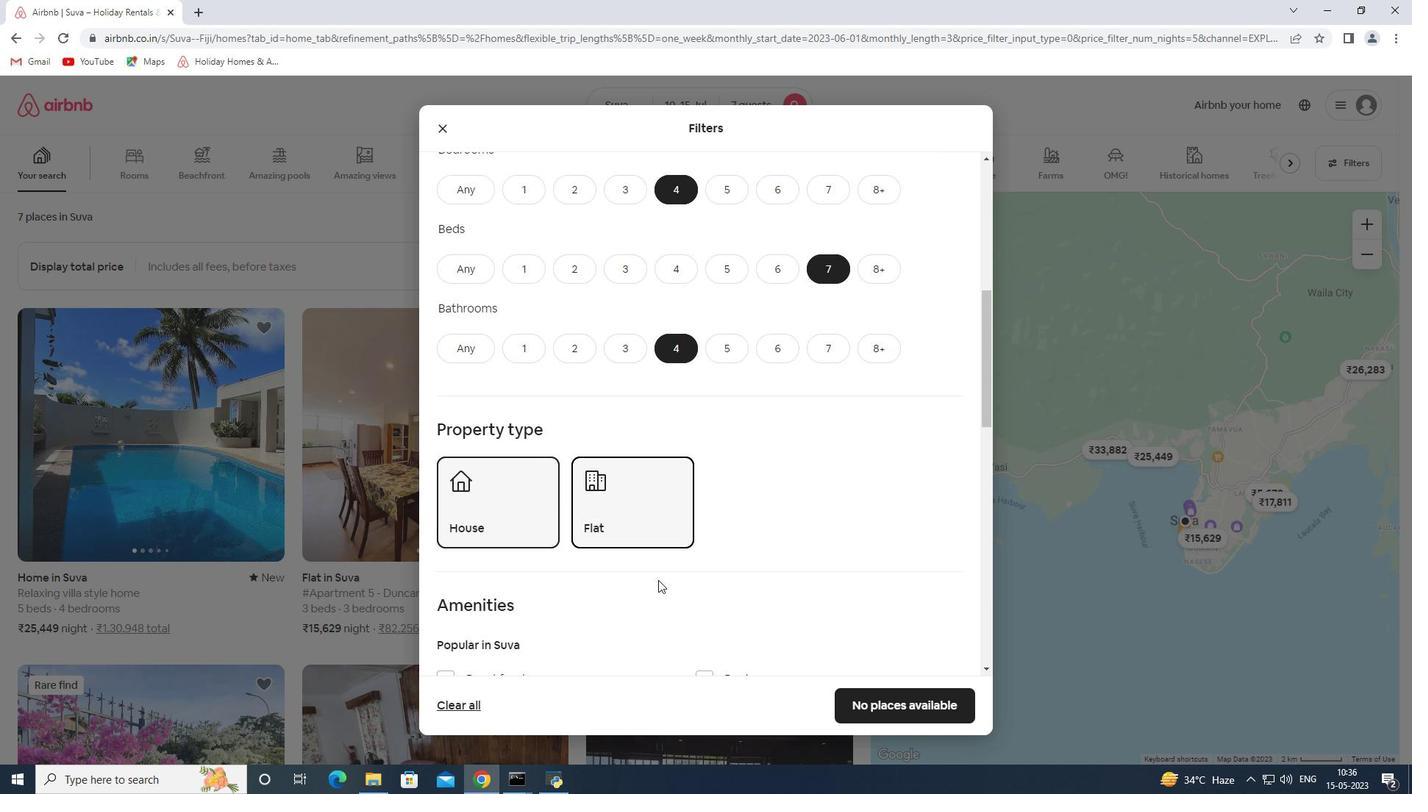 
Action: Mouse scrolled (660, 578) with delta (0, 0)
Screenshot: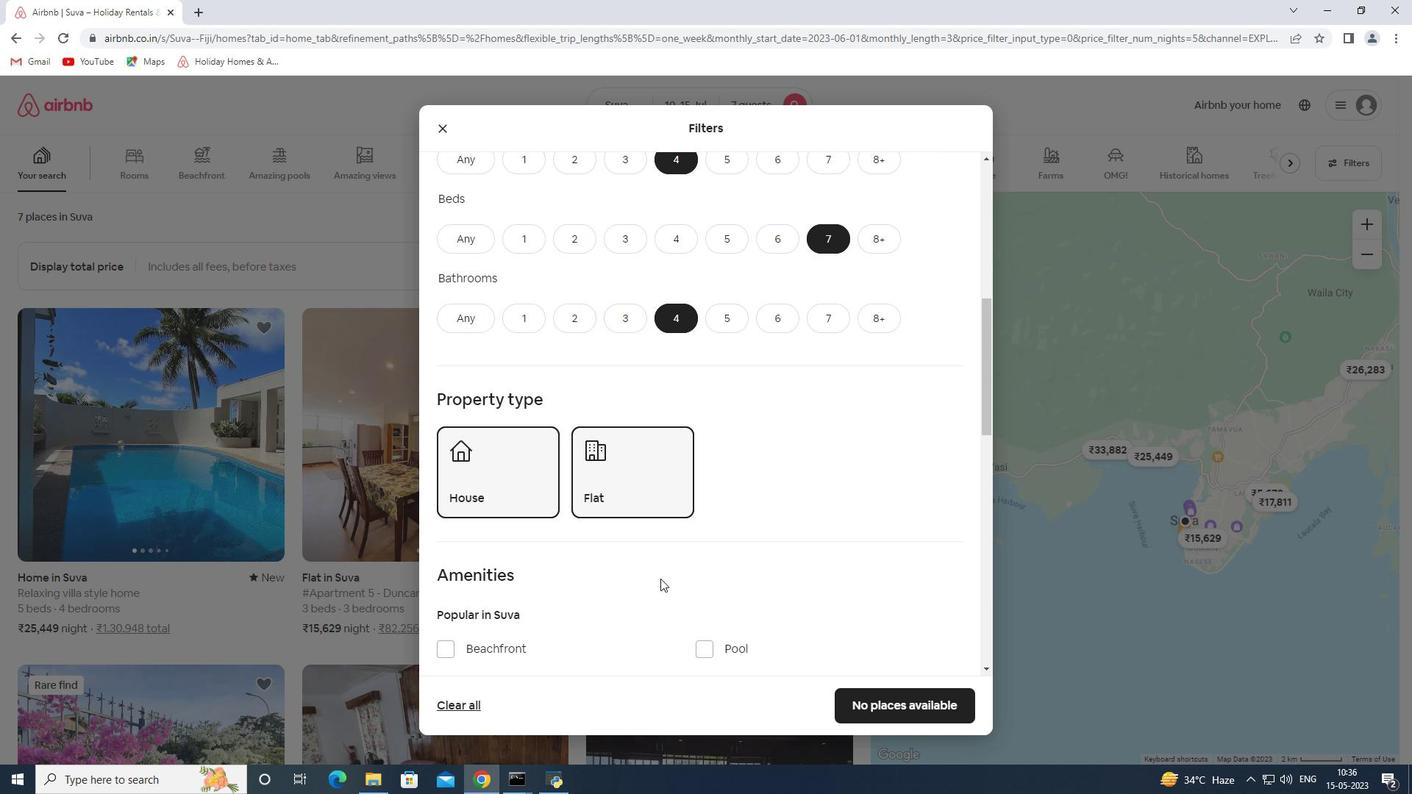 
Action: Mouse scrolled (660, 578) with delta (0, 0)
Screenshot: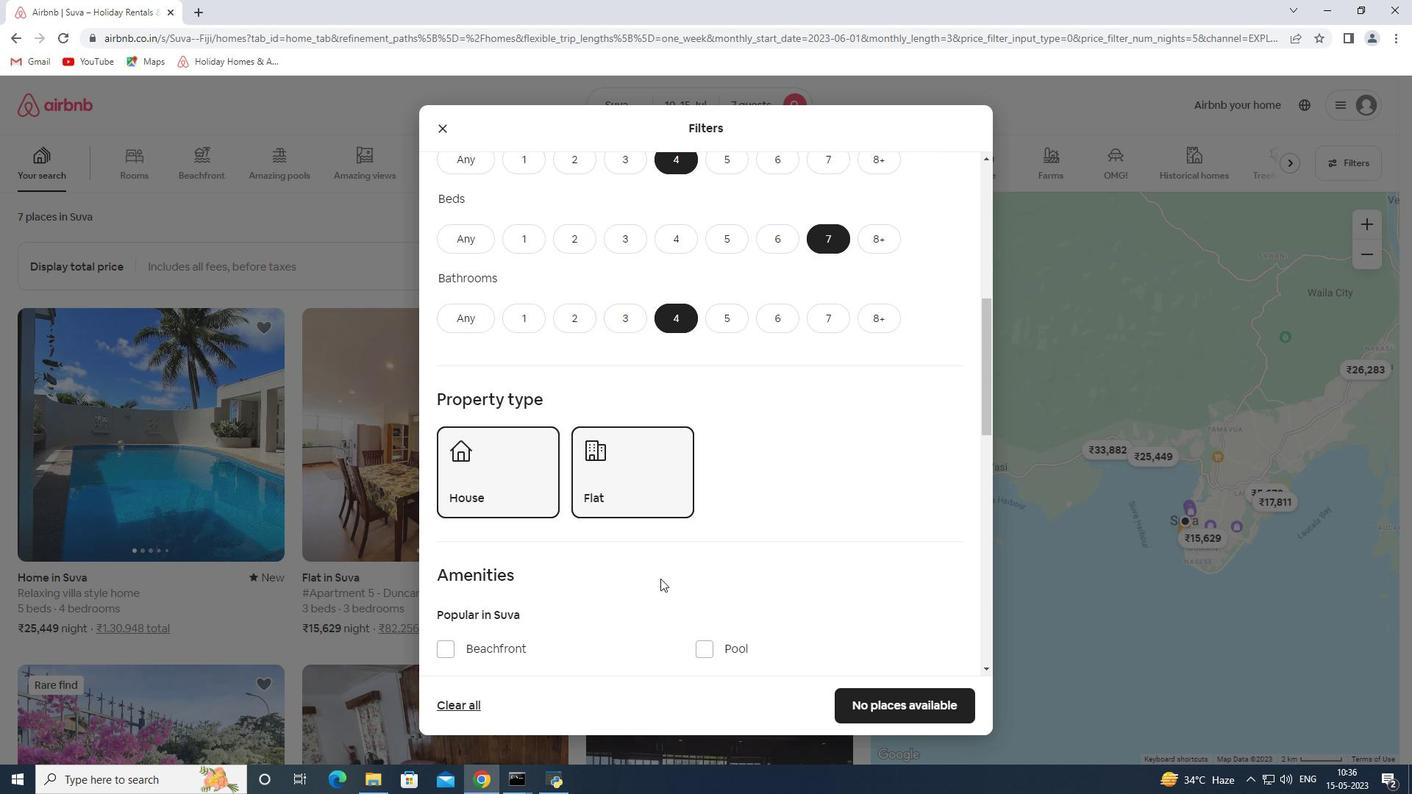 
Action: Mouse moved to (484, 604)
Screenshot: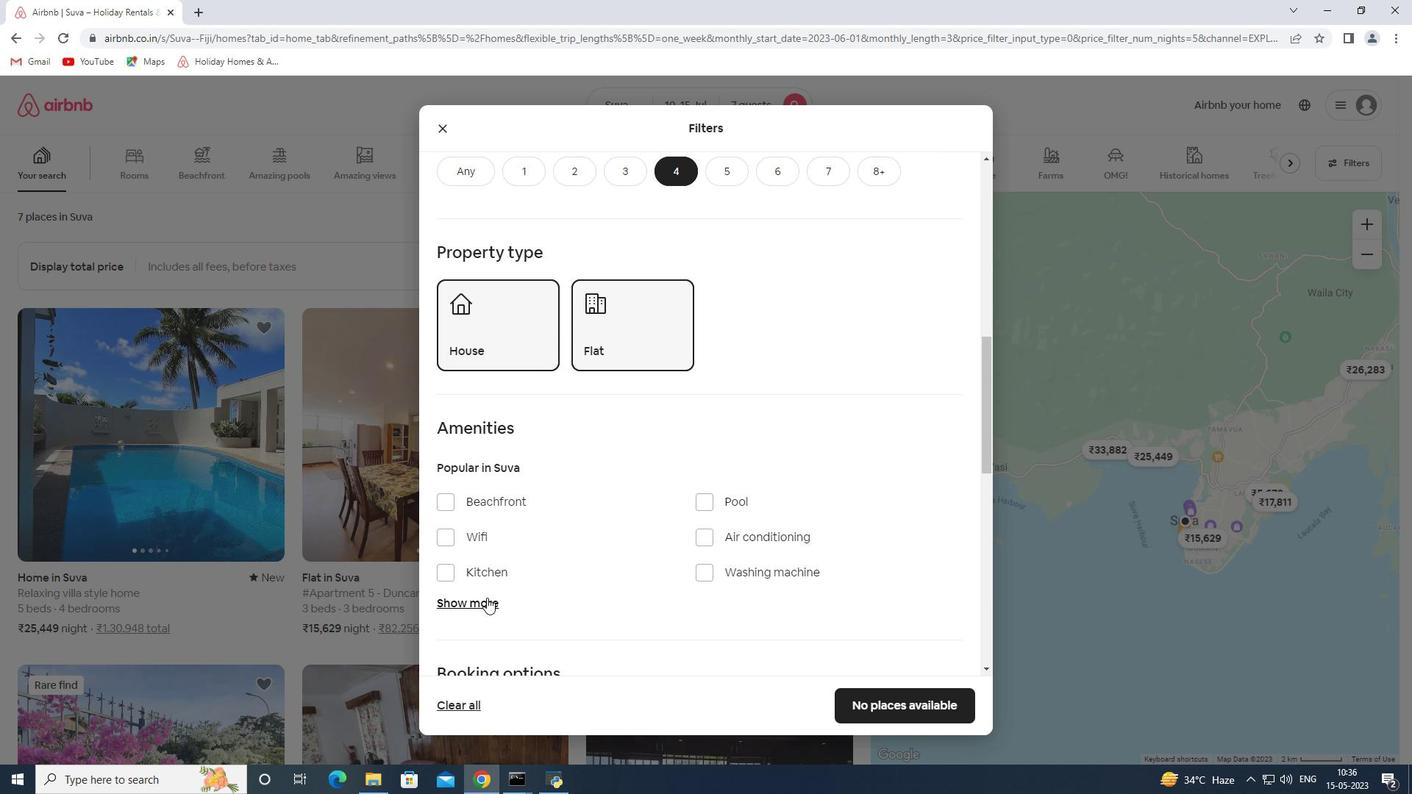 
Action: Mouse pressed left at (484, 604)
Screenshot: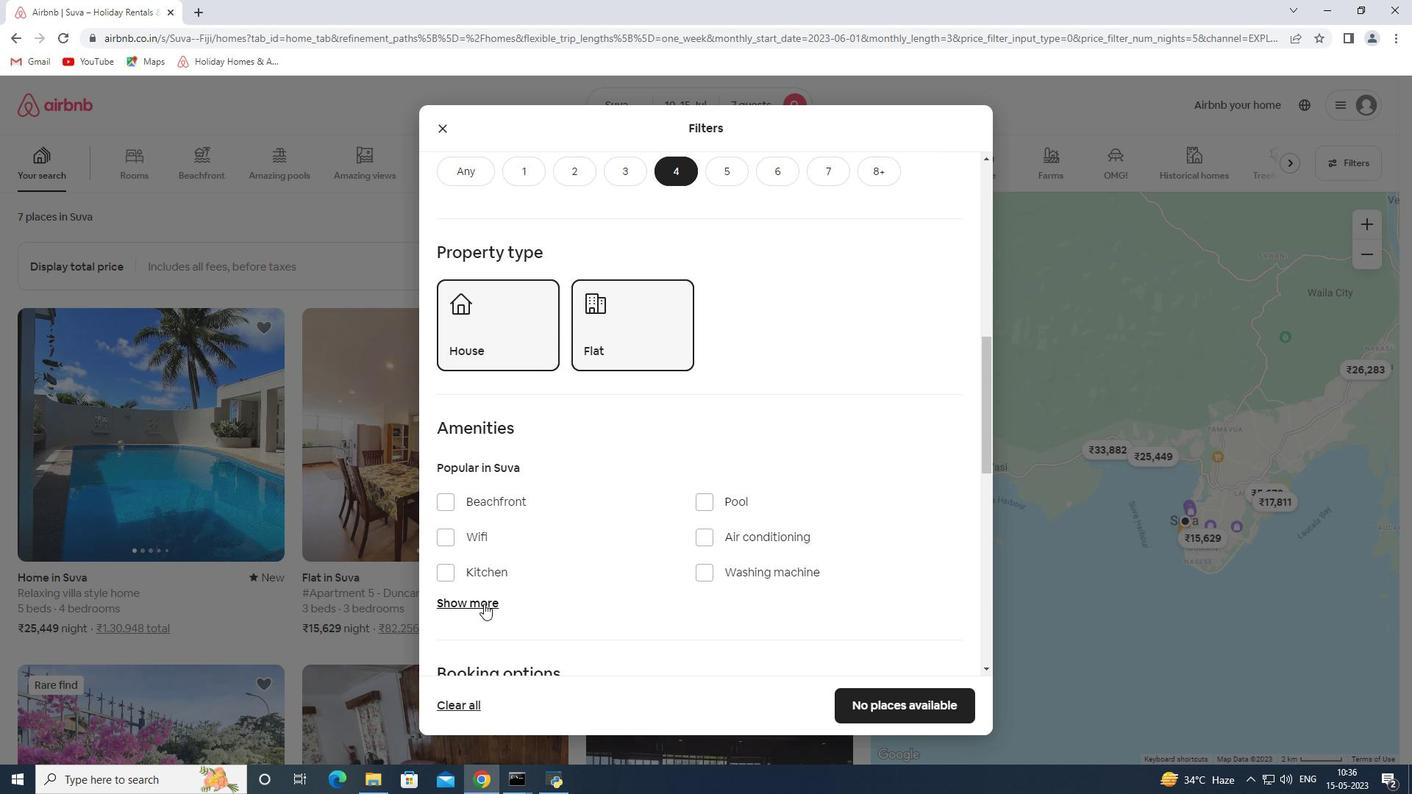 
Action: Mouse moved to (480, 534)
Screenshot: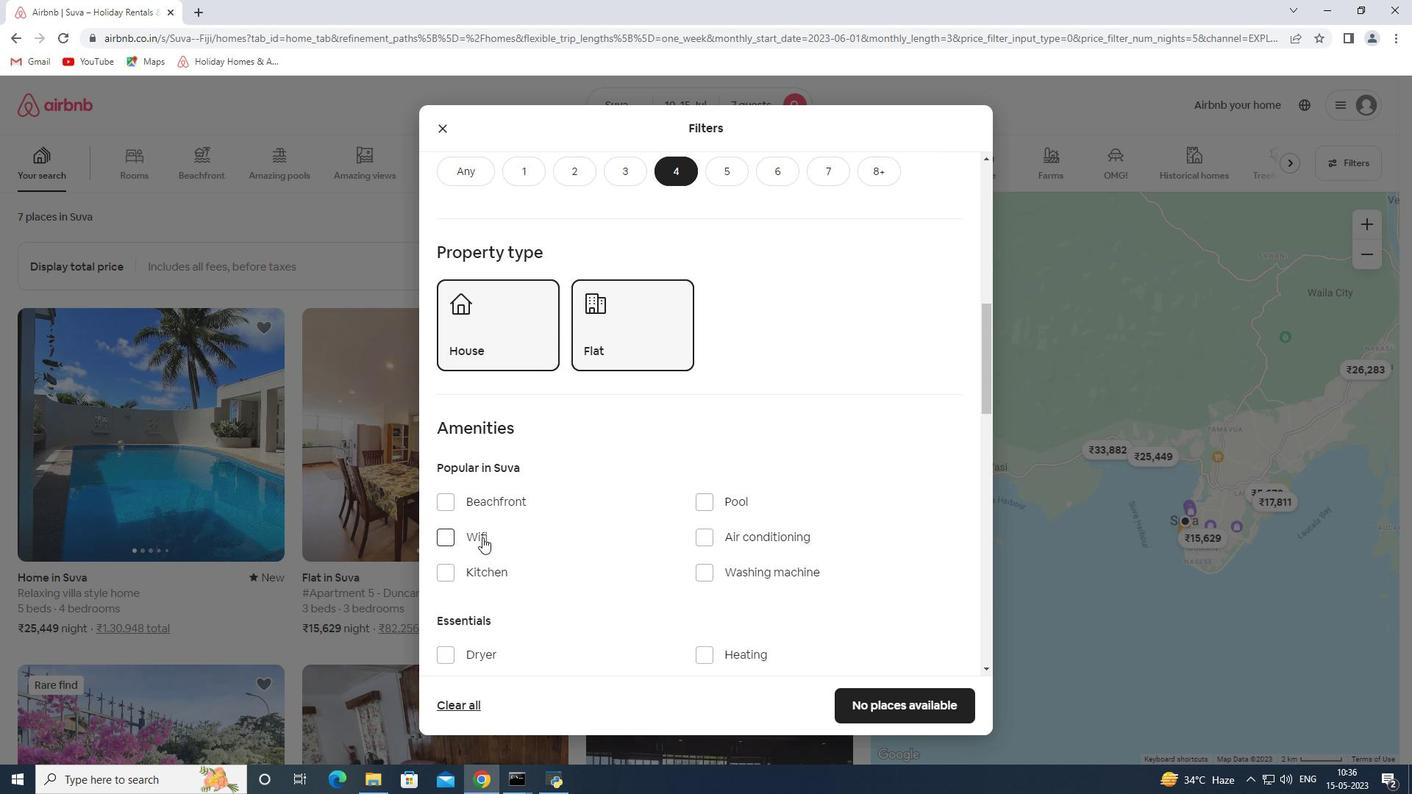 
Action: Mouse pressed left at (480, 534)
Screenshot: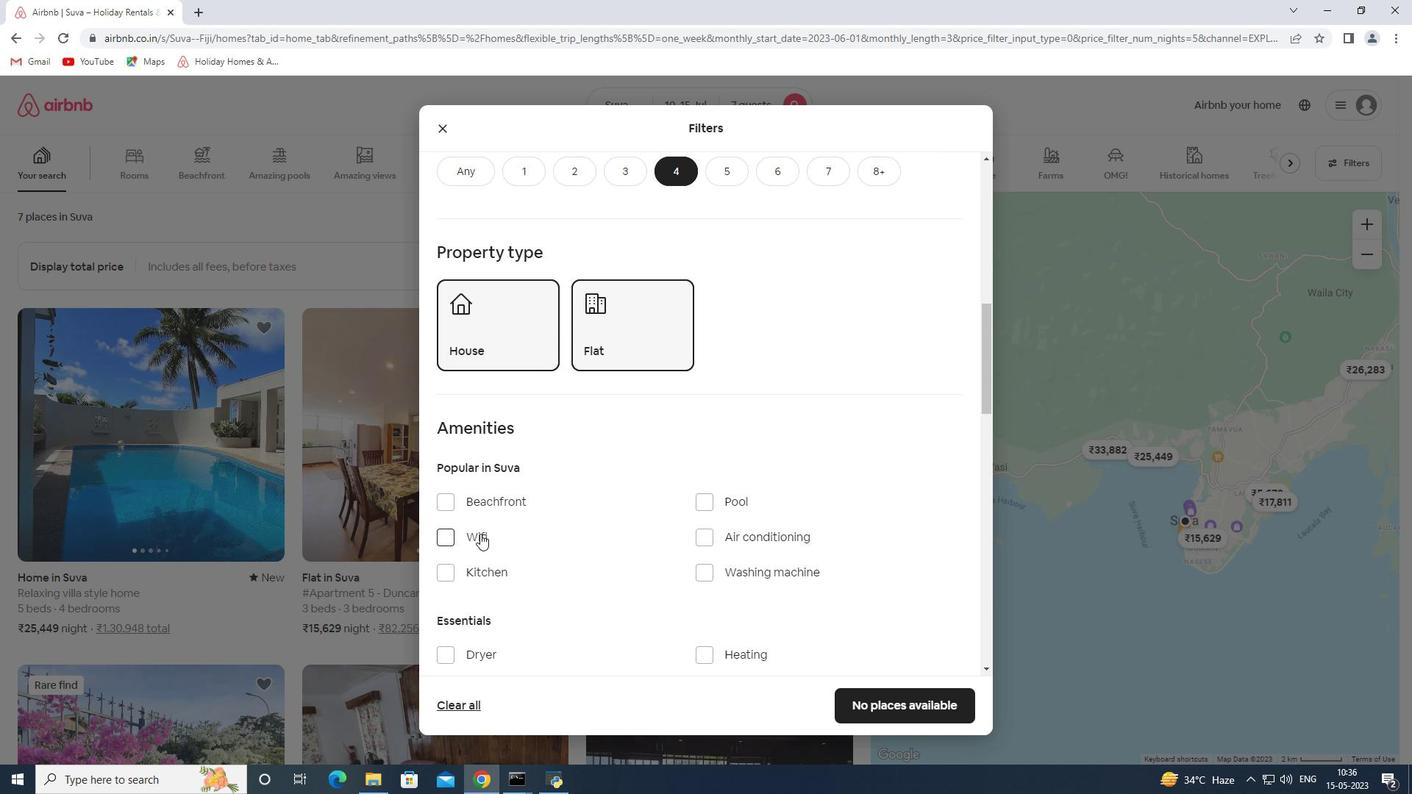 
Action: Mouse moved to (531, 570)
Screenshot: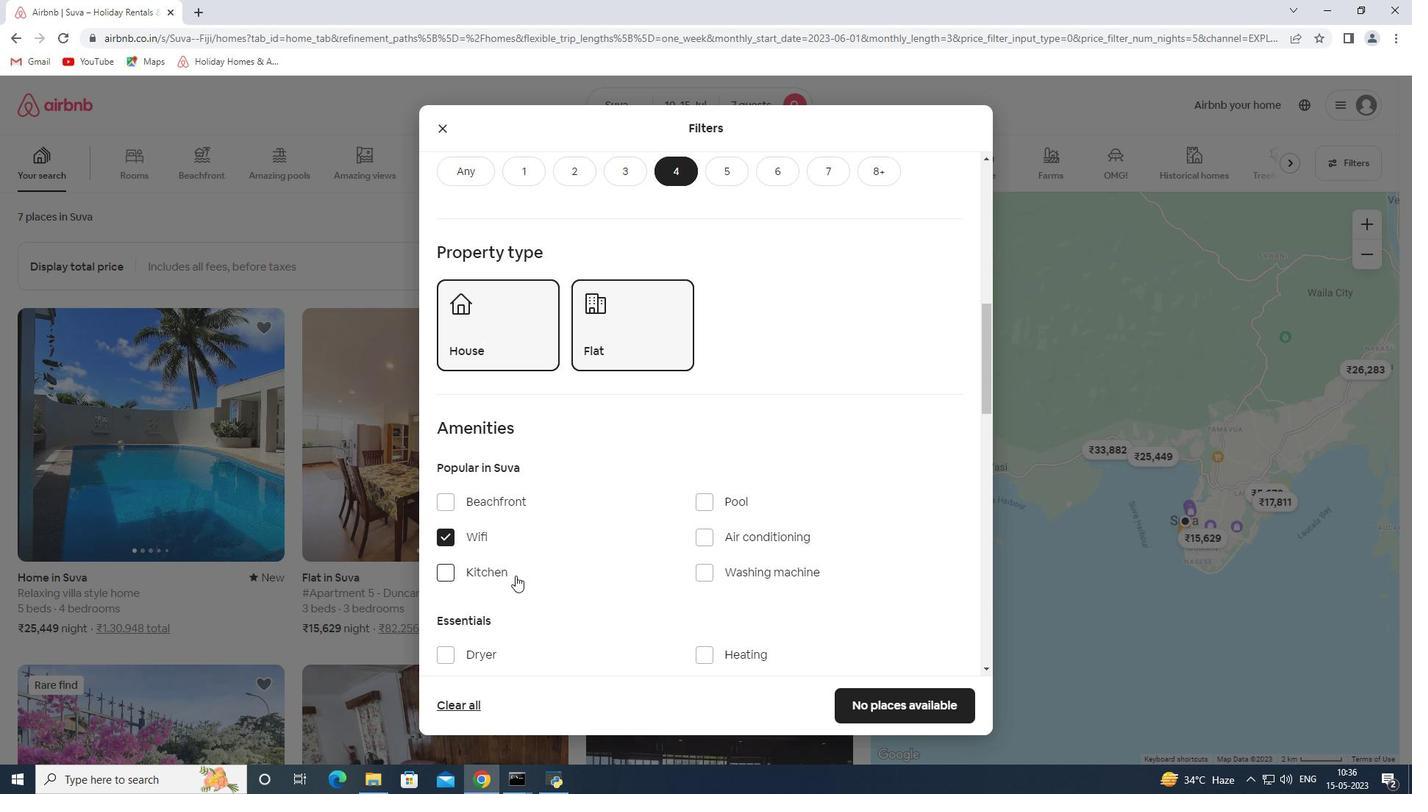 
Action: Mouse scrolled (531, 569) with delta (0, 0)
Screenshot: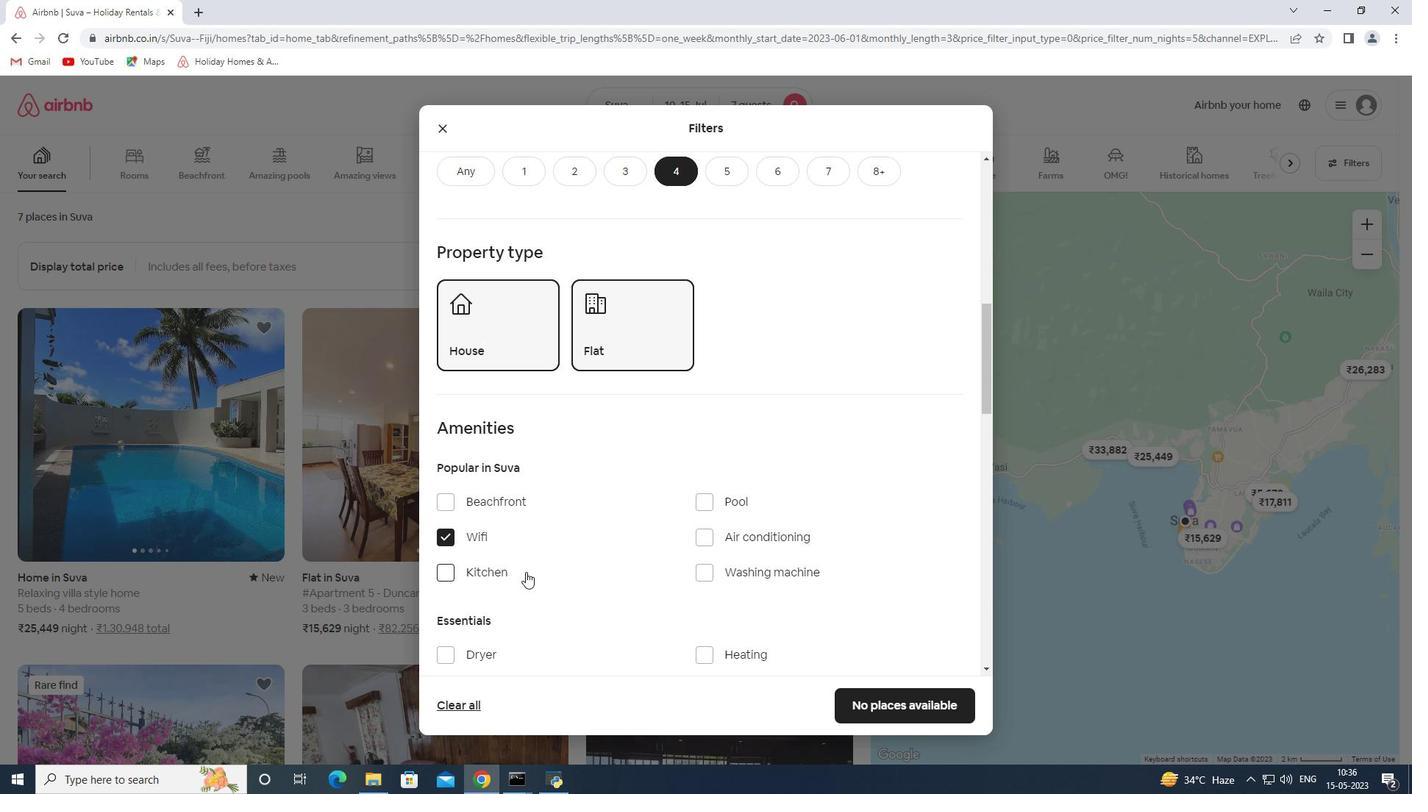 
Action: Mouse moved to (533, 568)
Screenshot: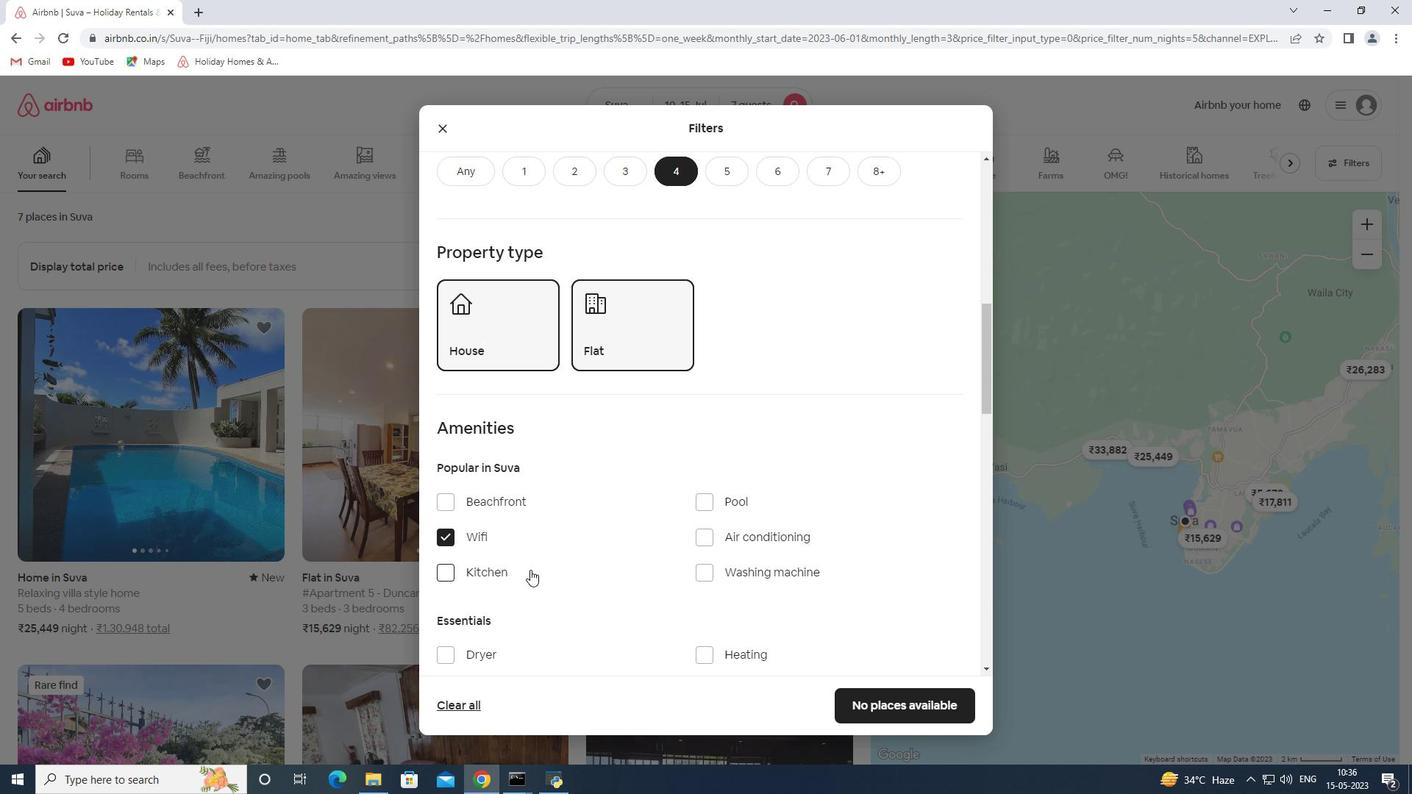 
Action: Mouse scrolled (533, 568) with delta (0, 0)
Screenshot: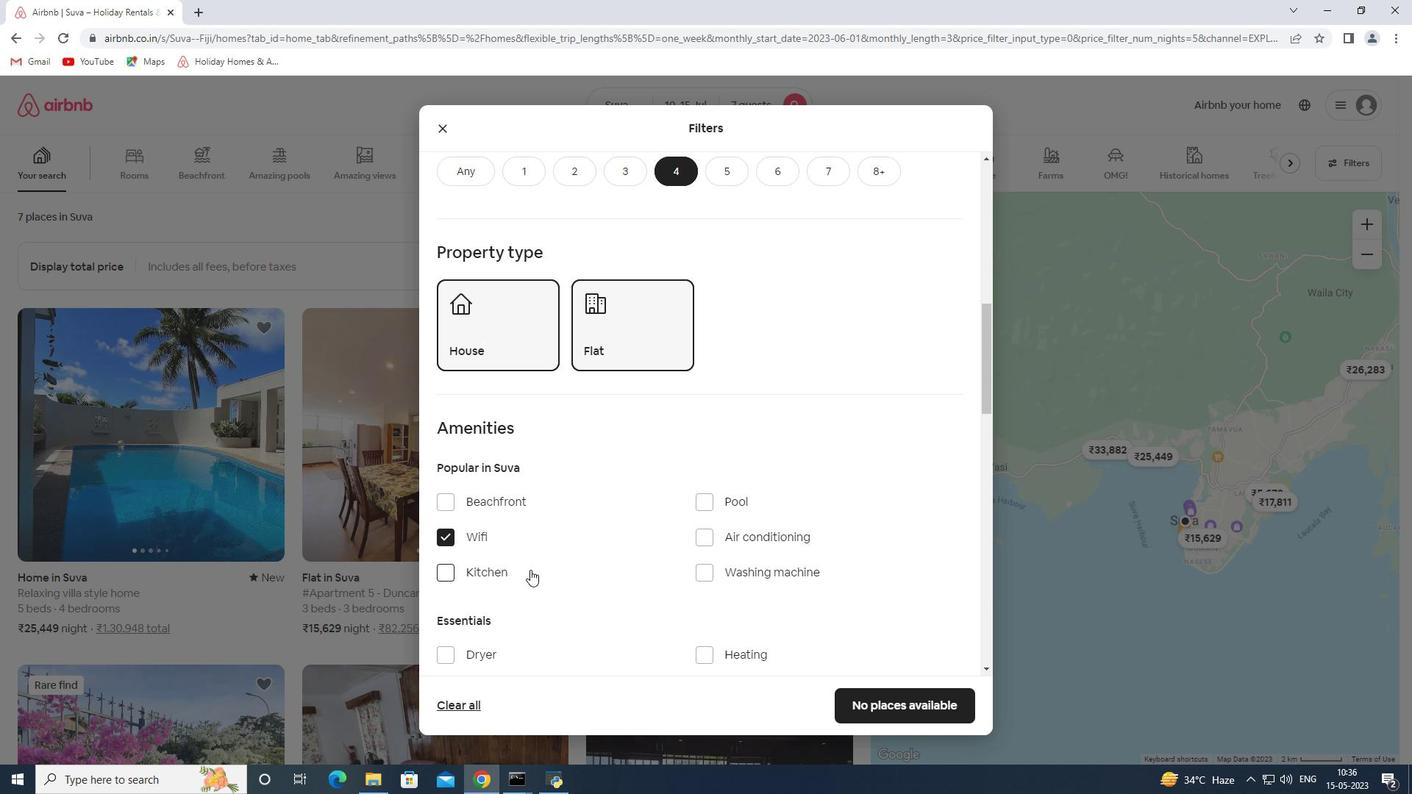 
Action: Mouse moved to (704, 537)
Screenshot: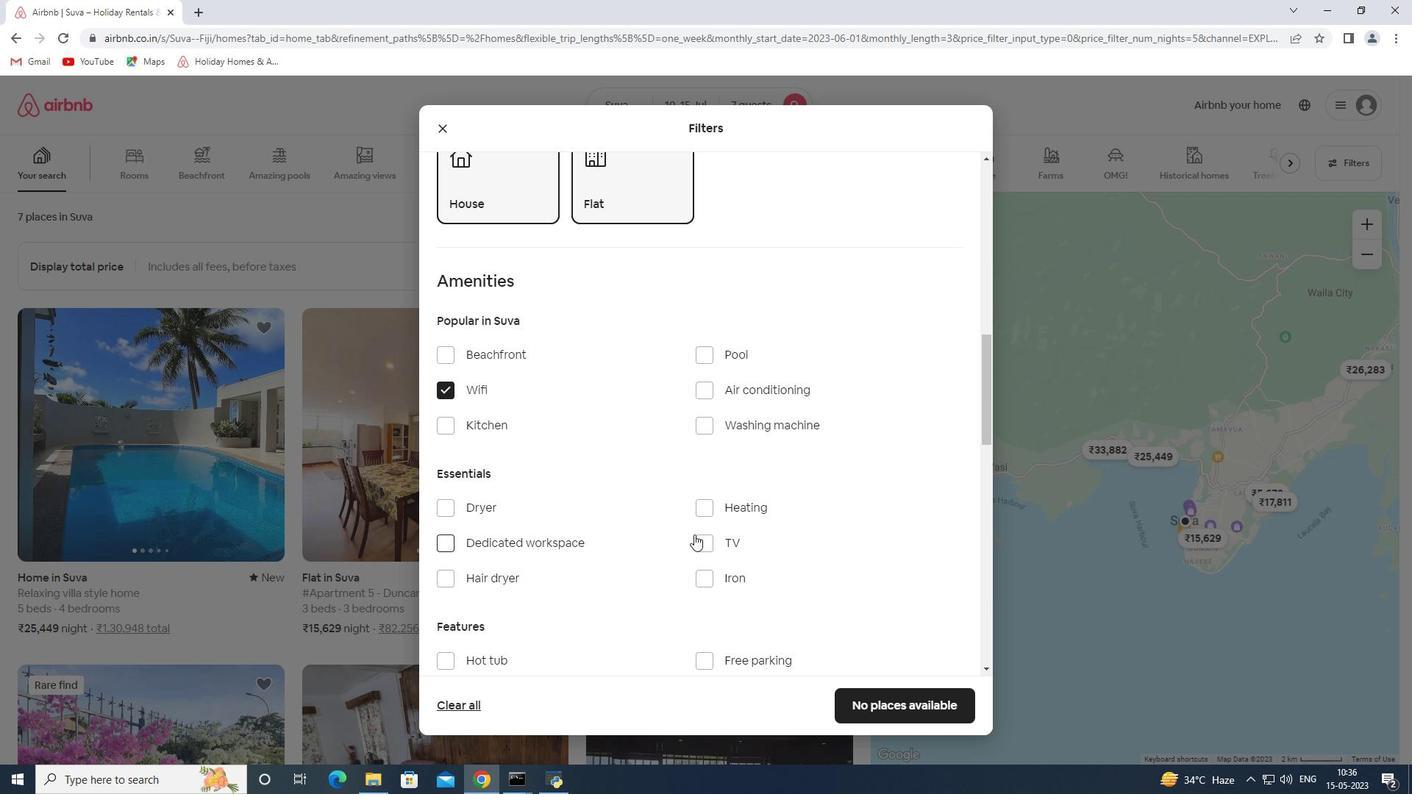
Action: Mouse pressed left at (704, 537)
Screenshot: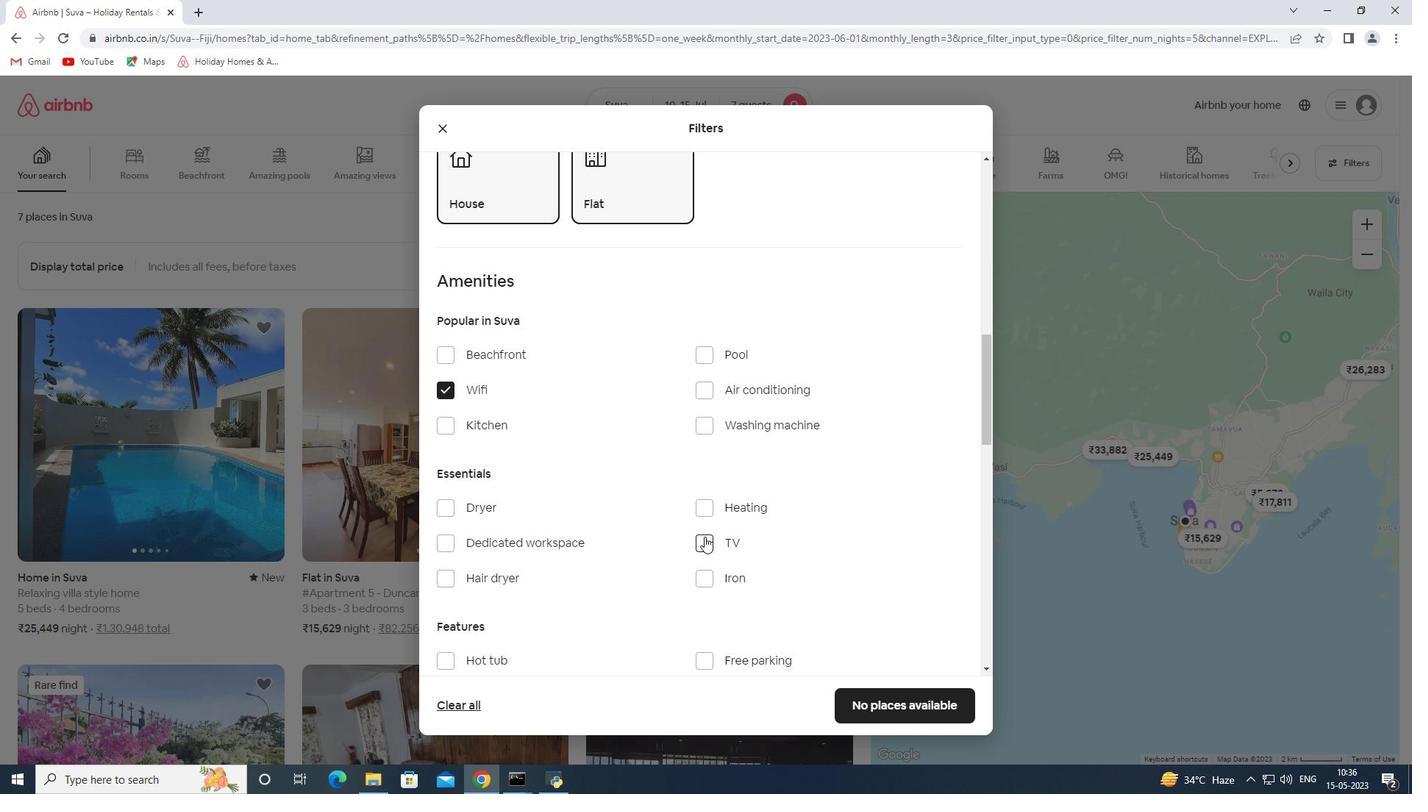 
Action: Mouse moved to (640, 561)
Screenshot: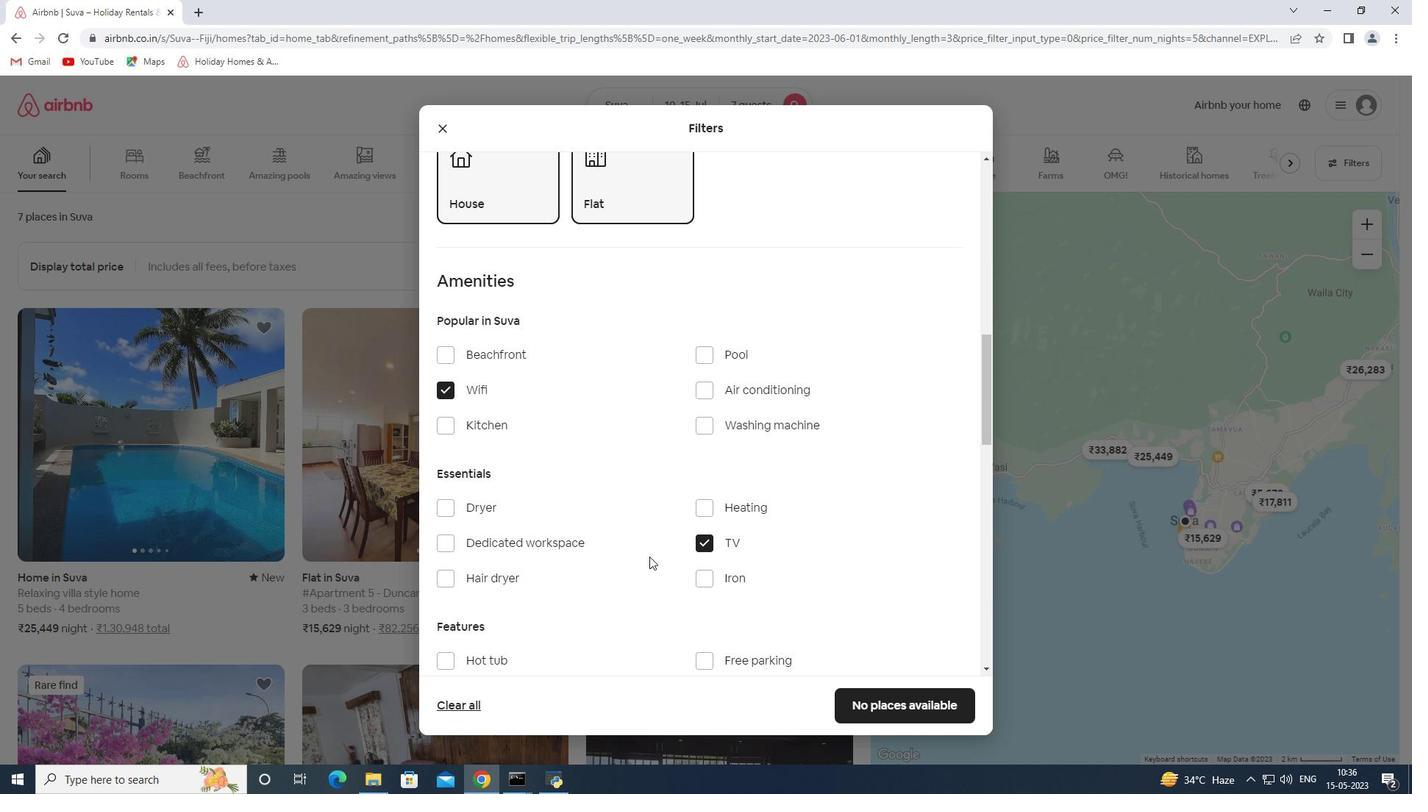 
Action: Mouse scrolled (640, 560) with delta (0, 0)
Screenshot: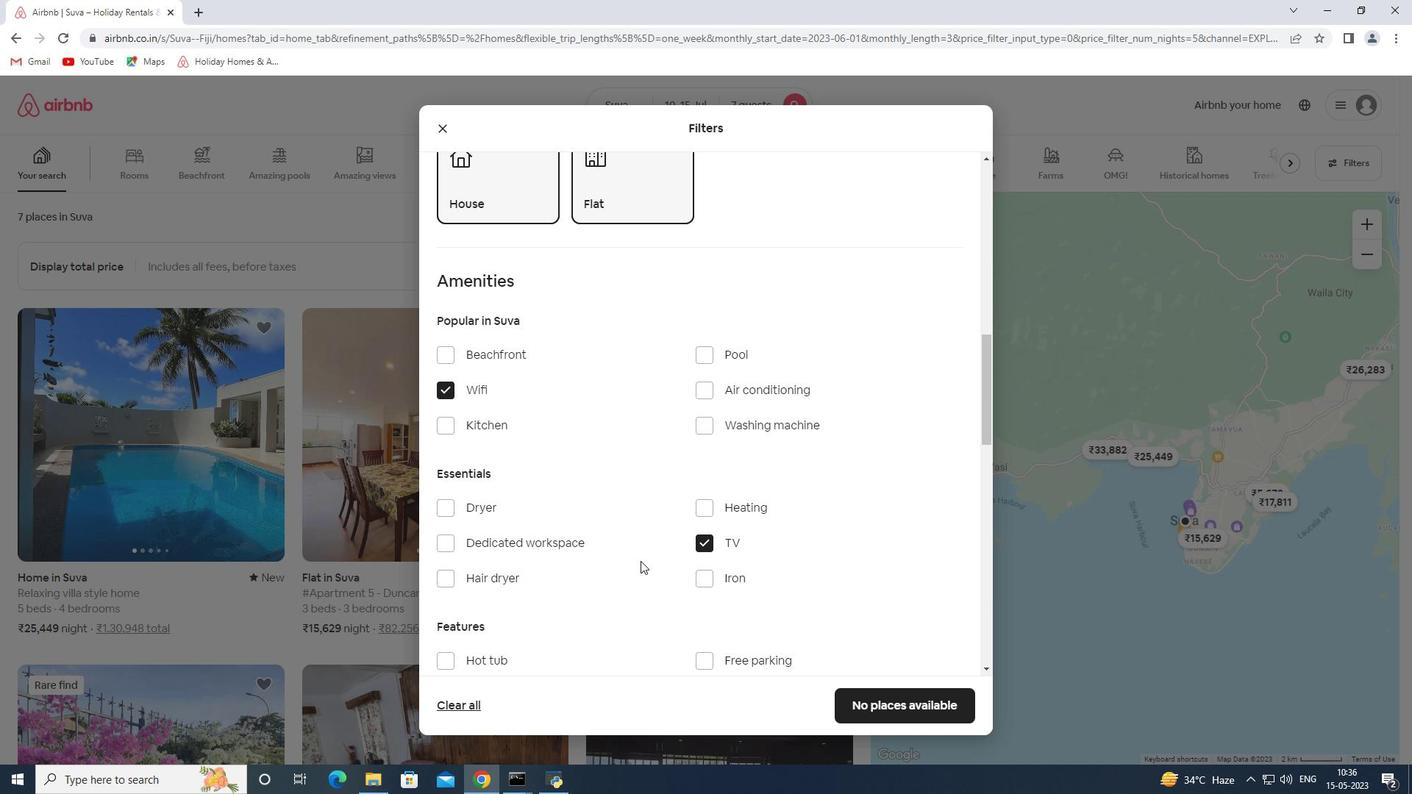 
Action: Mouse scrolled (640, 560) with delta (0, 0)
Screenshot: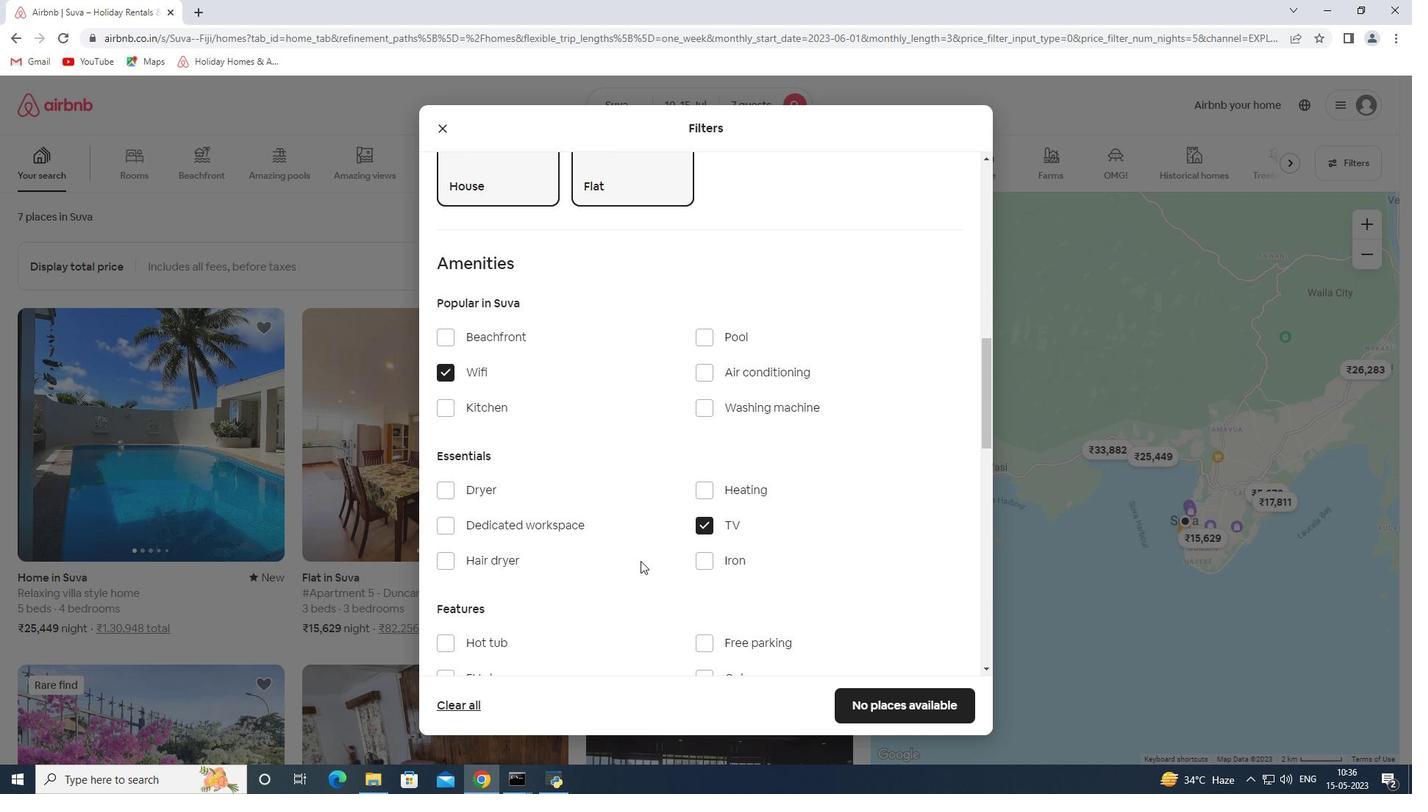 
Action: Mouse moved to (724, 516)
Screenshot: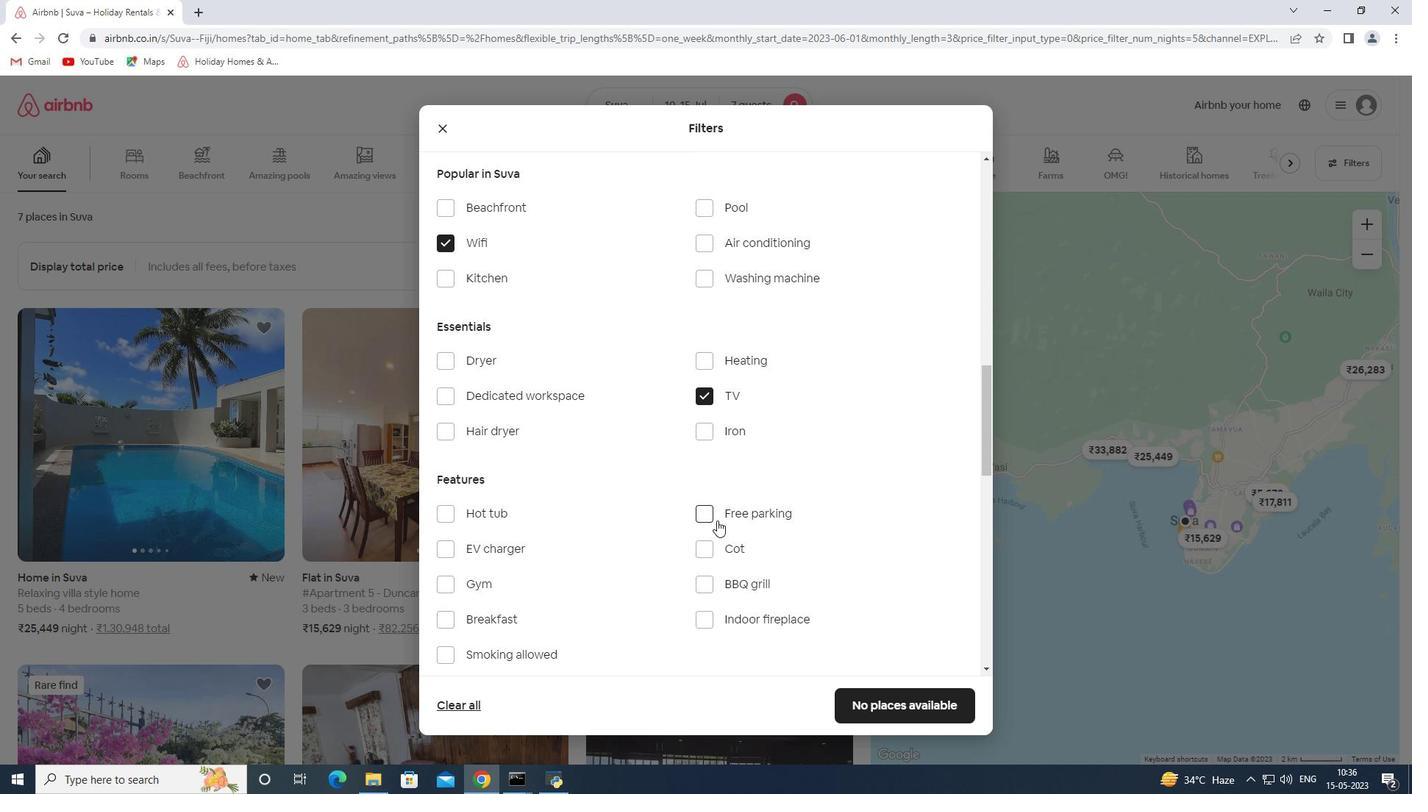 
Action: Mouse pressed left at (724, 516)
Screenshot: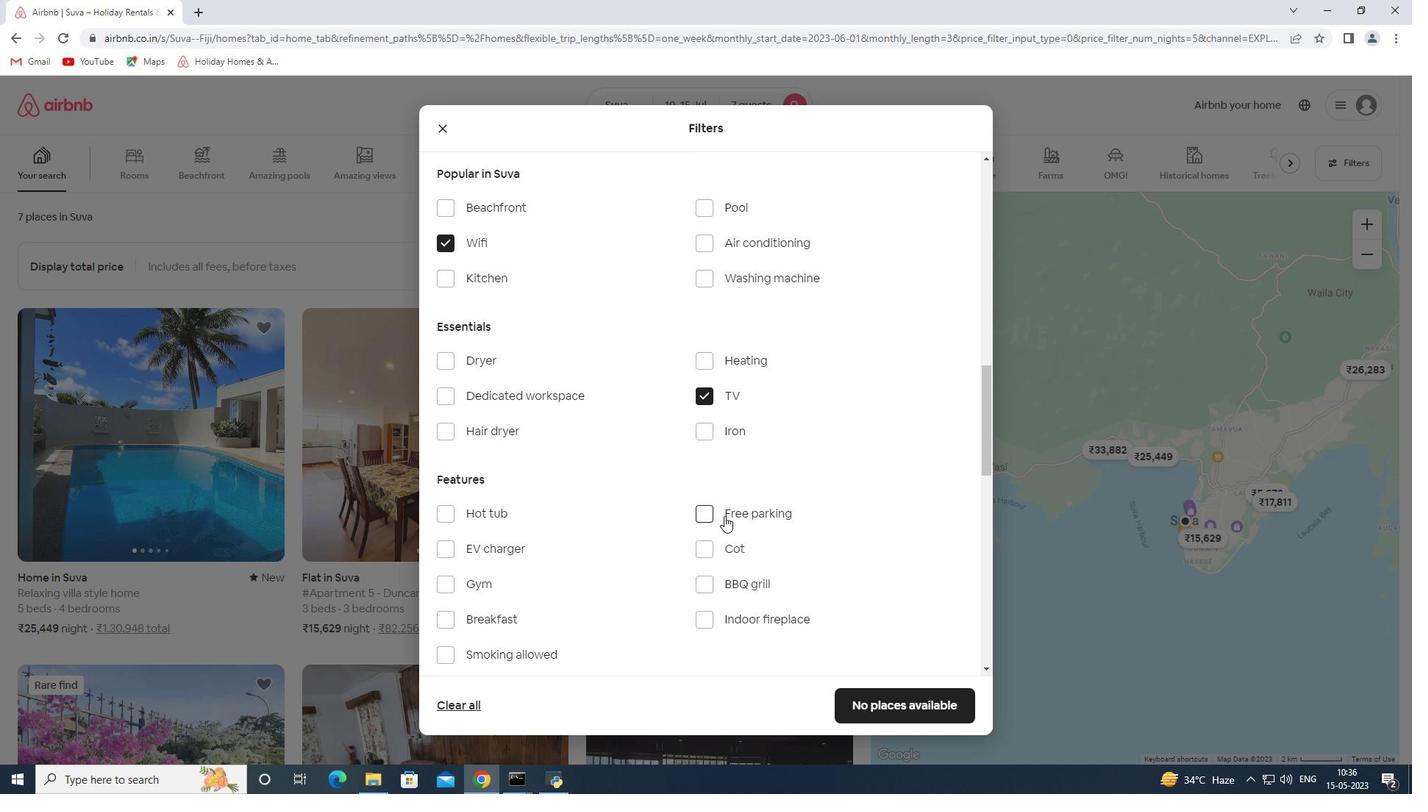 
Action: Mouse moved to (466, 584)
Screenshot: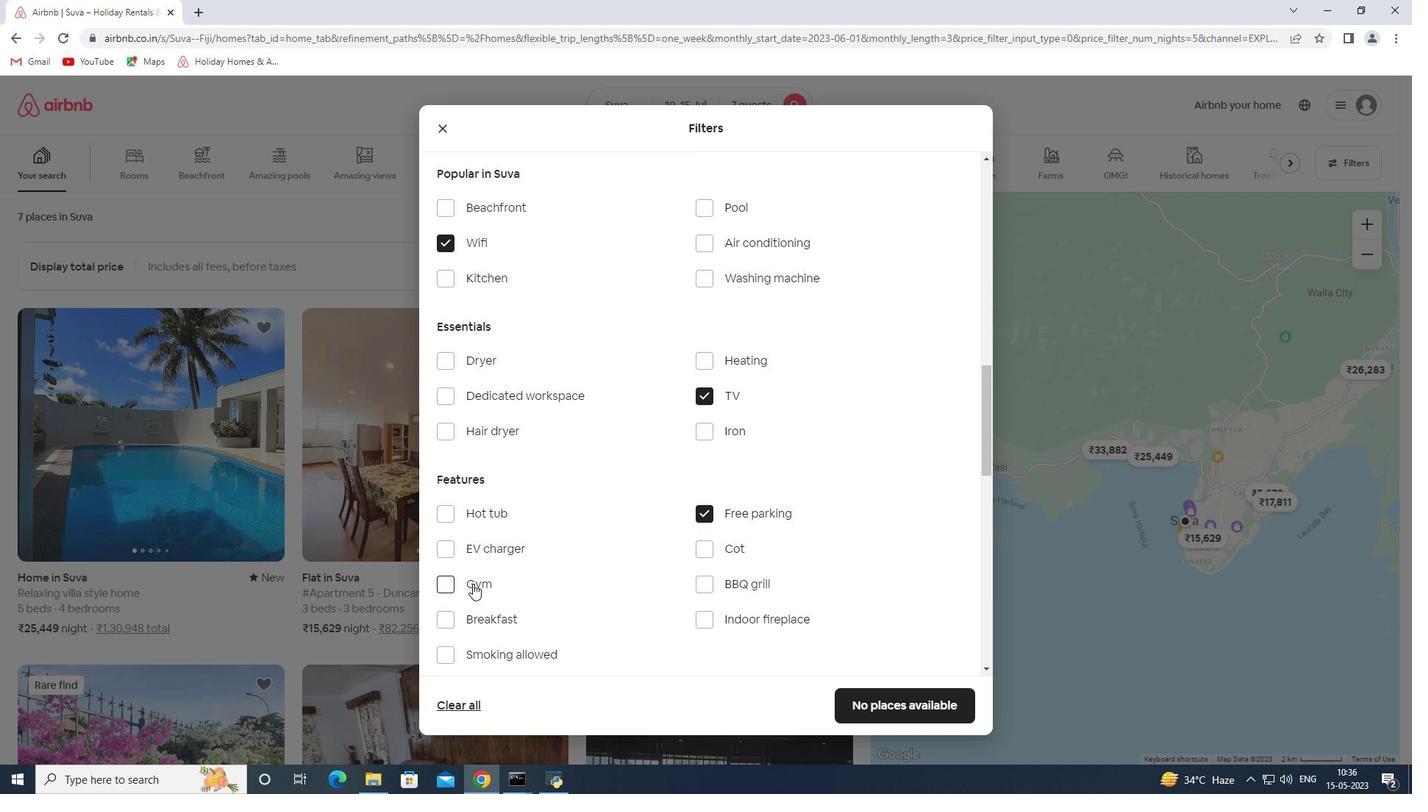 
Action: Mouse pressed left at (466, 584)
Screenshot: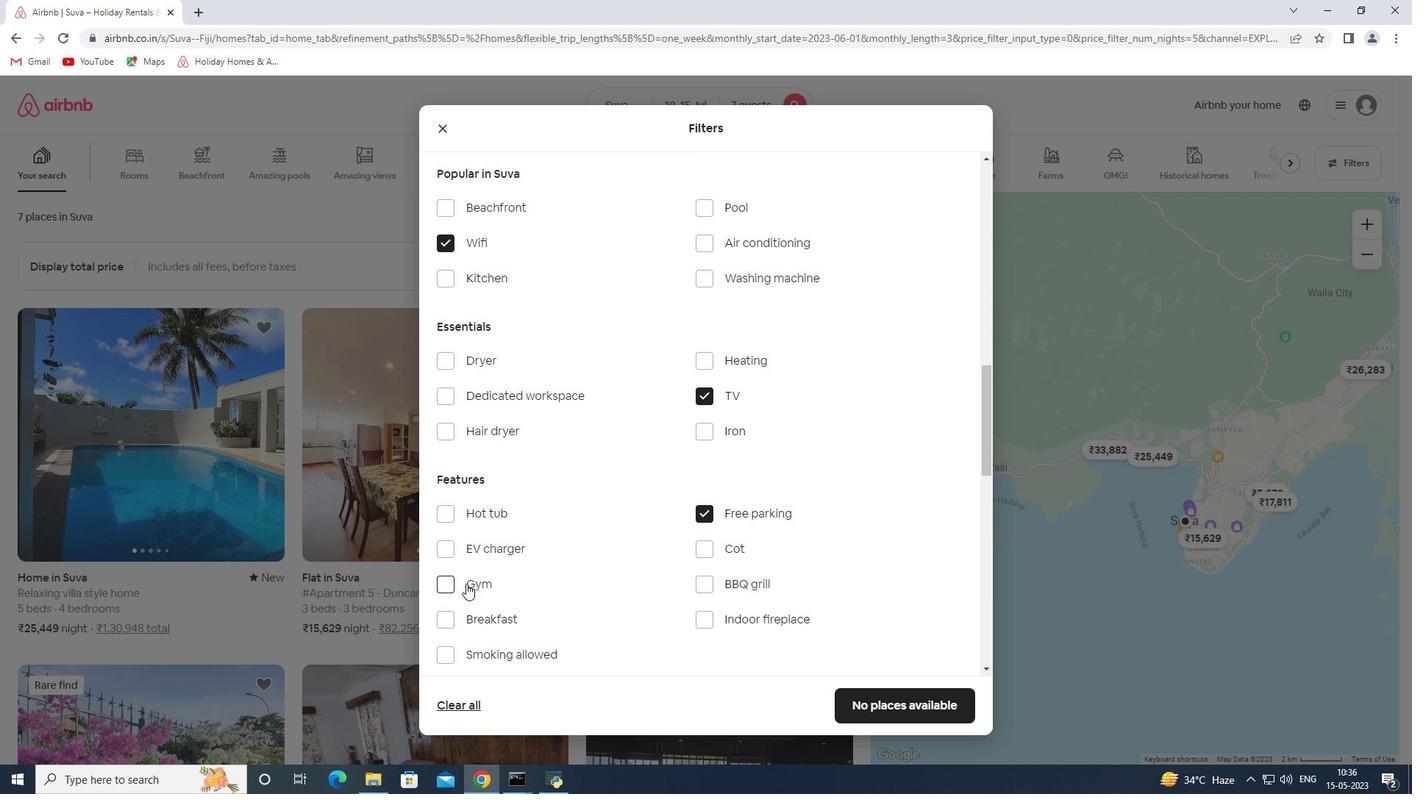 
Action: Mouse moved to (442, 619)
Screenshot: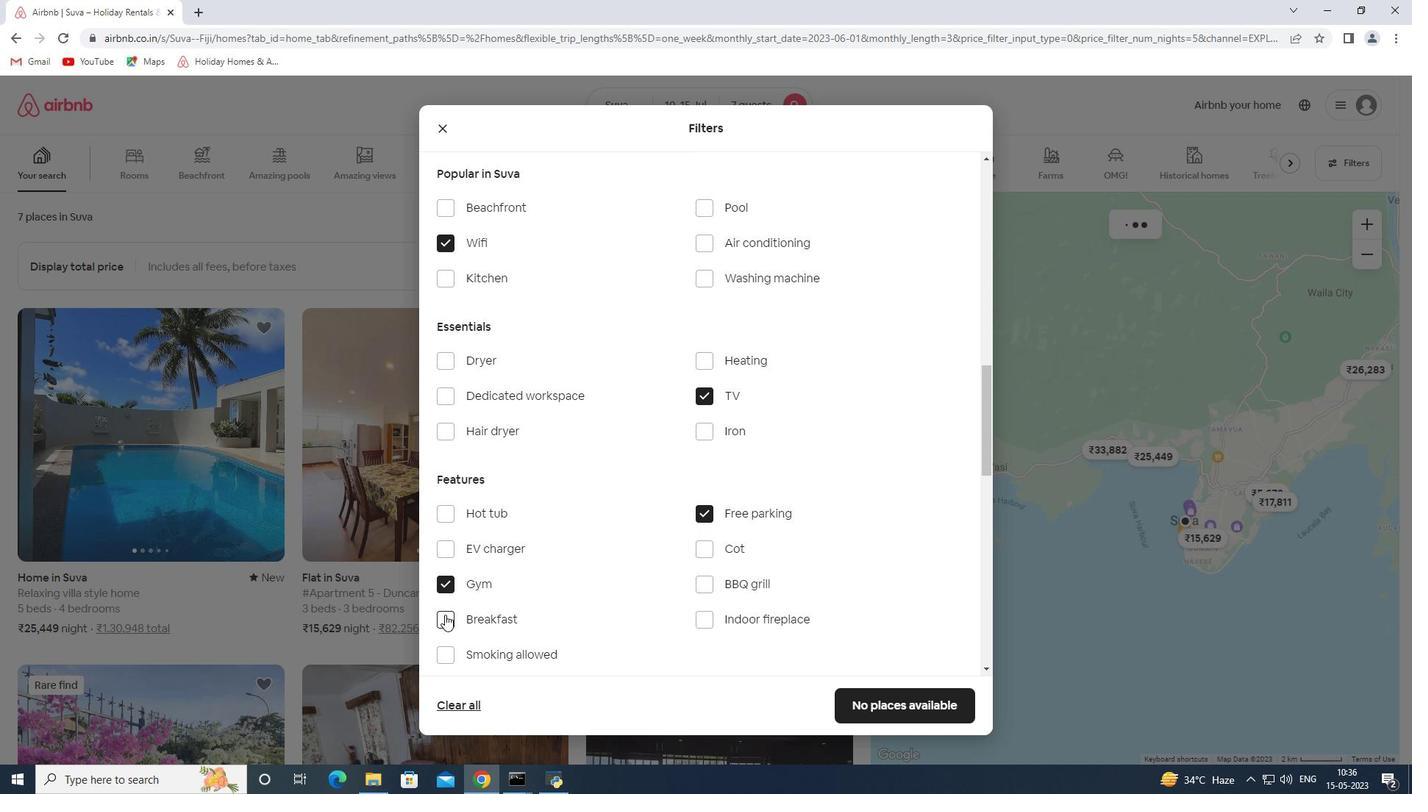 
Action: Mouse pressed left at (442, 619)
Screenshot: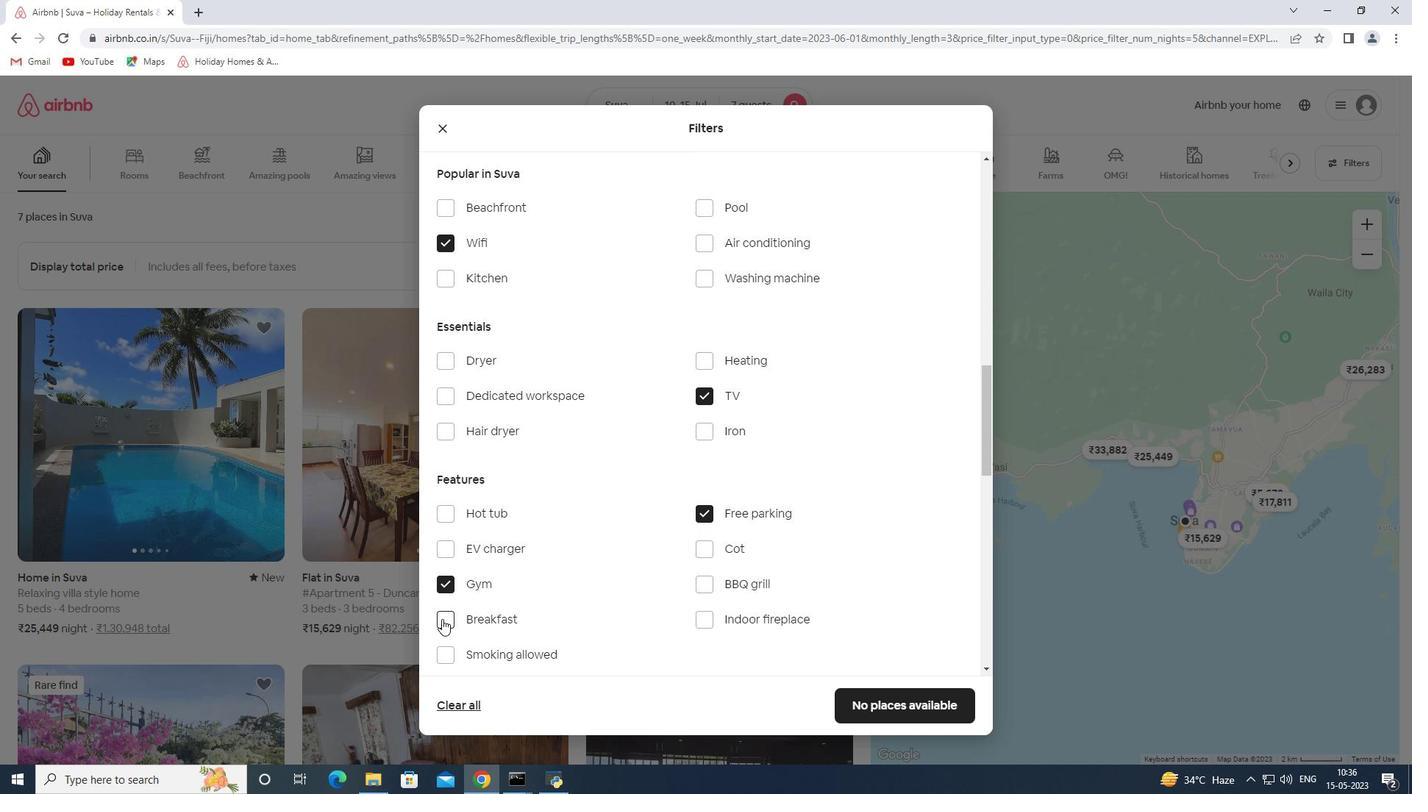 
Action: Mouse moved to (497, 598)
Screenshot: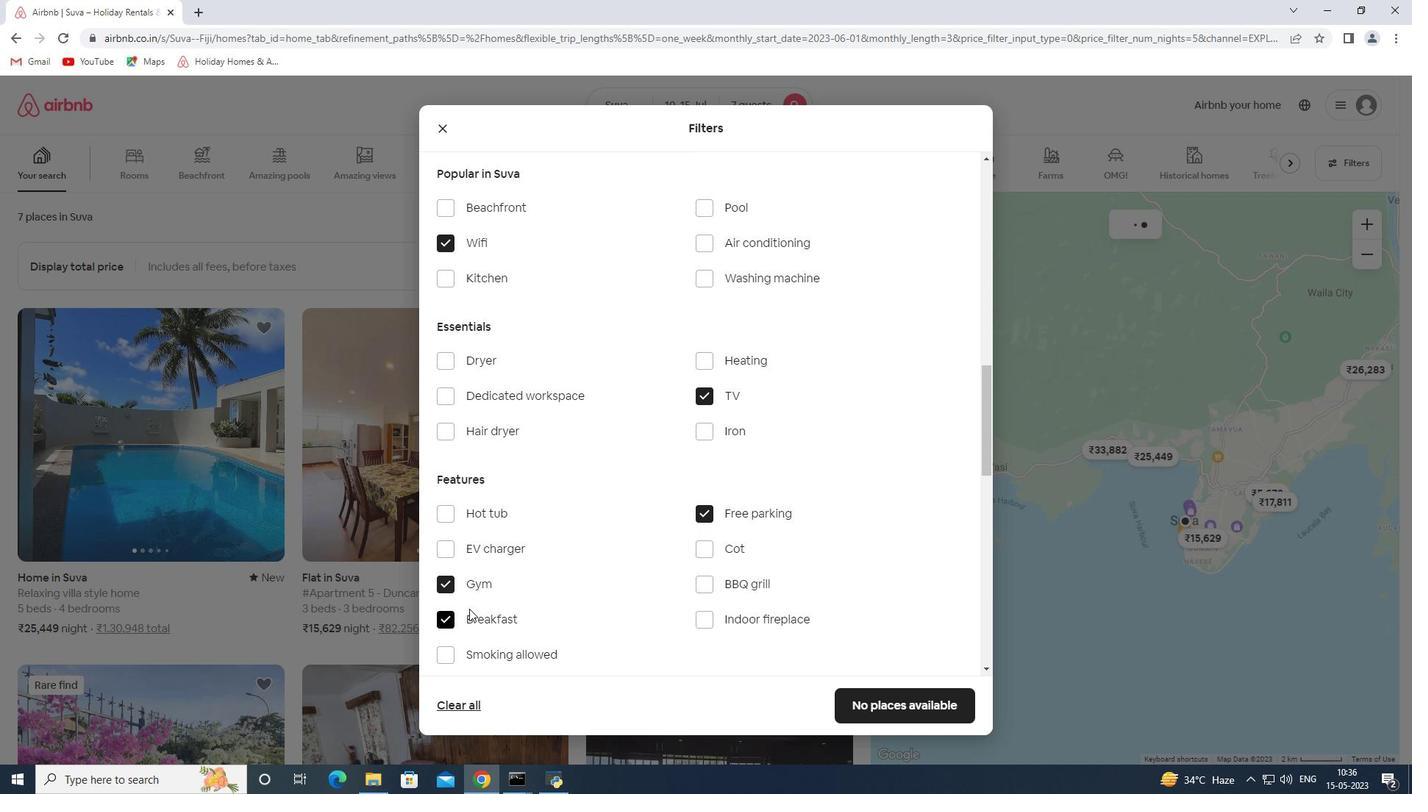 
Action: Mouse scrolled (497, 597) with delta (0, 0)
Screenshot: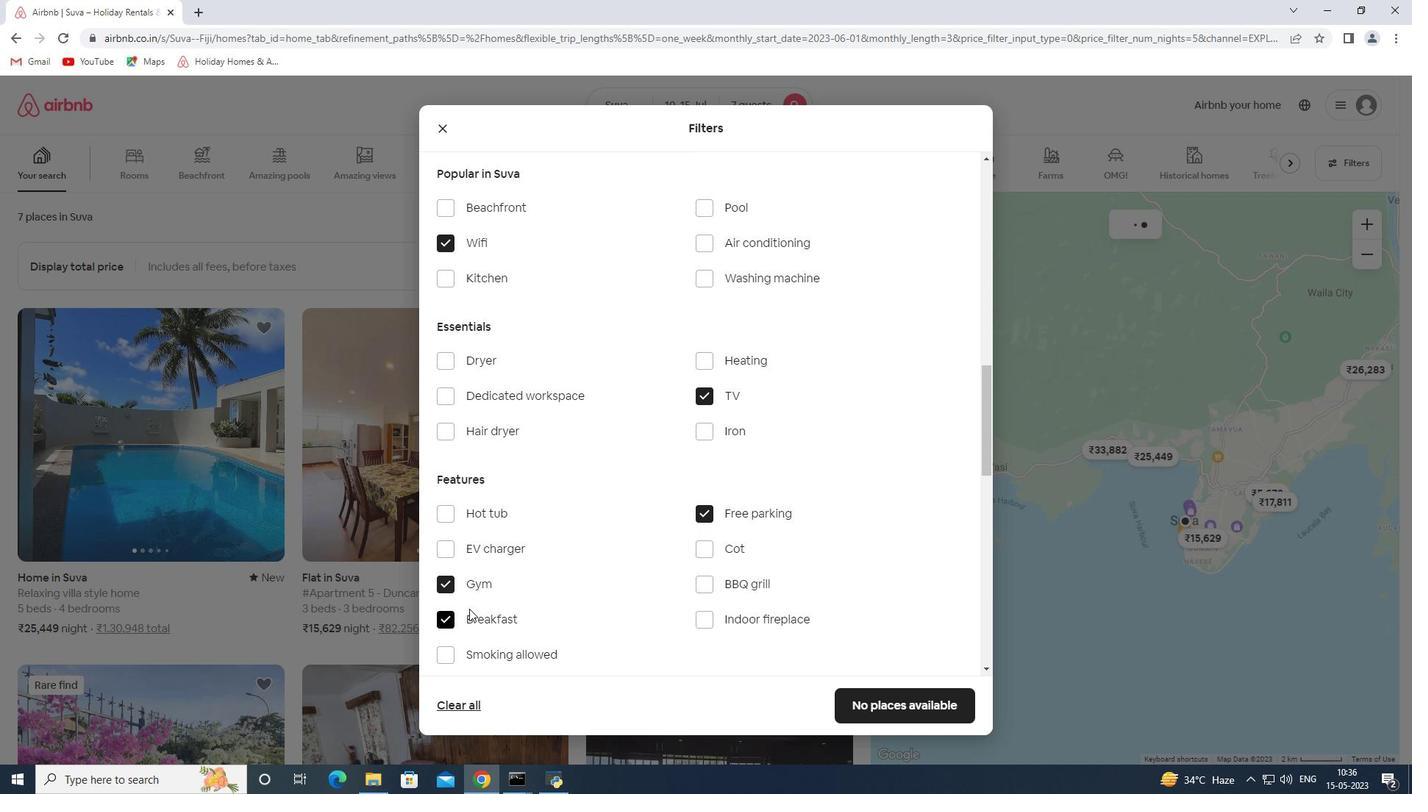 
Action: Mouse moved to (504, 594)
Screenshot: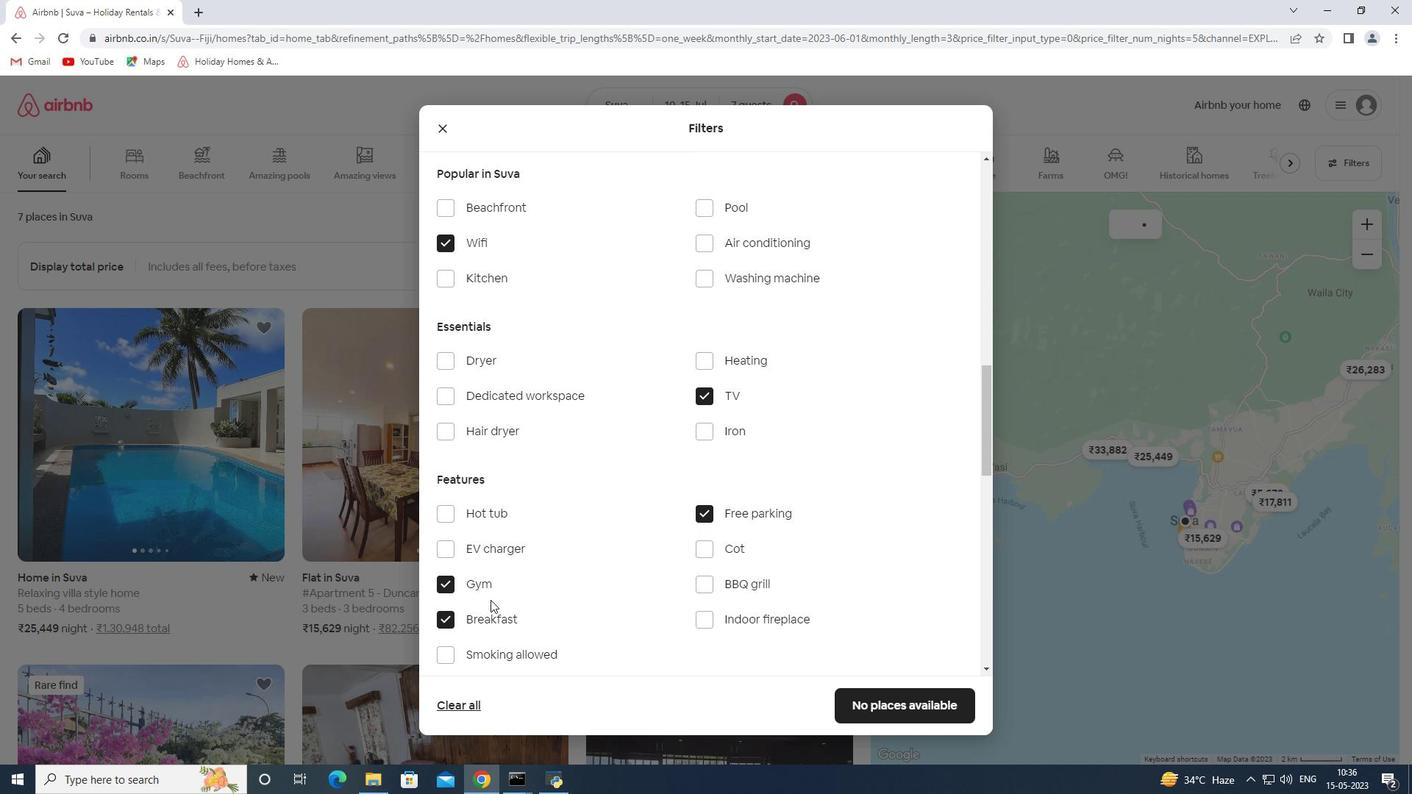 
Action: Mouse scrolled (504, 593) with delta (0, 0)
Screenshot: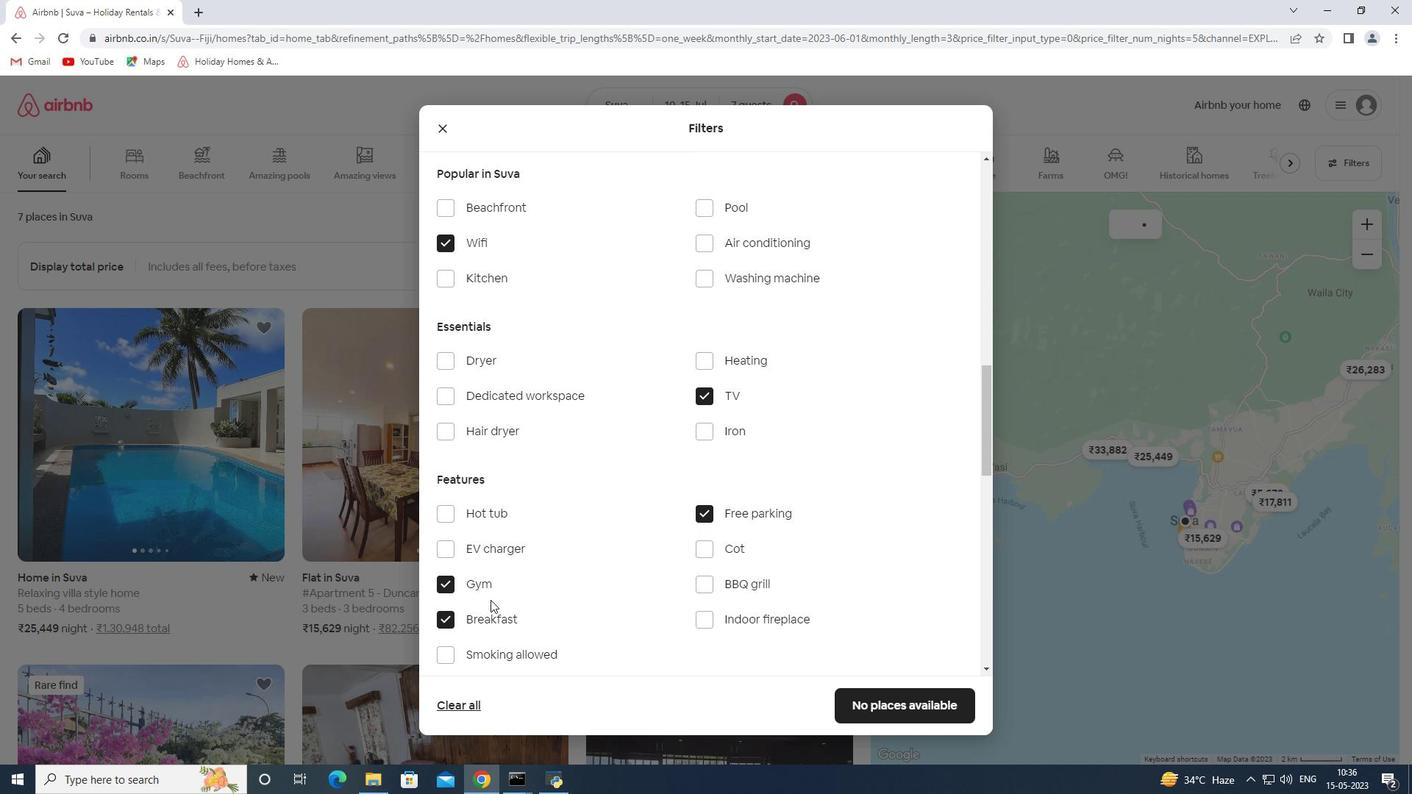 
Action: Mouse moved to (509, 590)
Screenshot: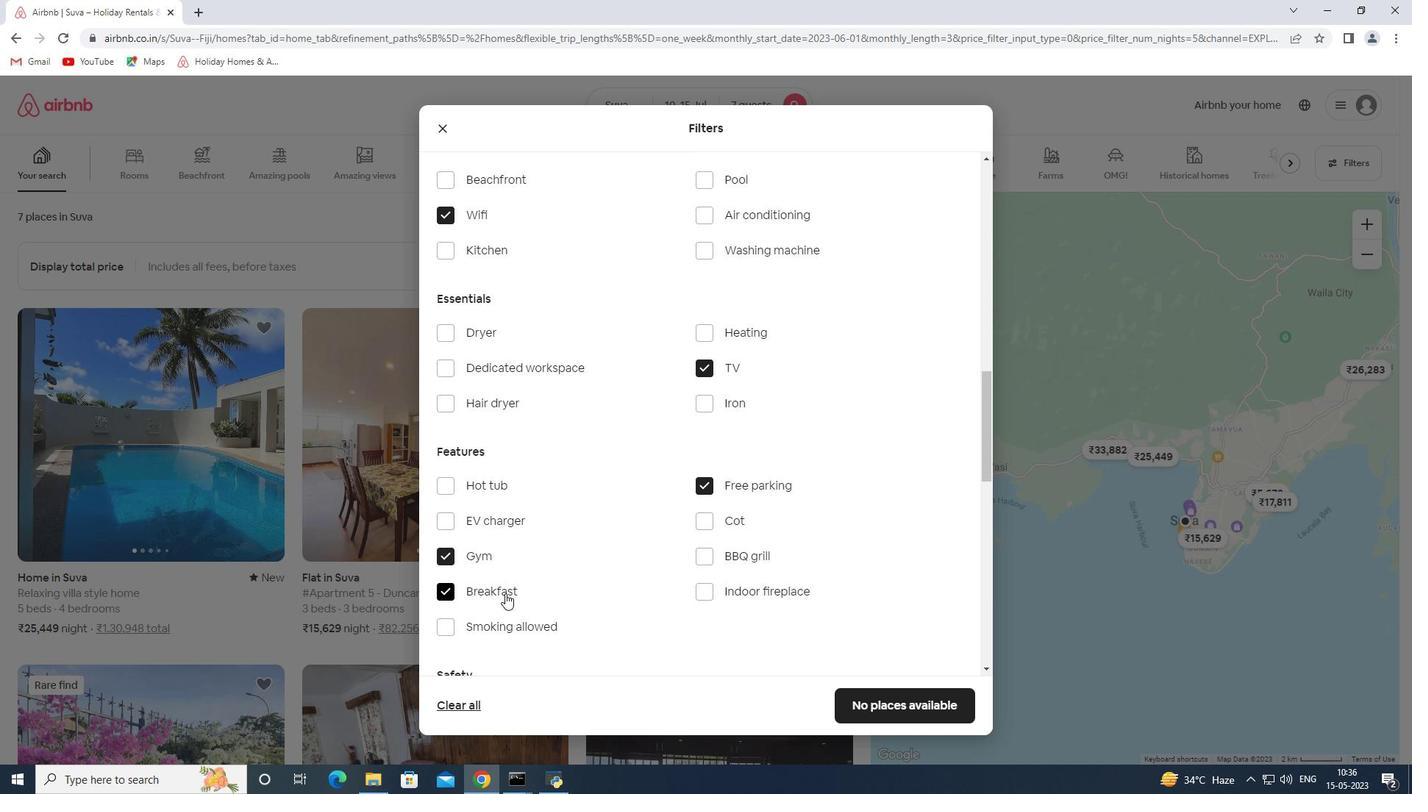 
Action: Mouse scrolled (509, 590) with delta (0, 0)
Screenshot: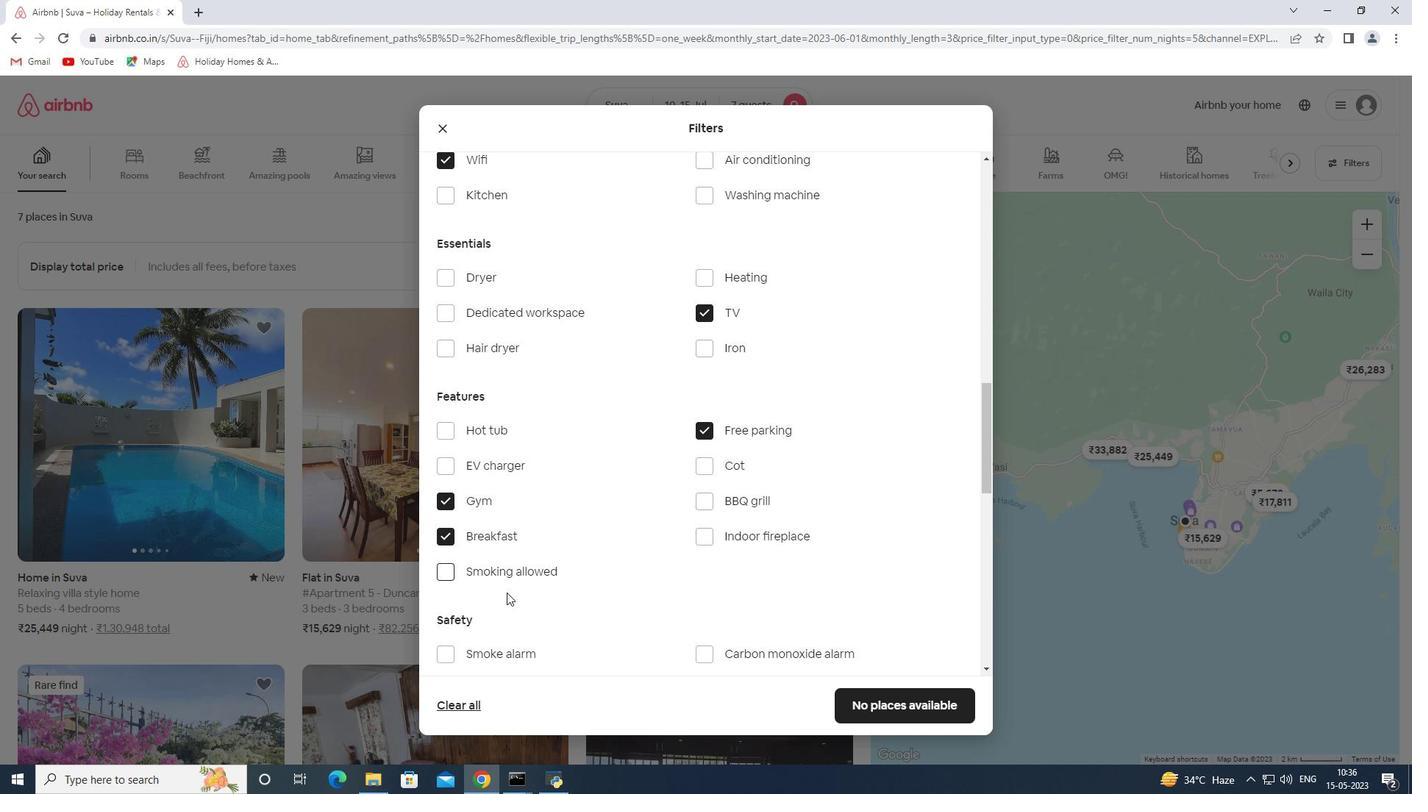 
Action: Mouse moved to (510, 590)
Screenshot: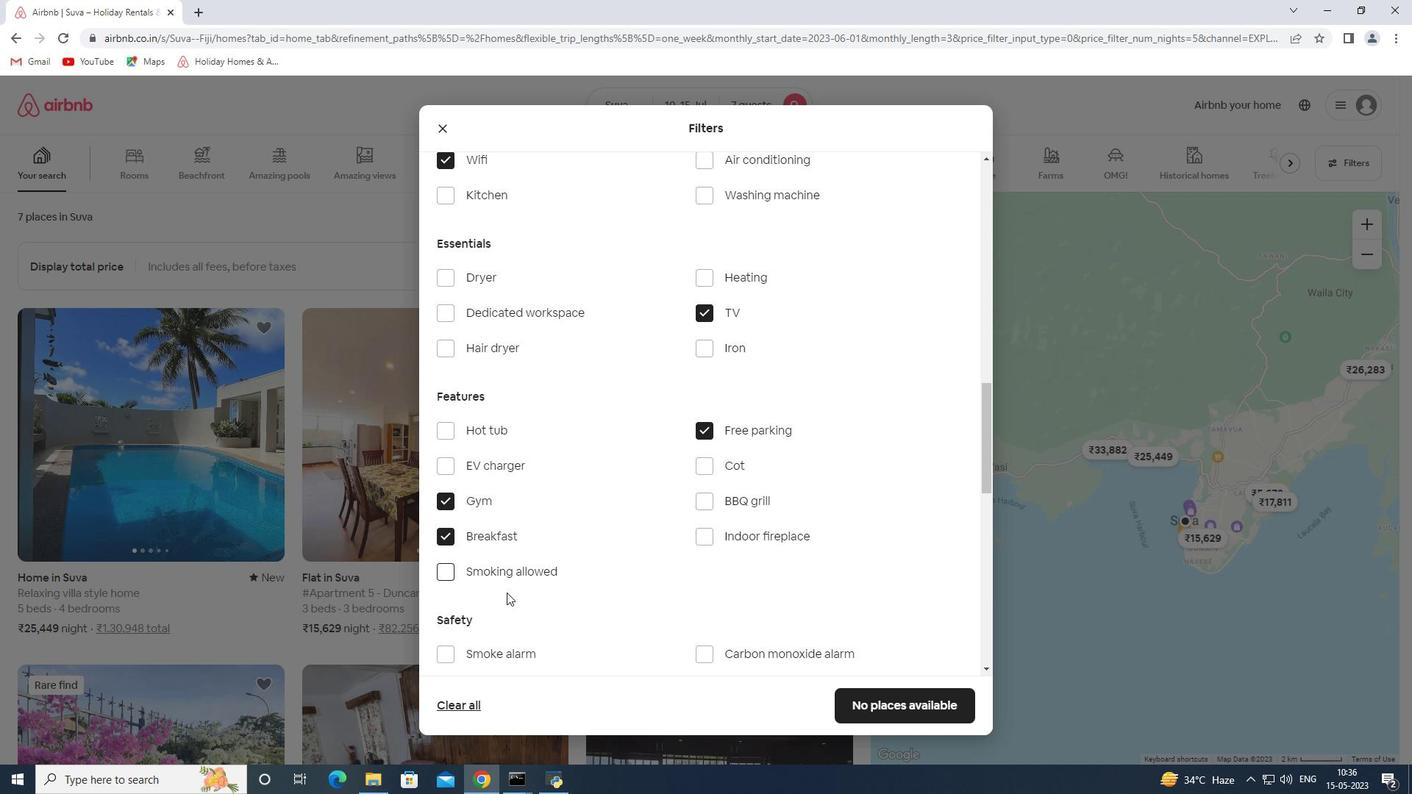 
Action: Mouse scrolled (510, 590) with delta (0, 0)
Screenshot: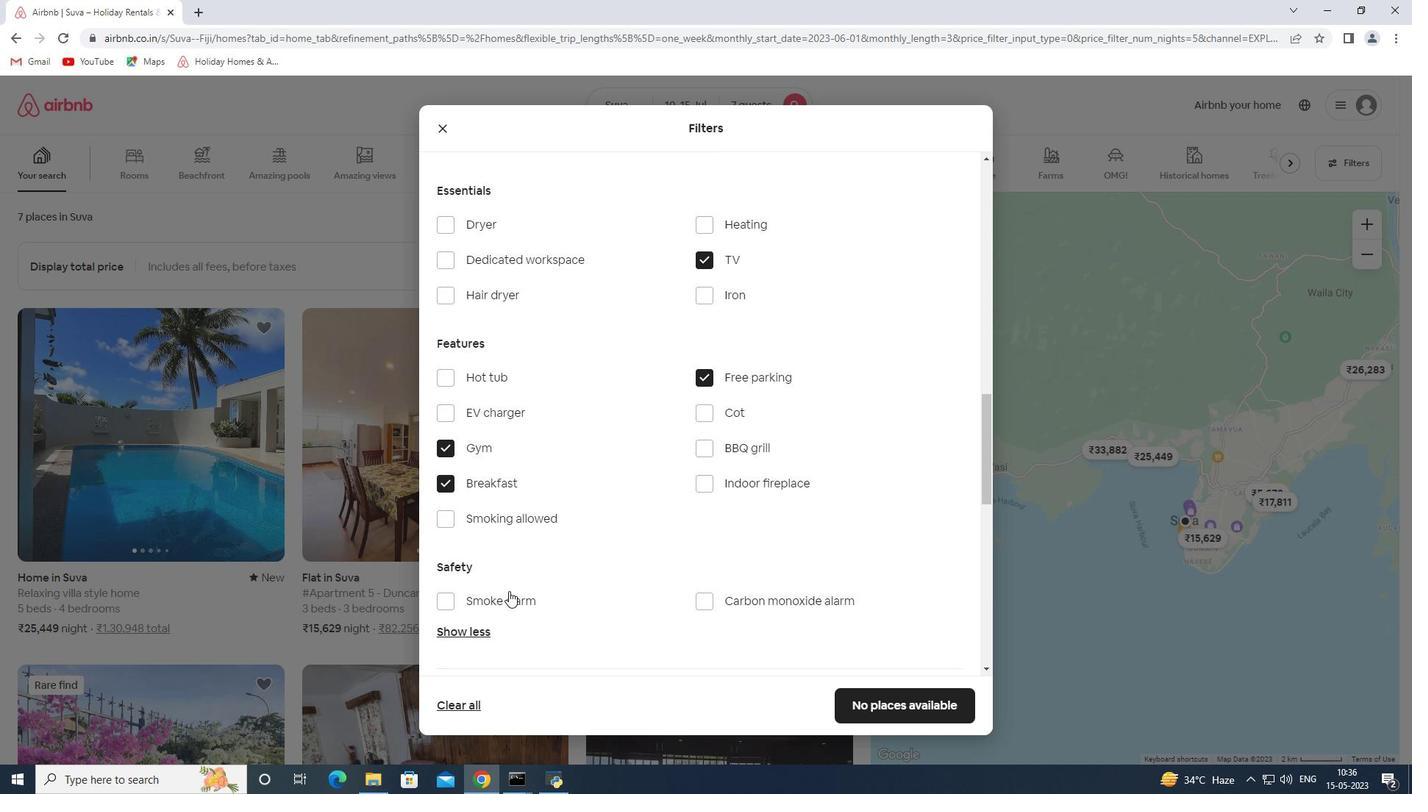 
Action: Mouse scrolled (510, 590) with delta (0, 0)
Screenshot: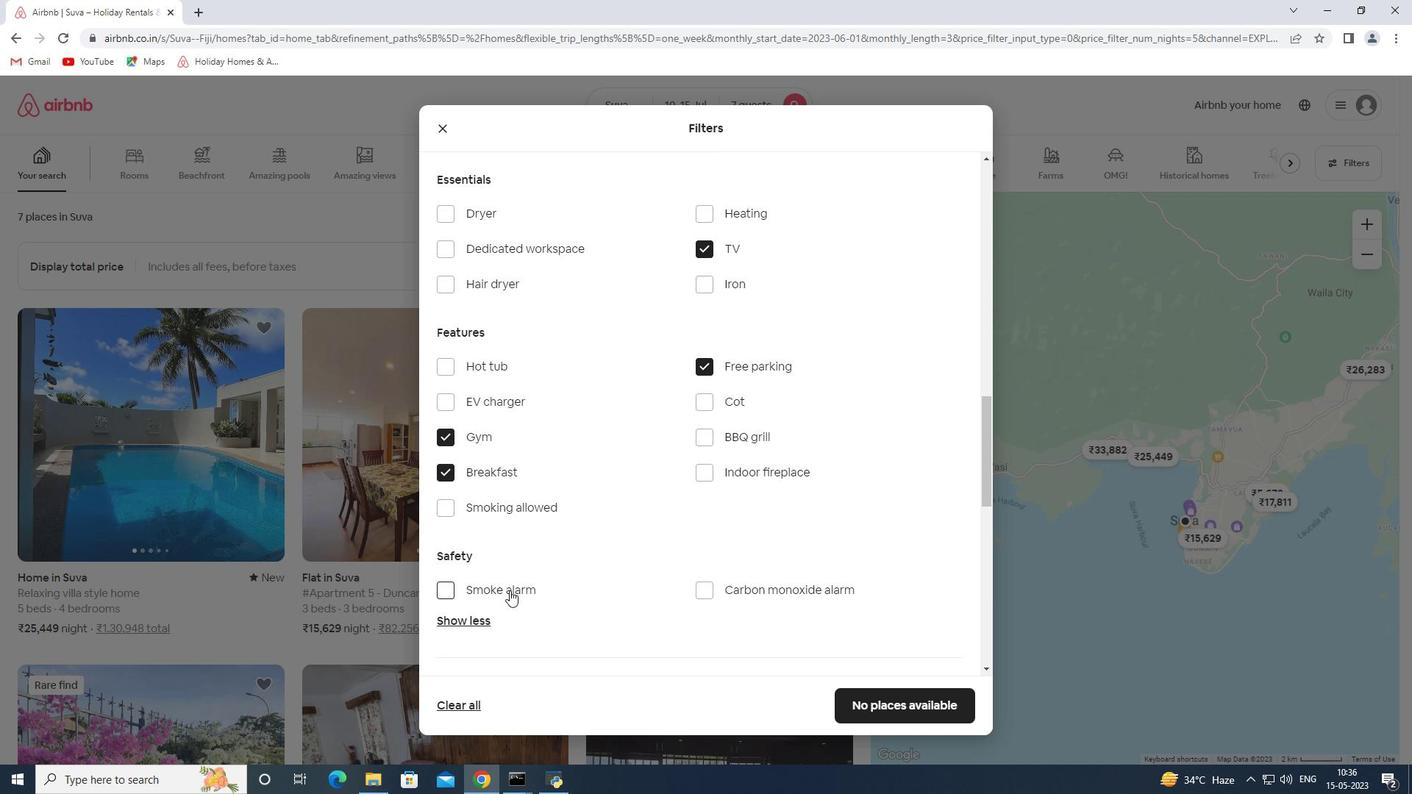 
Action: Mouse moved to (935, 576)
Screenshot: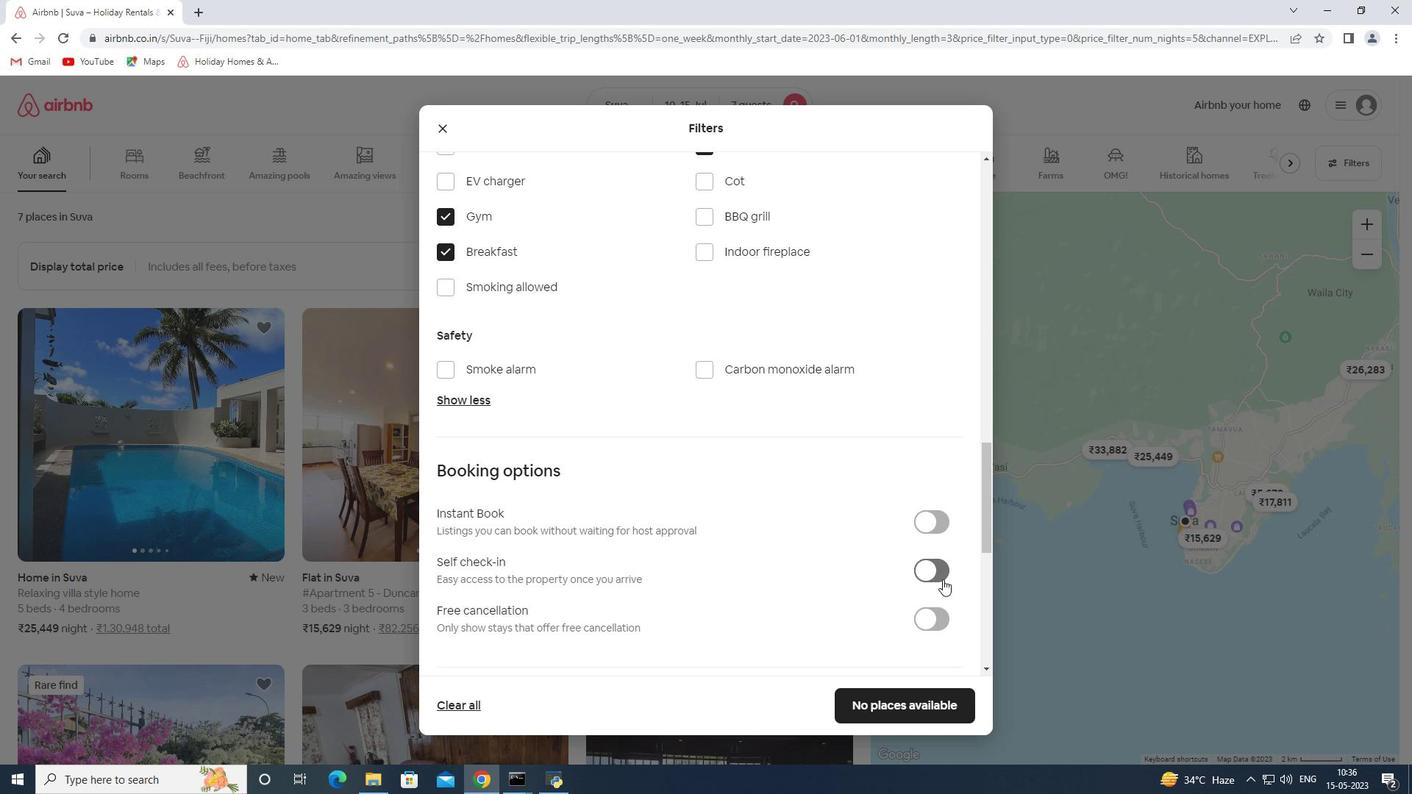 
Action: Mouse pressed left at (935, 576)
Screenshot: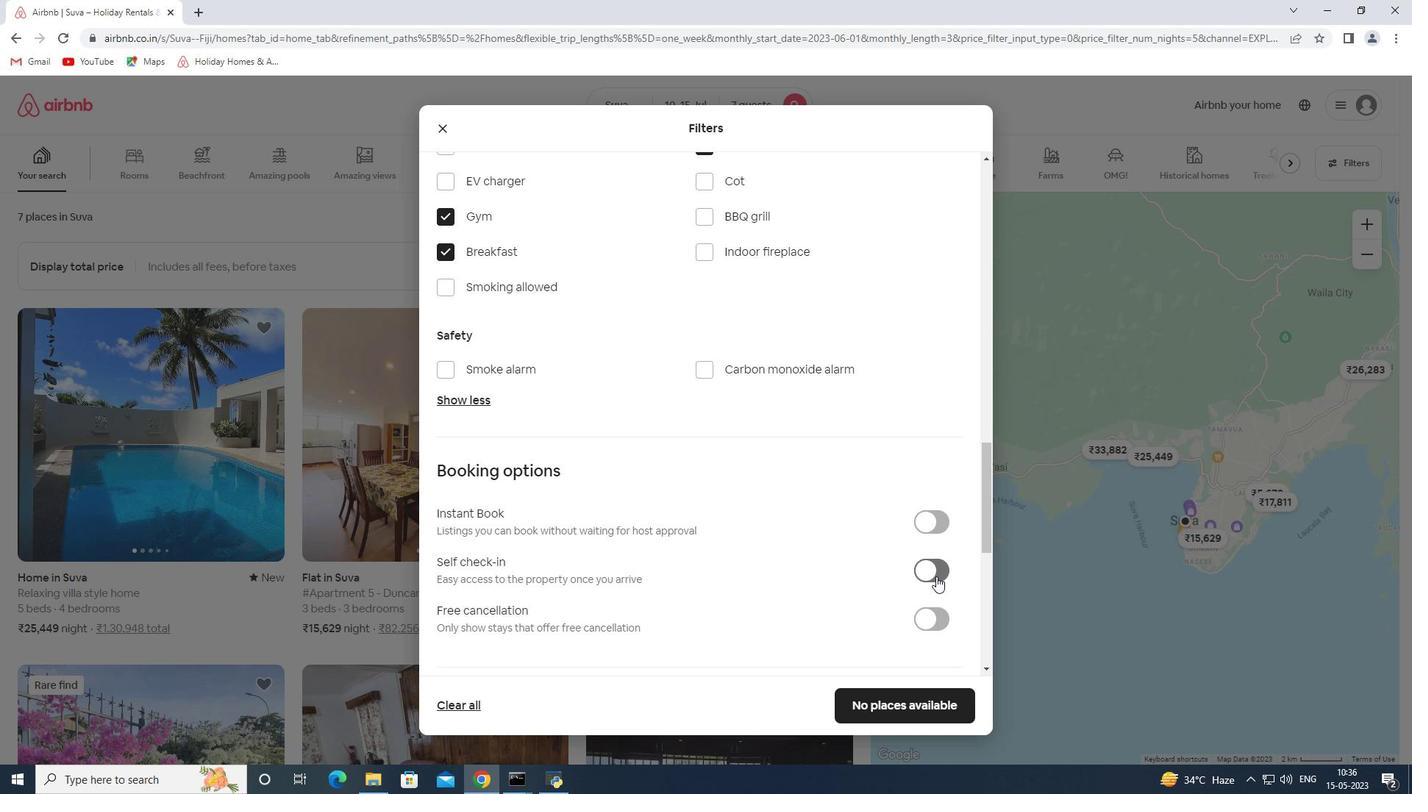 
Action: Mouse moved to (699, 599)
Screenshot: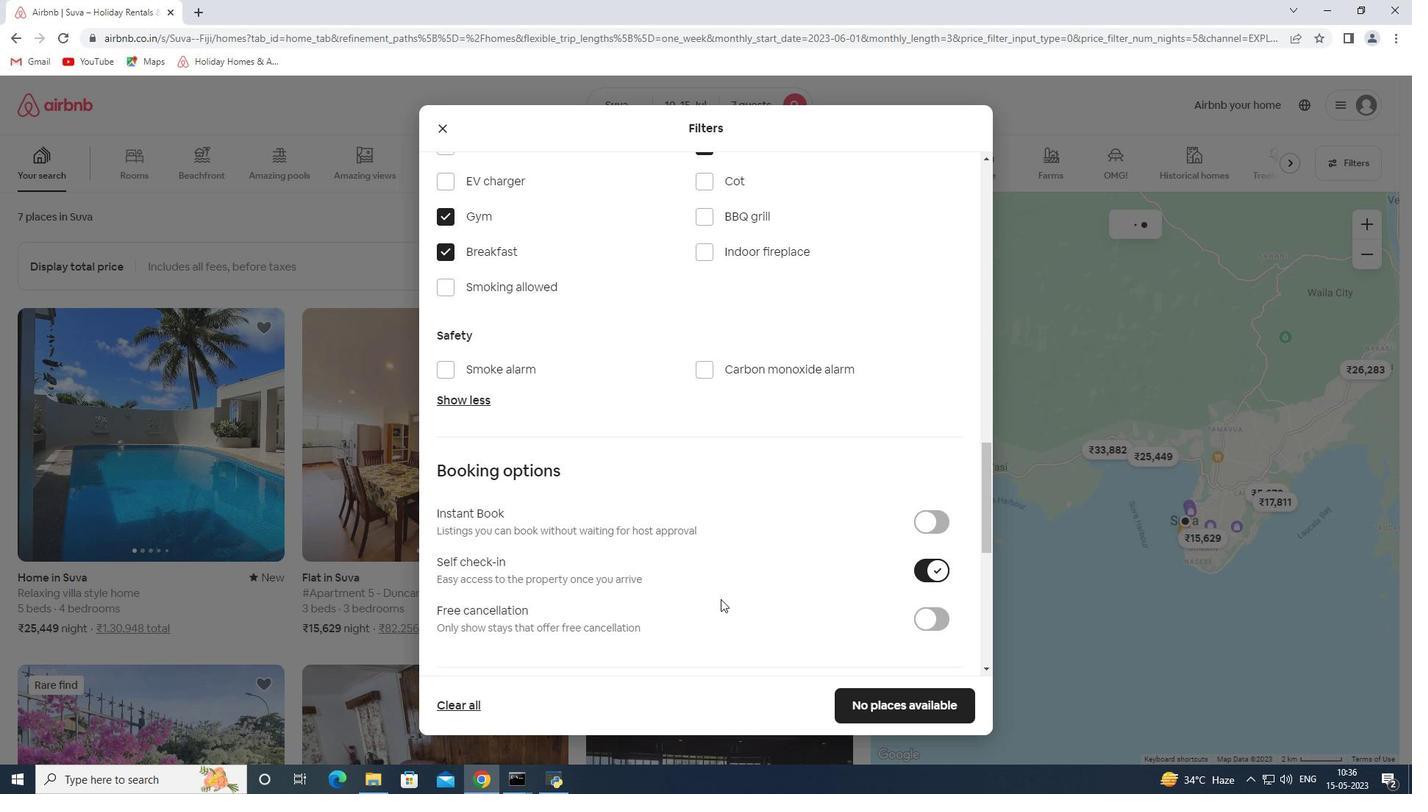 
Action: Mouse scrolled (699, 598) with delta (0, 0)
Screenshot: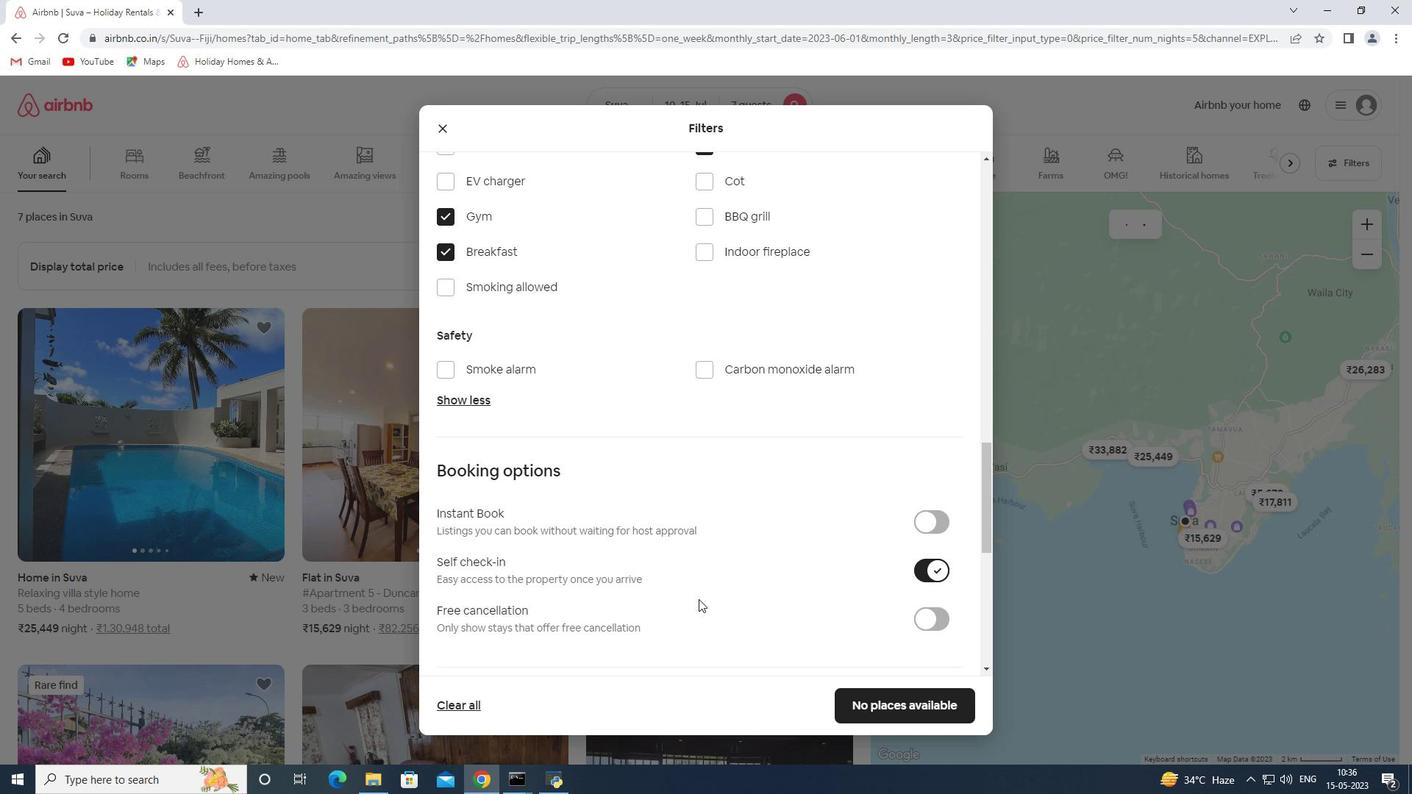 
Action: Mouse scrolled (699, 598) with delta (0, 0)
Screenshot: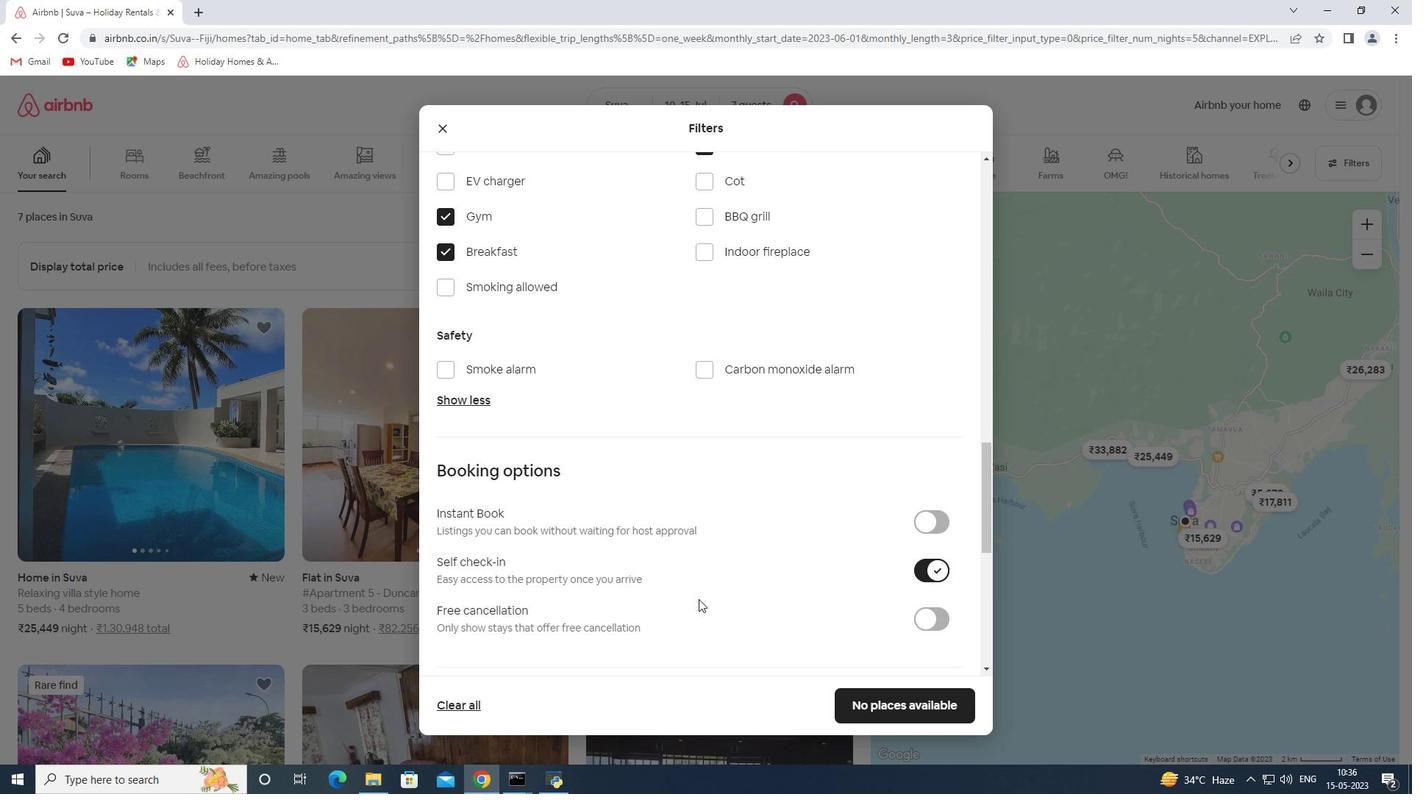 
Action: Mouse scrolled (699, 598) with delta (0, 0)
Screenshot: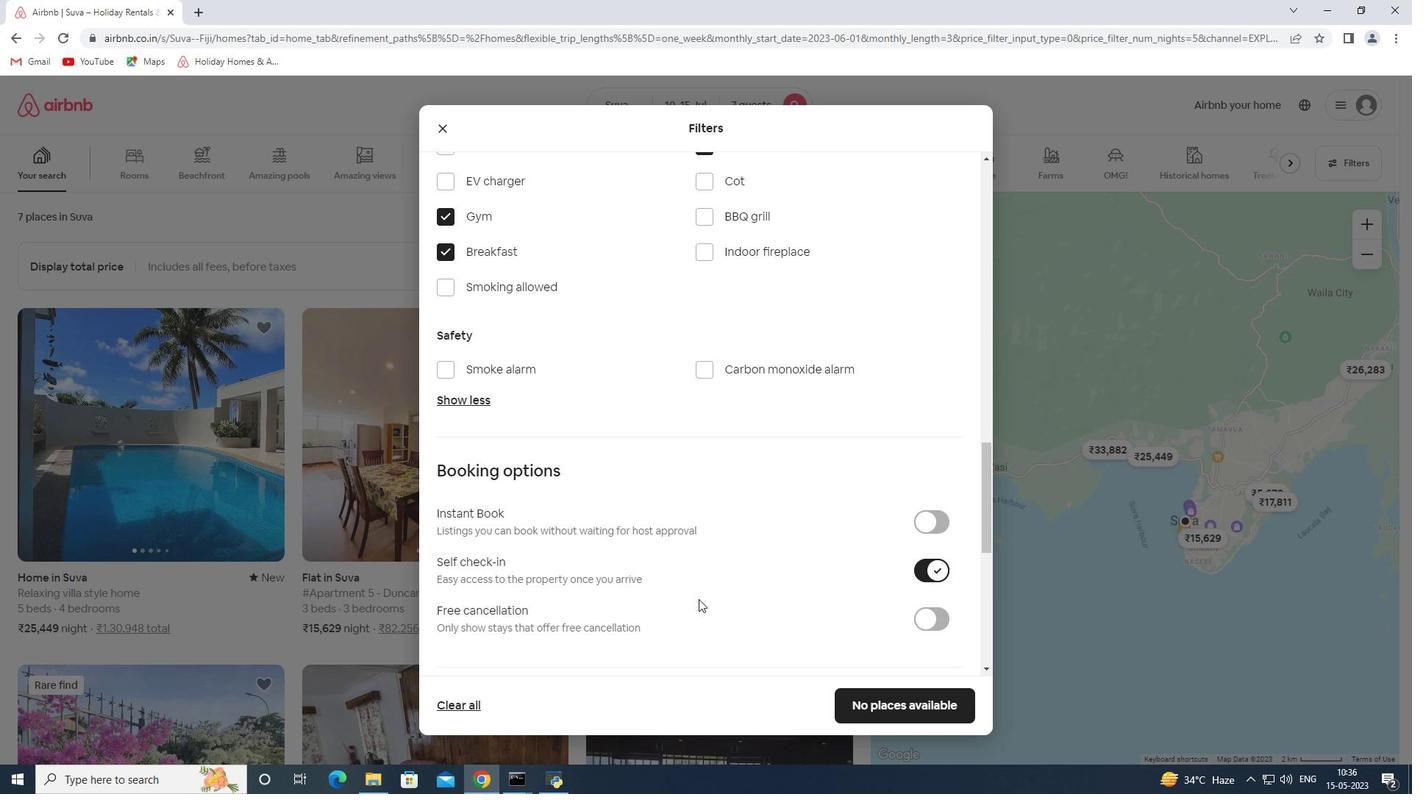 
Action: Mouse moved to (729, 531)
Screenshot: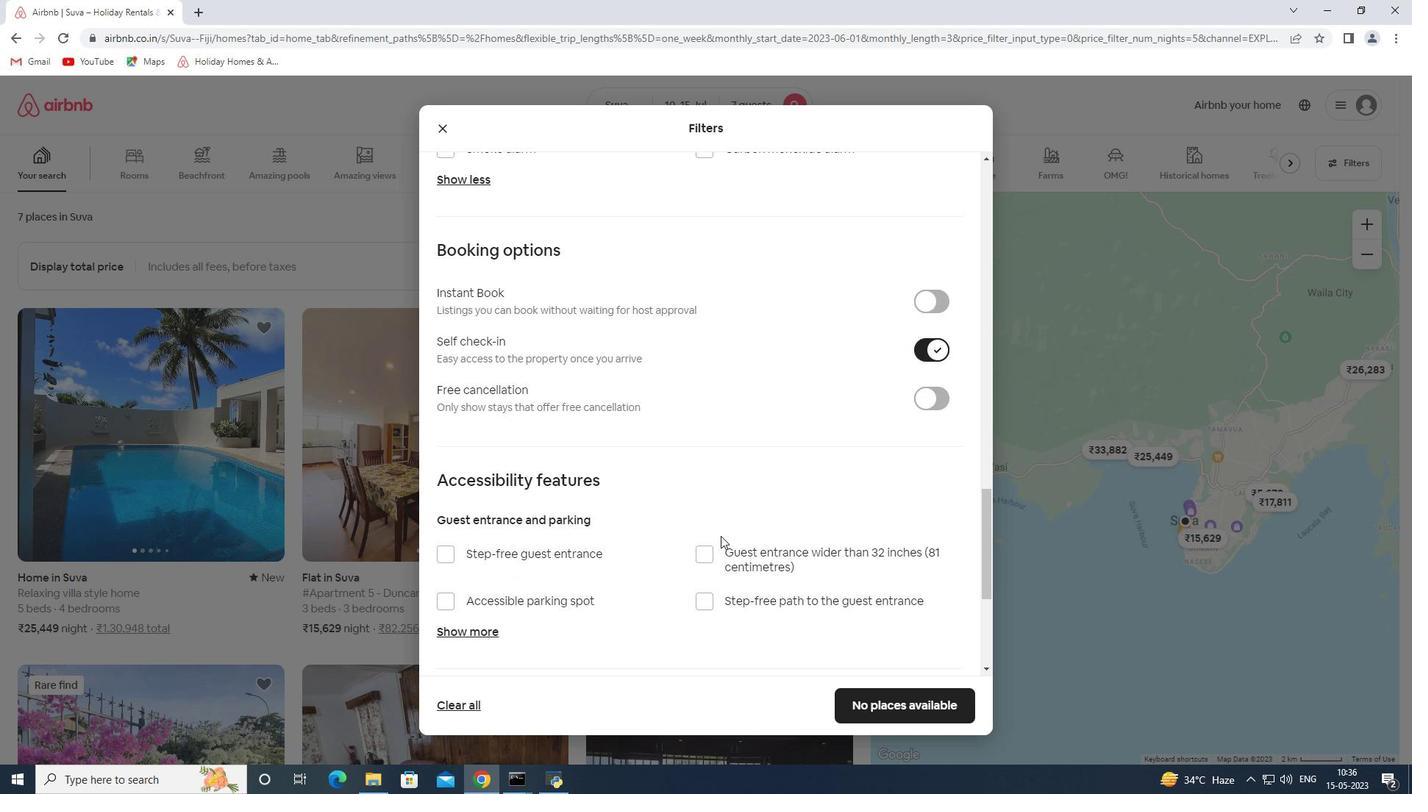 
Action: Mouse scrolled (729, 531) with delta (0, 0)
Screenshot: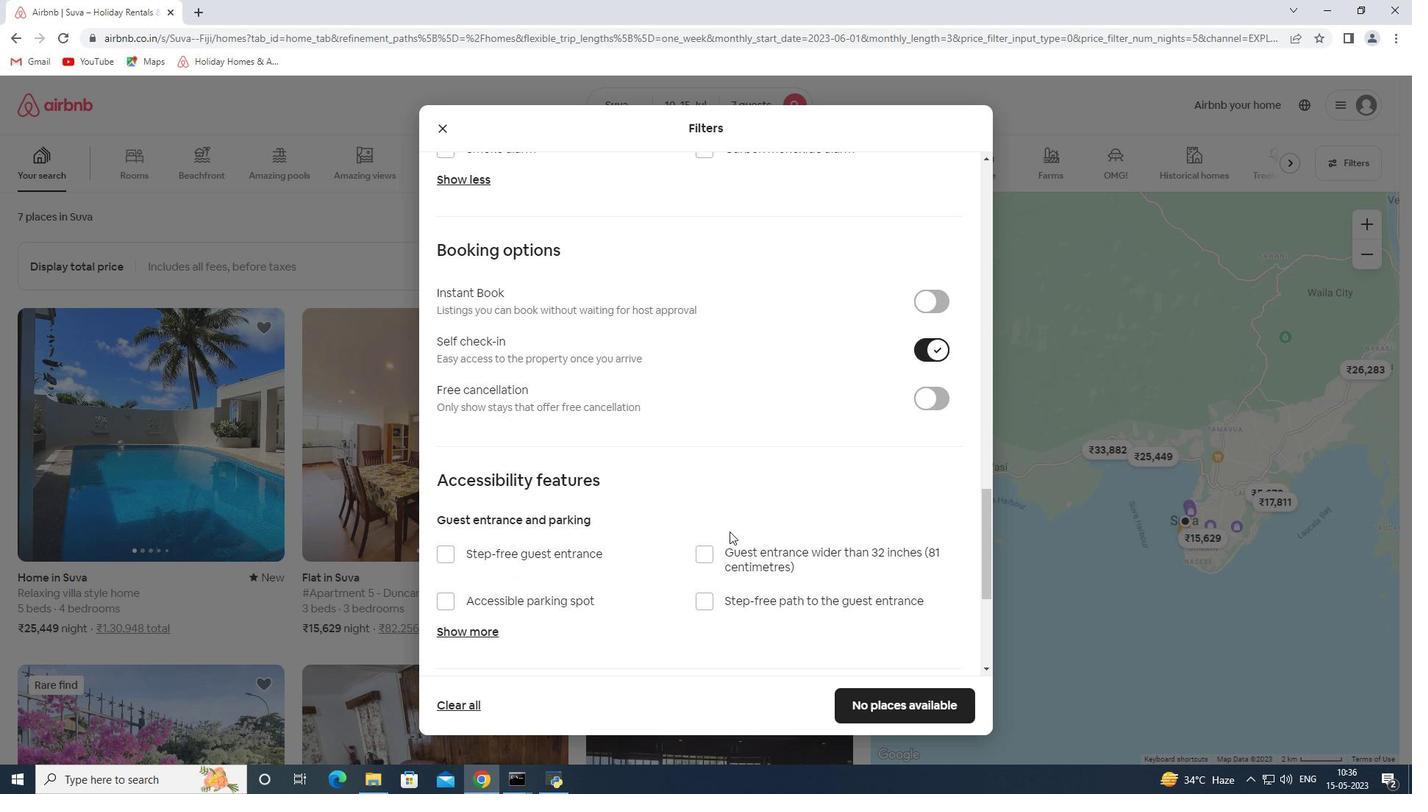 
Action: Mouse scrolled (729, 531) with delta (0, 0)
Screenshot: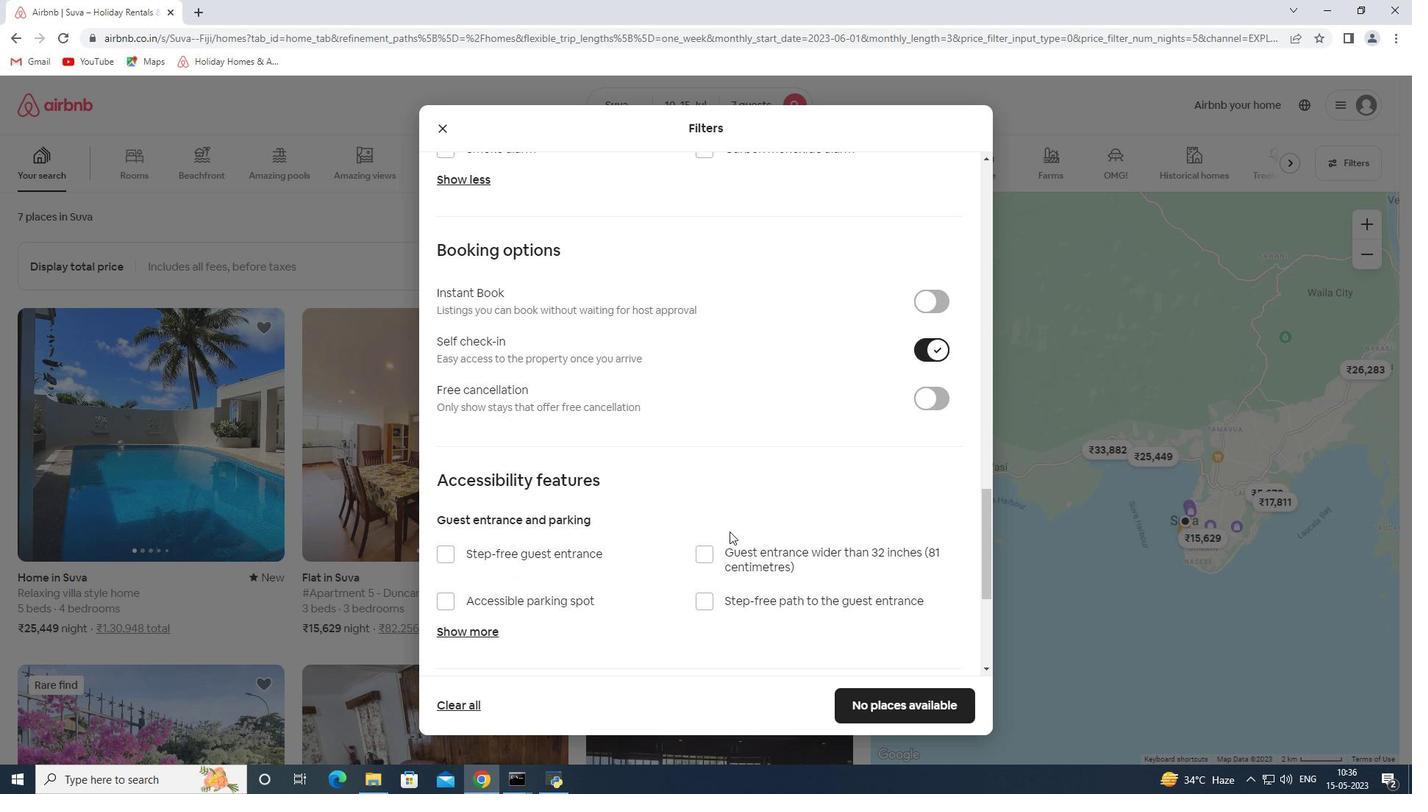 
Action: Mouse scrolled (729, 531) with delta (0, 0)
Screenshot: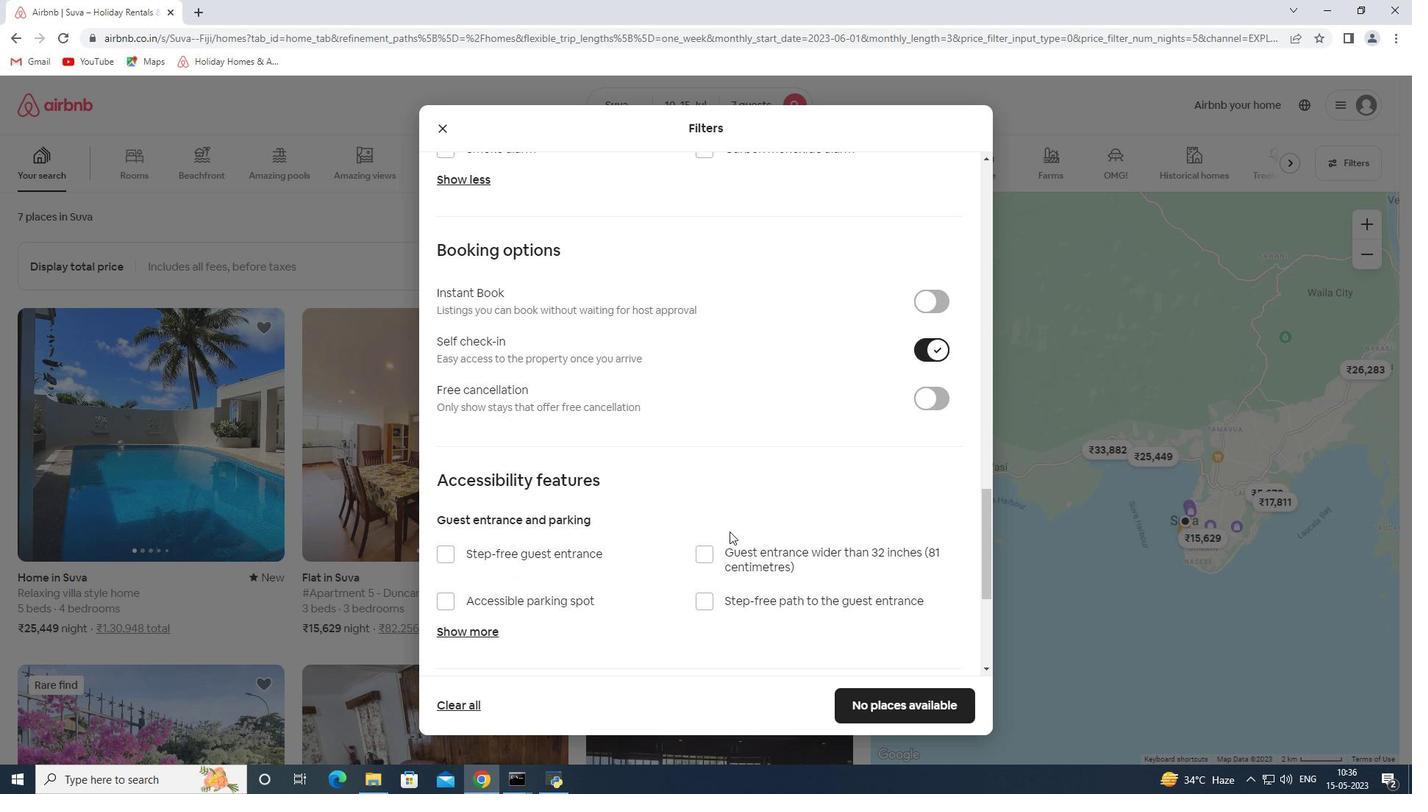 
Action: Mouse scrolled (729, 531) with delta (0, 0)
Screenshot: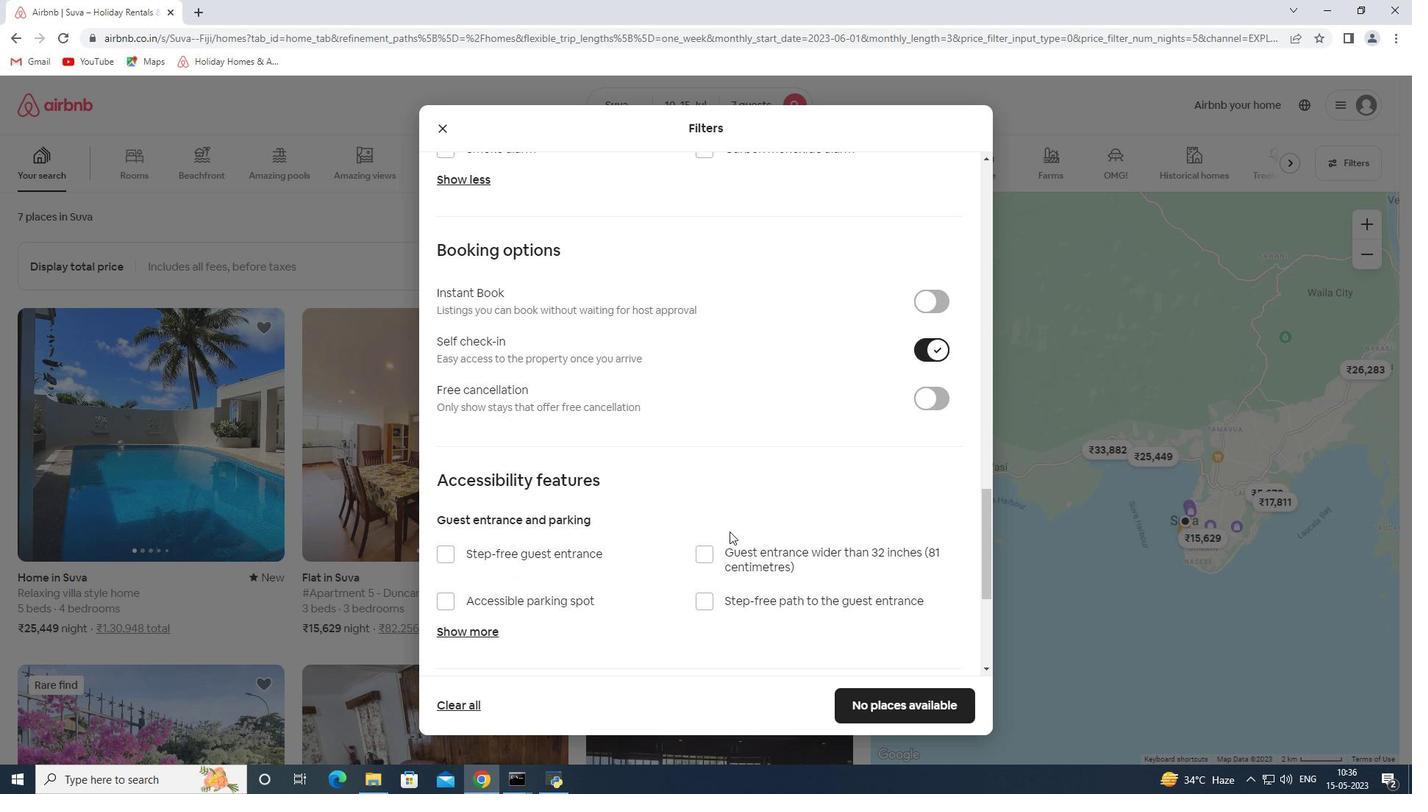 
Action: Mouse scrolled (729, 531) with delta (0, 0)
Screenshot: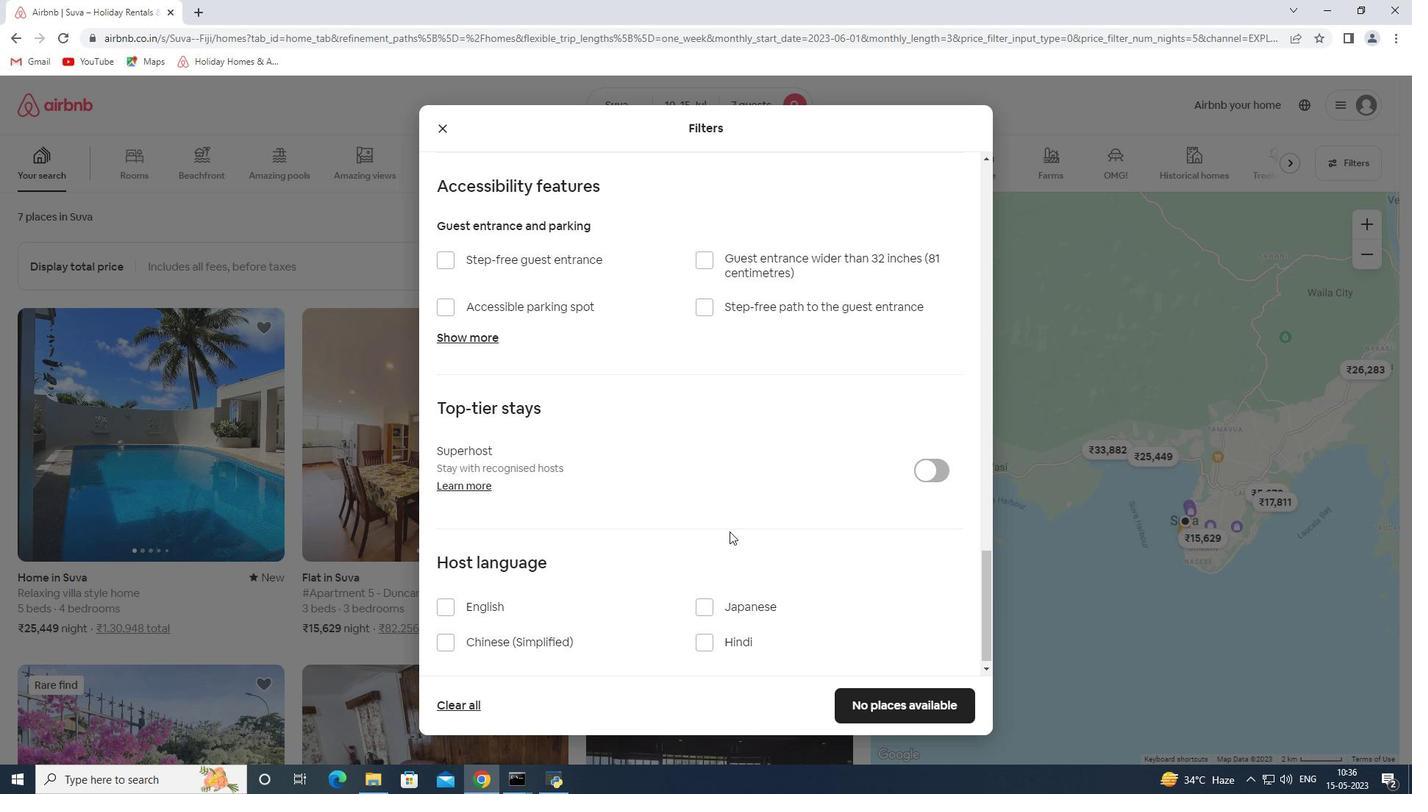 
Action: Mouse scrolled (729, 531) with delta (0, 0)
Screenshot: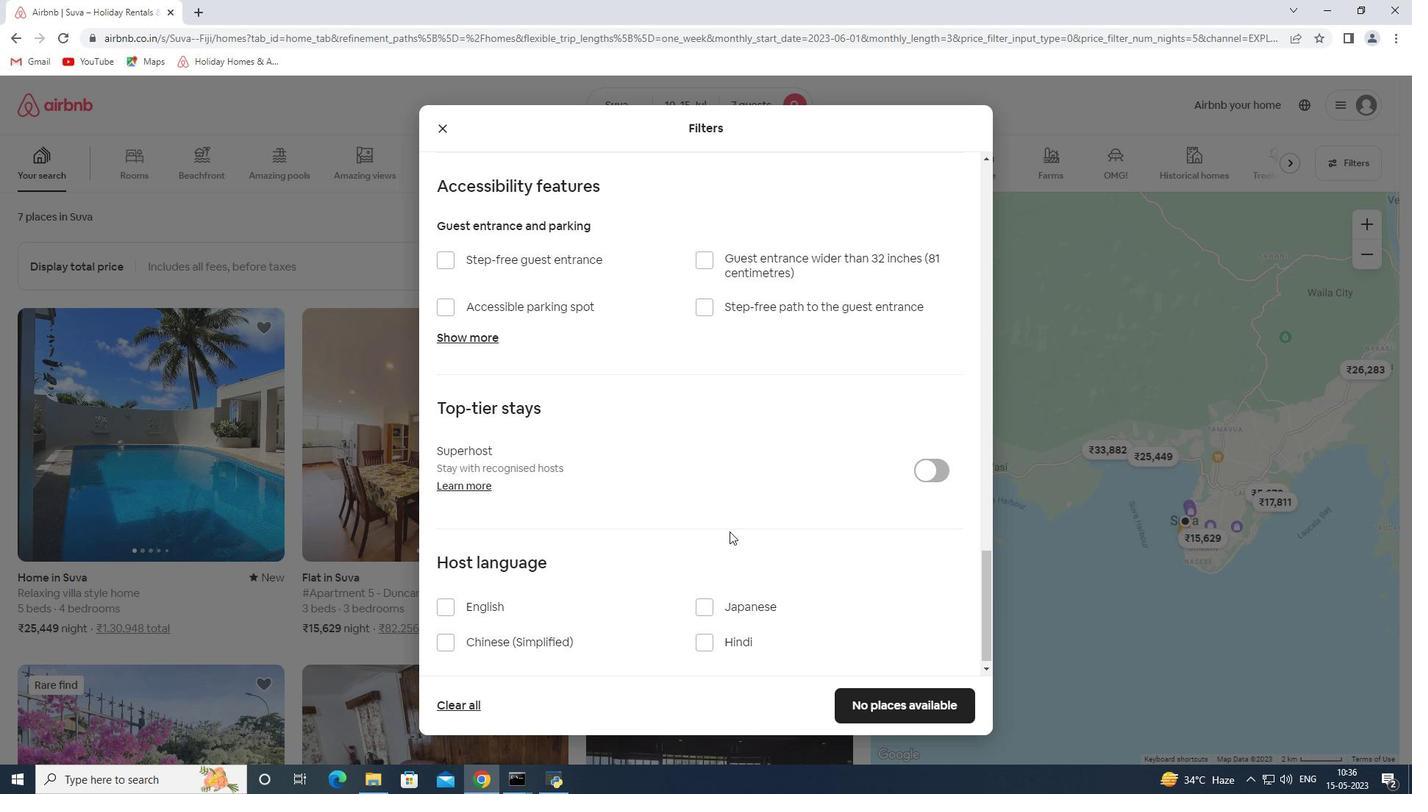 
Action: Mouse scrolled (729, 531) with delta (0, 0)
Screenshot: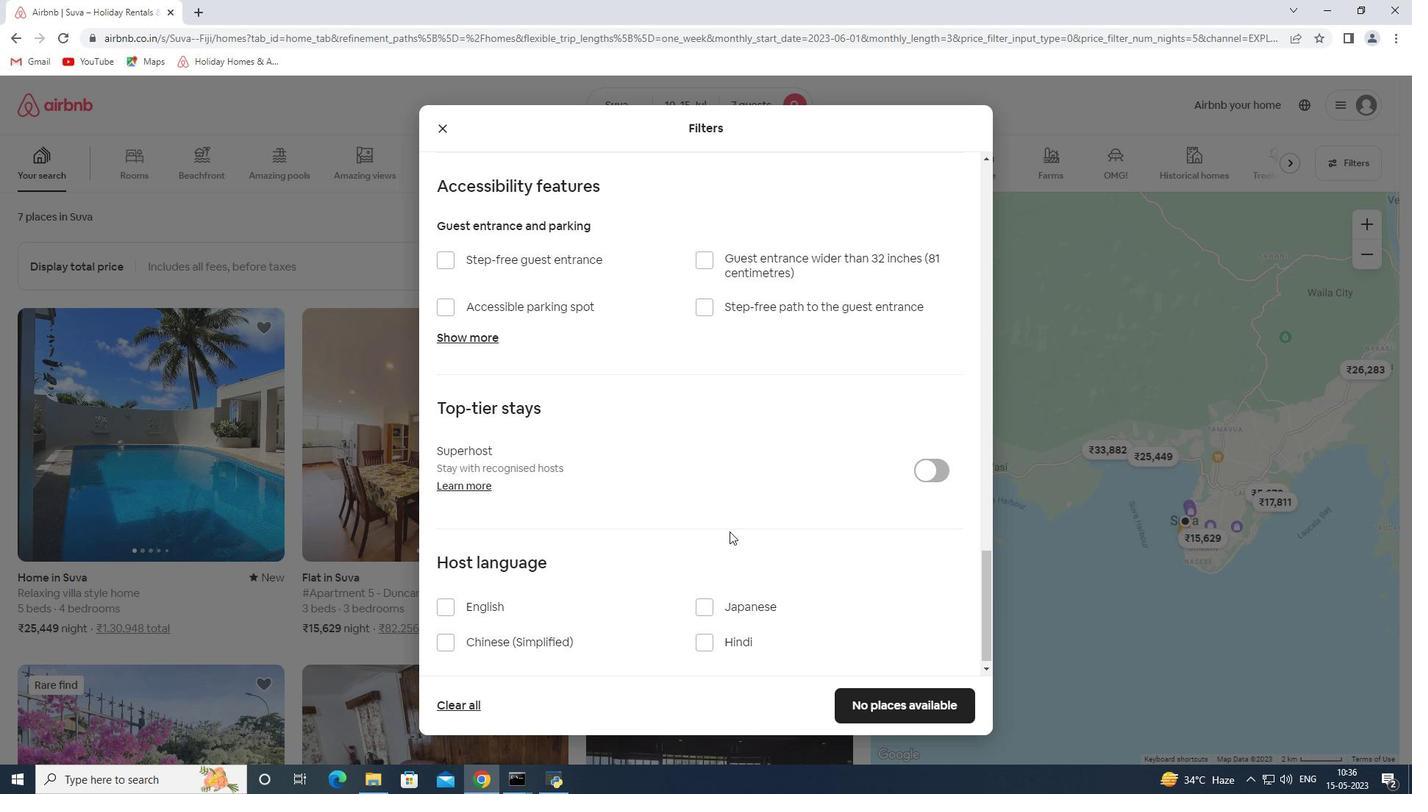 
Action: Mouse moved to (467, 601)
Screenshot: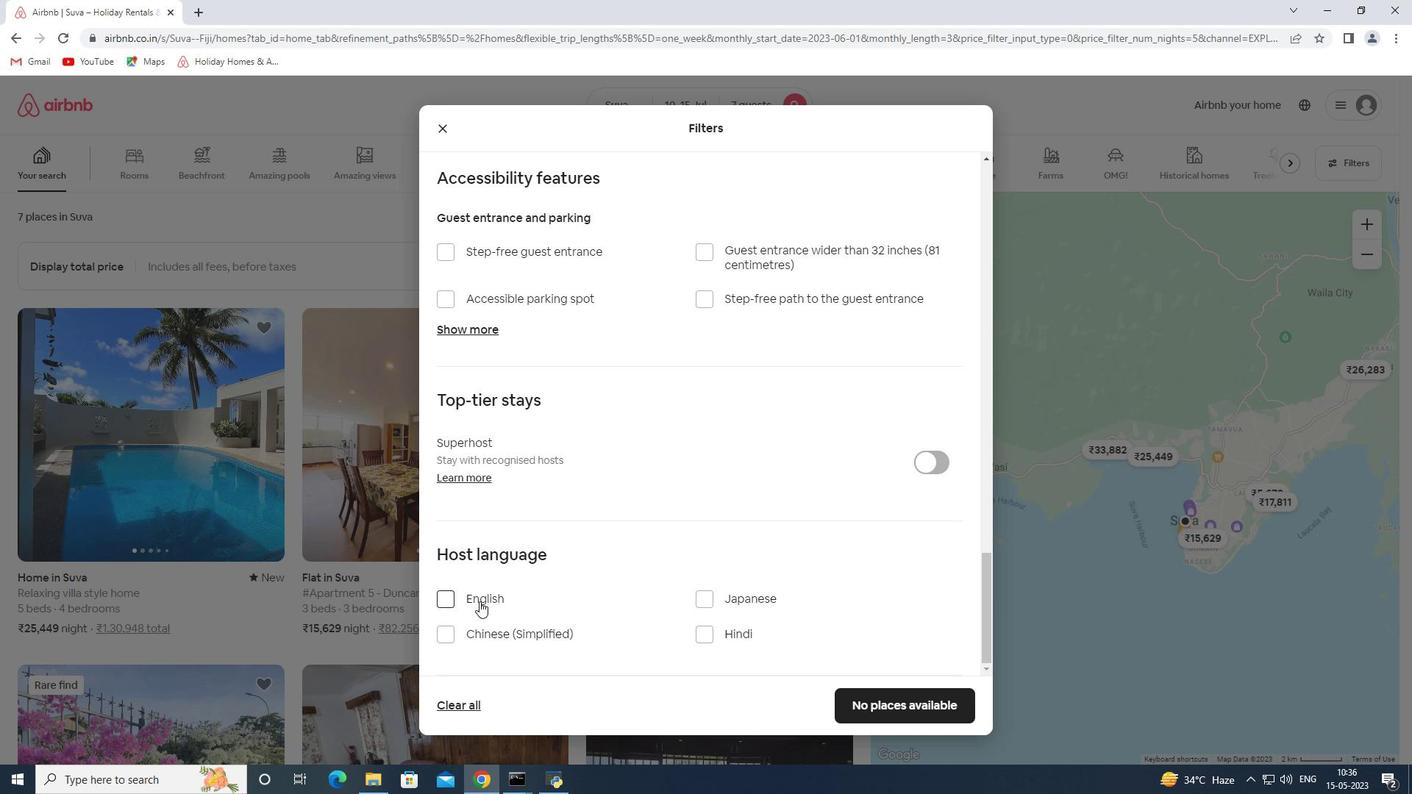 
Action: Mouse pressed left at (467, 601)
Screenshot: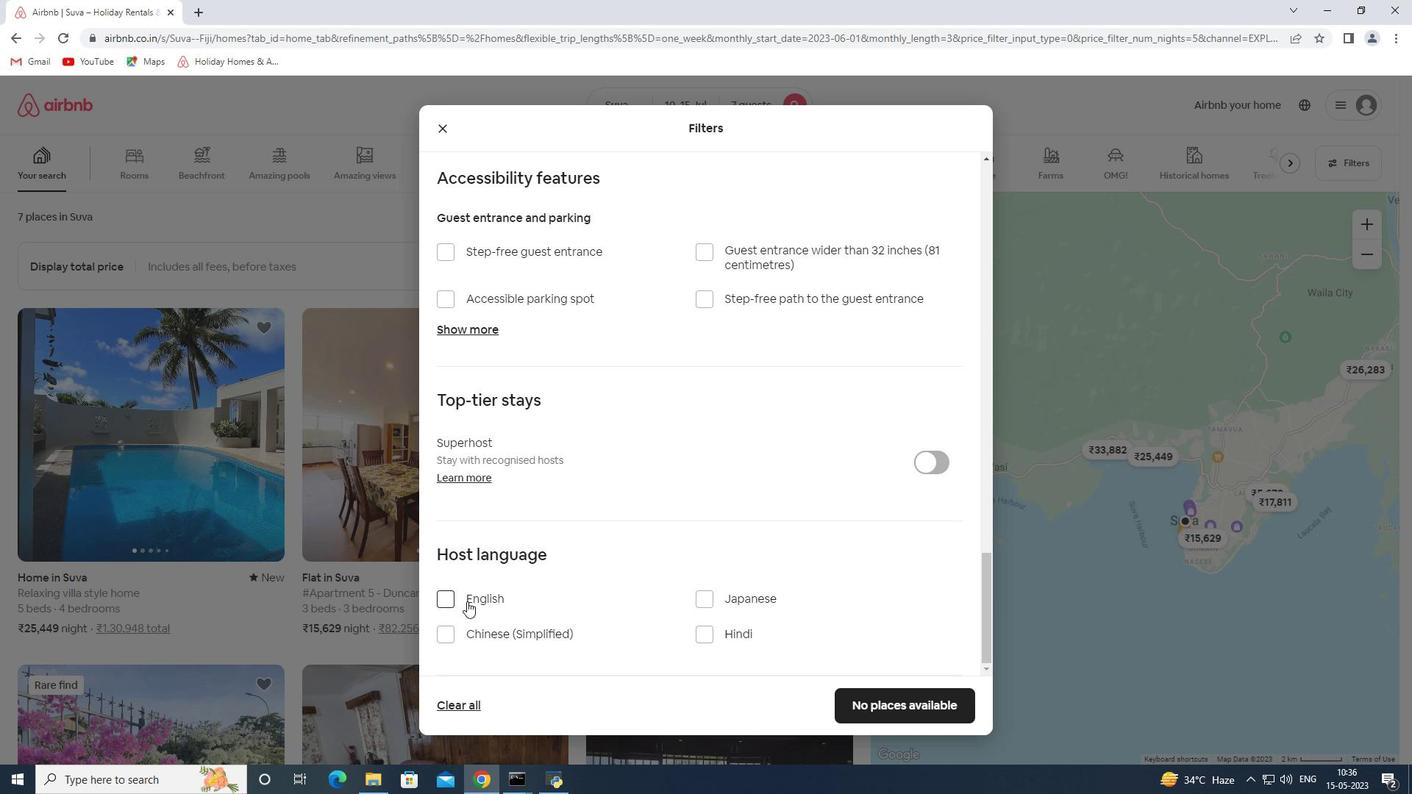 
Action: Mouse moved to (664, 590)
Screenshot: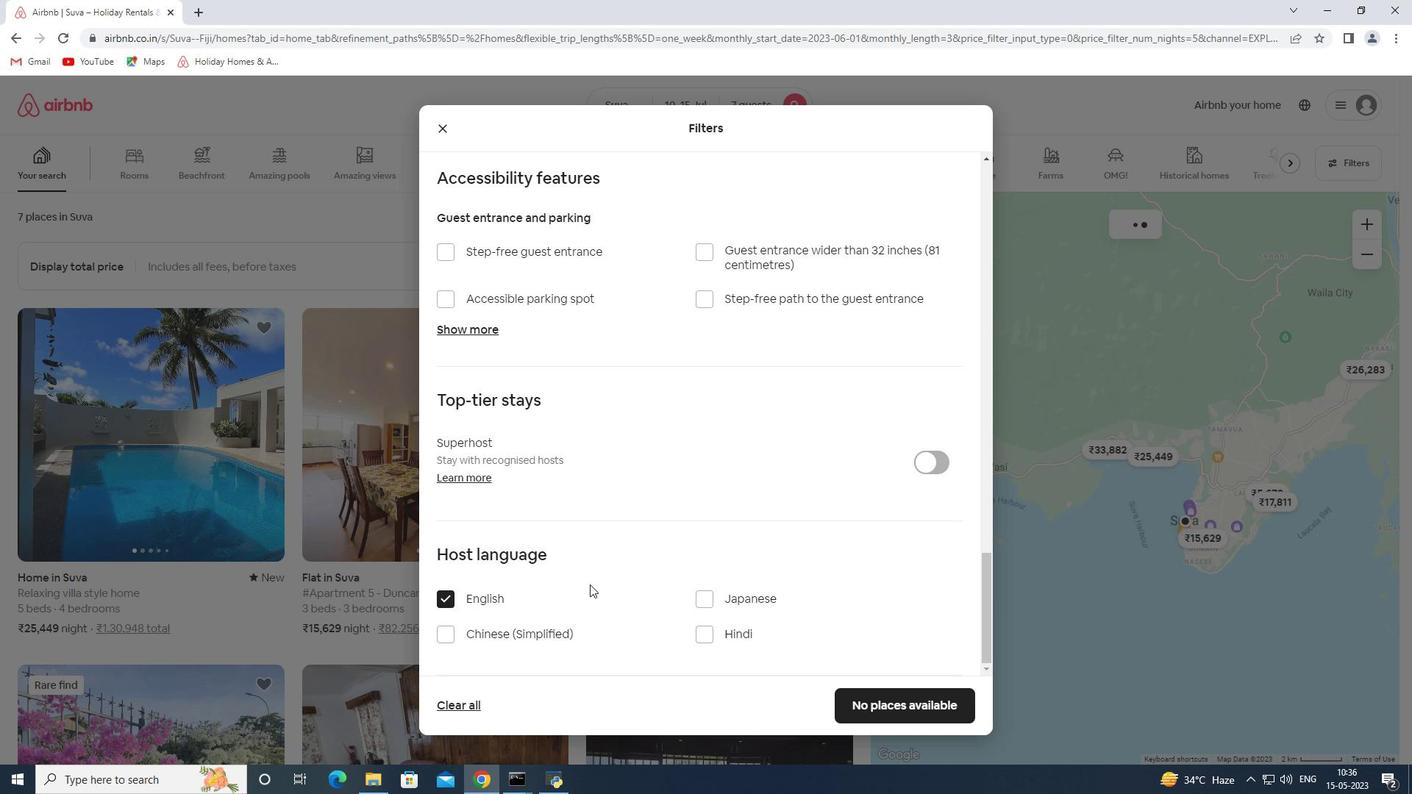 
Action: Mouse scrolled (664, 589) with delta (0, 0)
Screenshot: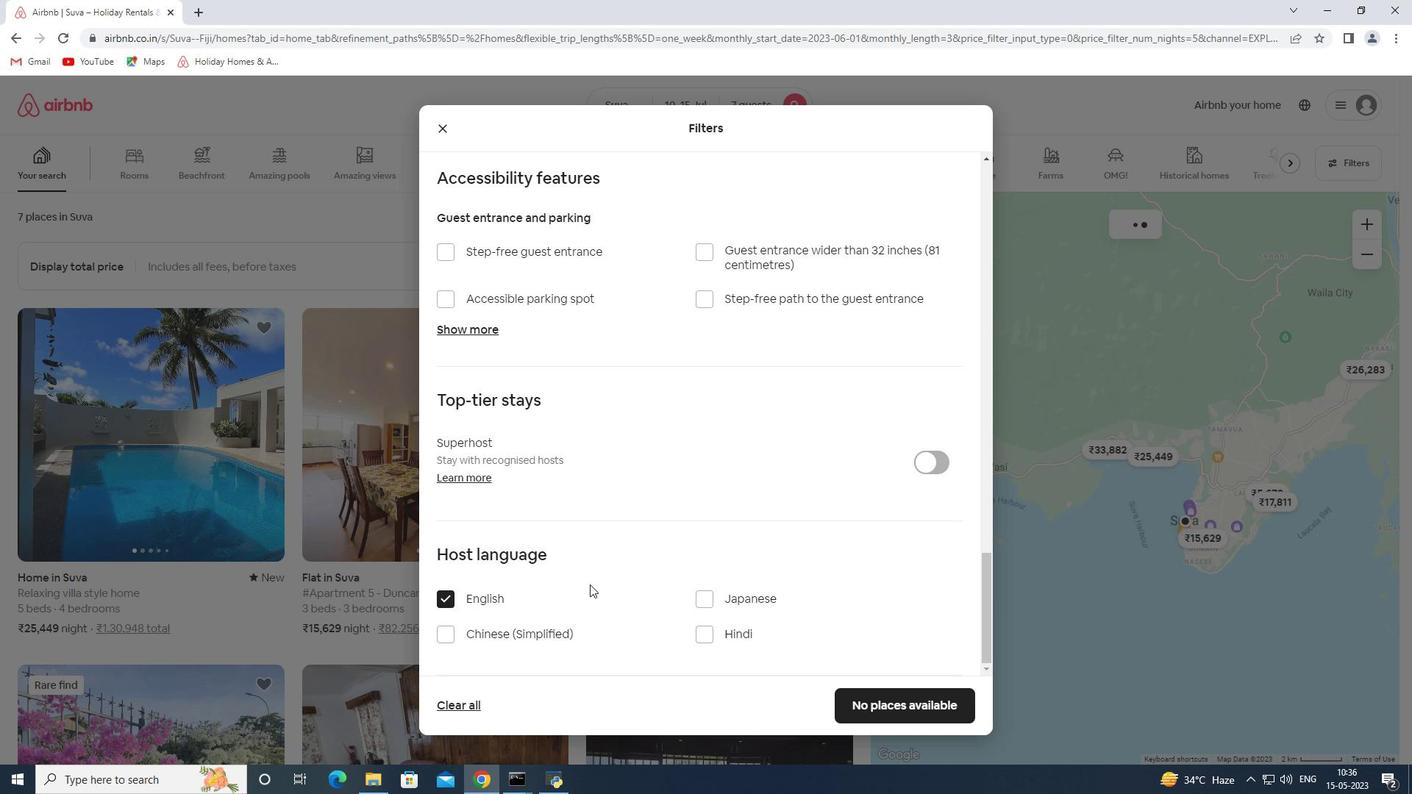 
Action: Mouse moved to (672, 589)
Screenshot: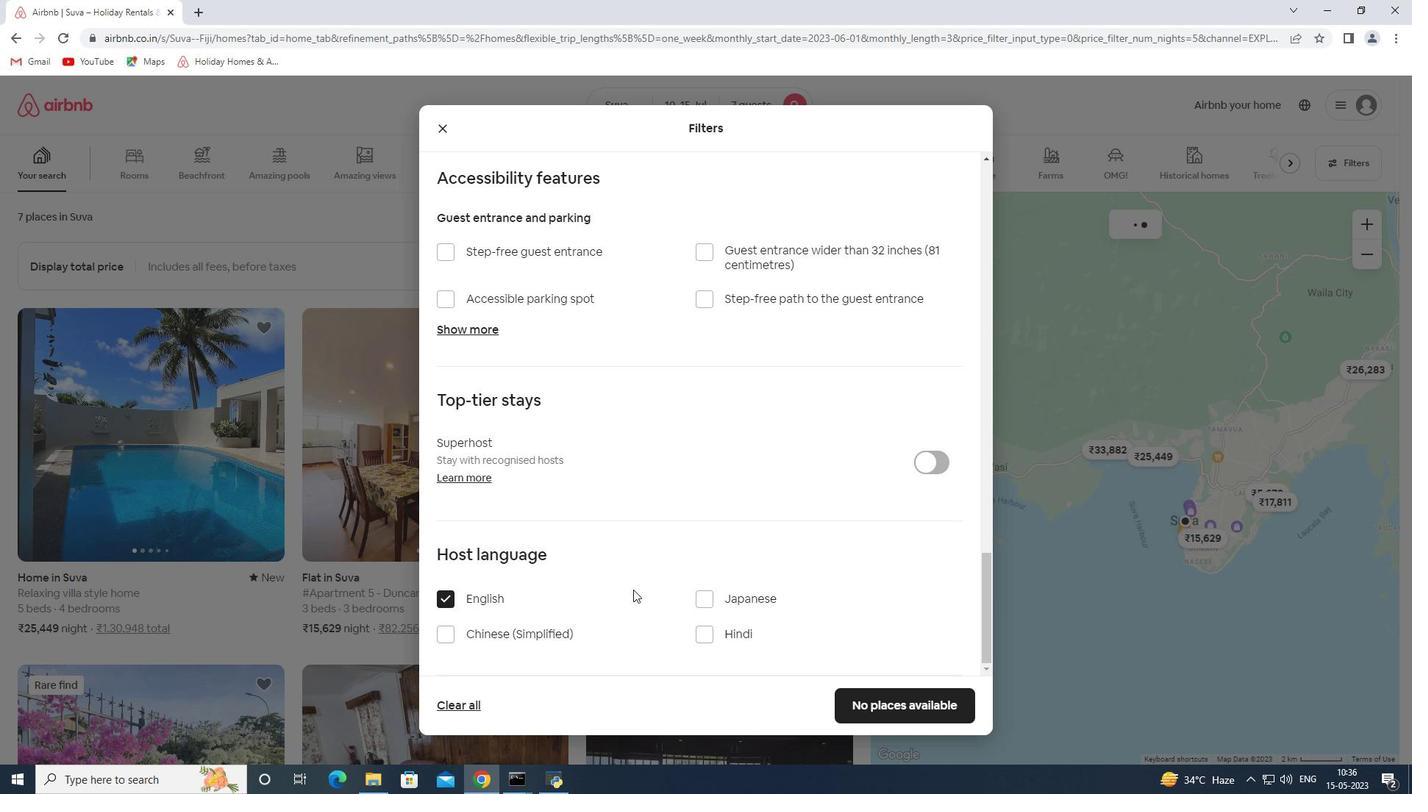 
Action: Mouse scrolled (670, 588) with delta (0, 0)
Screenshot: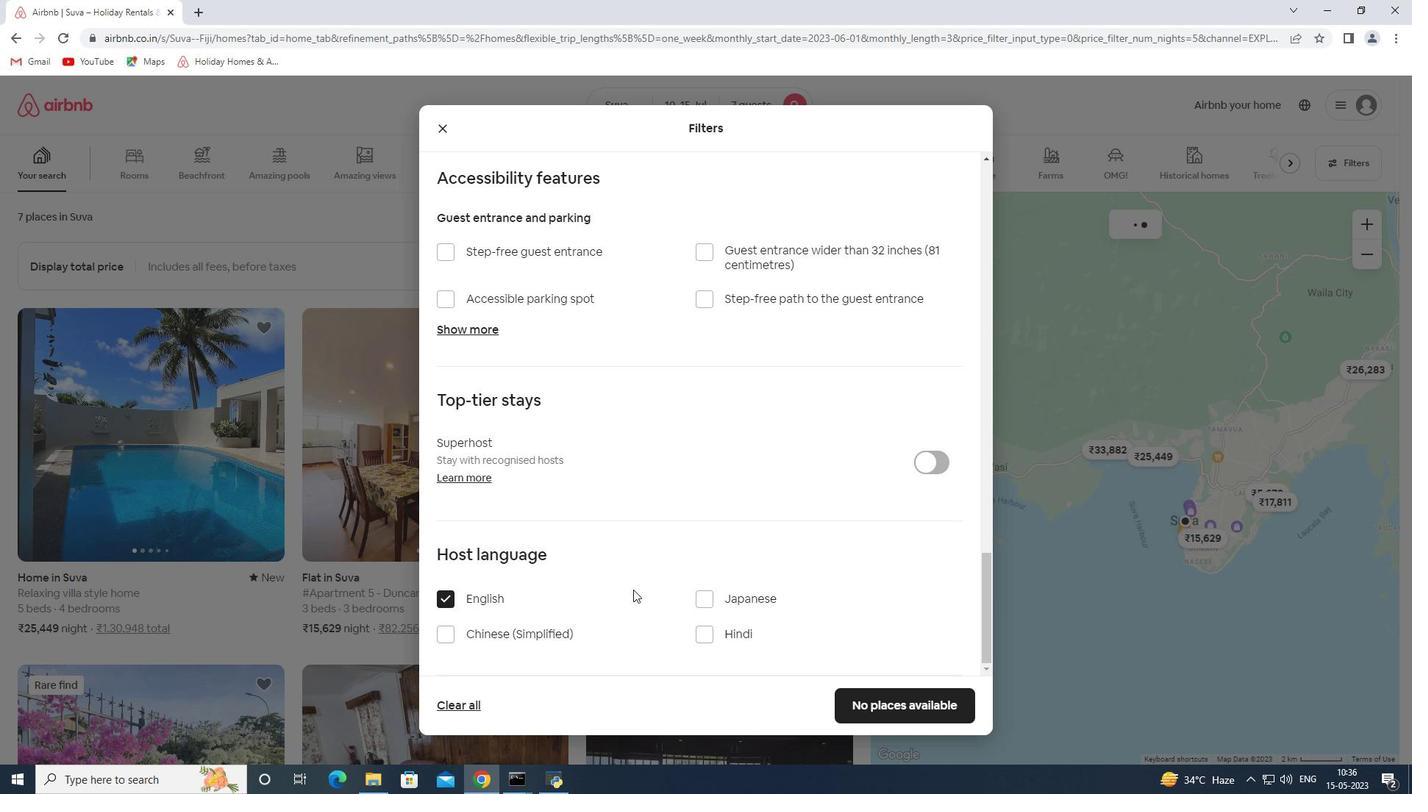 
Action: Mouse moved to (675, 588)
Screenshot: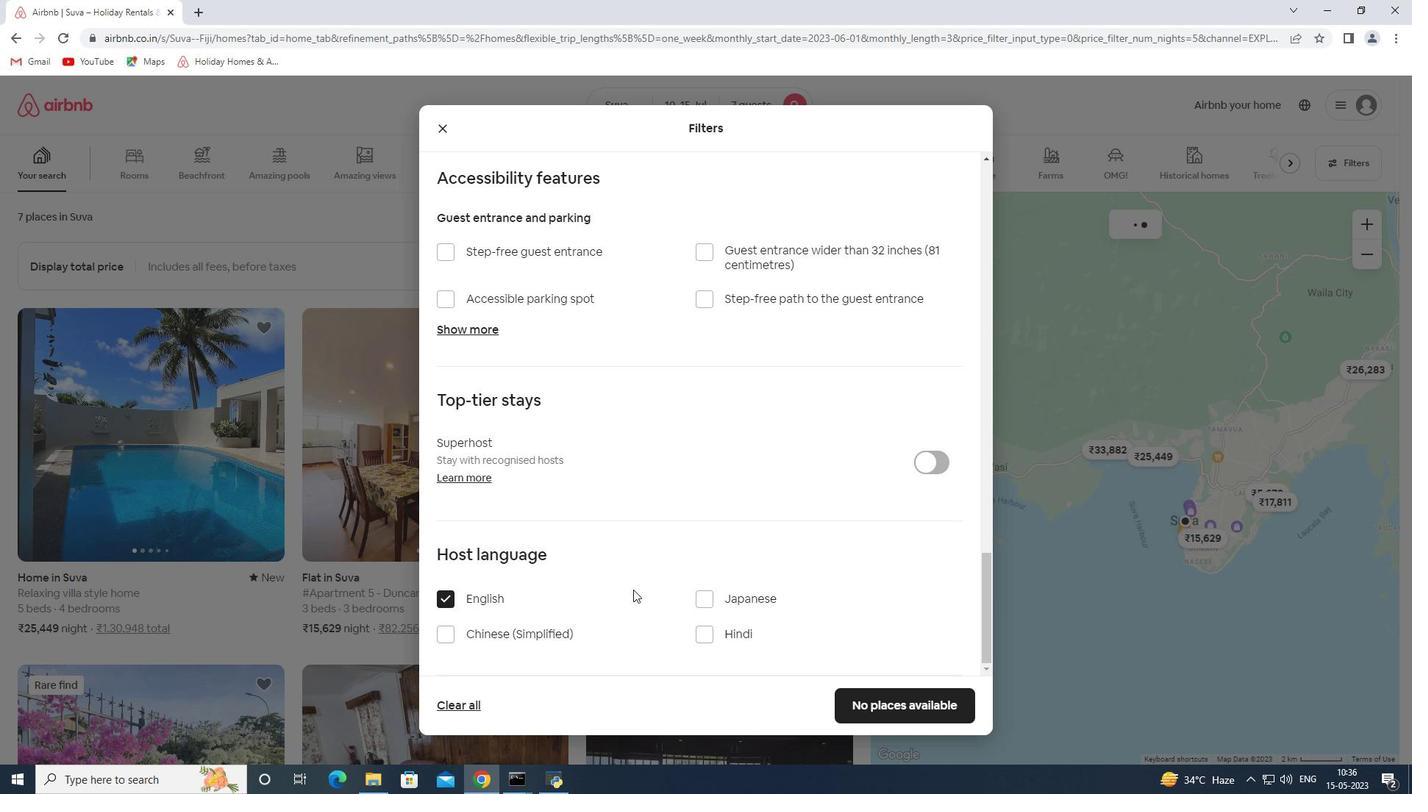 
Action: Mouse scrolled (675, 587) with delta (0, 0)
Screenshot: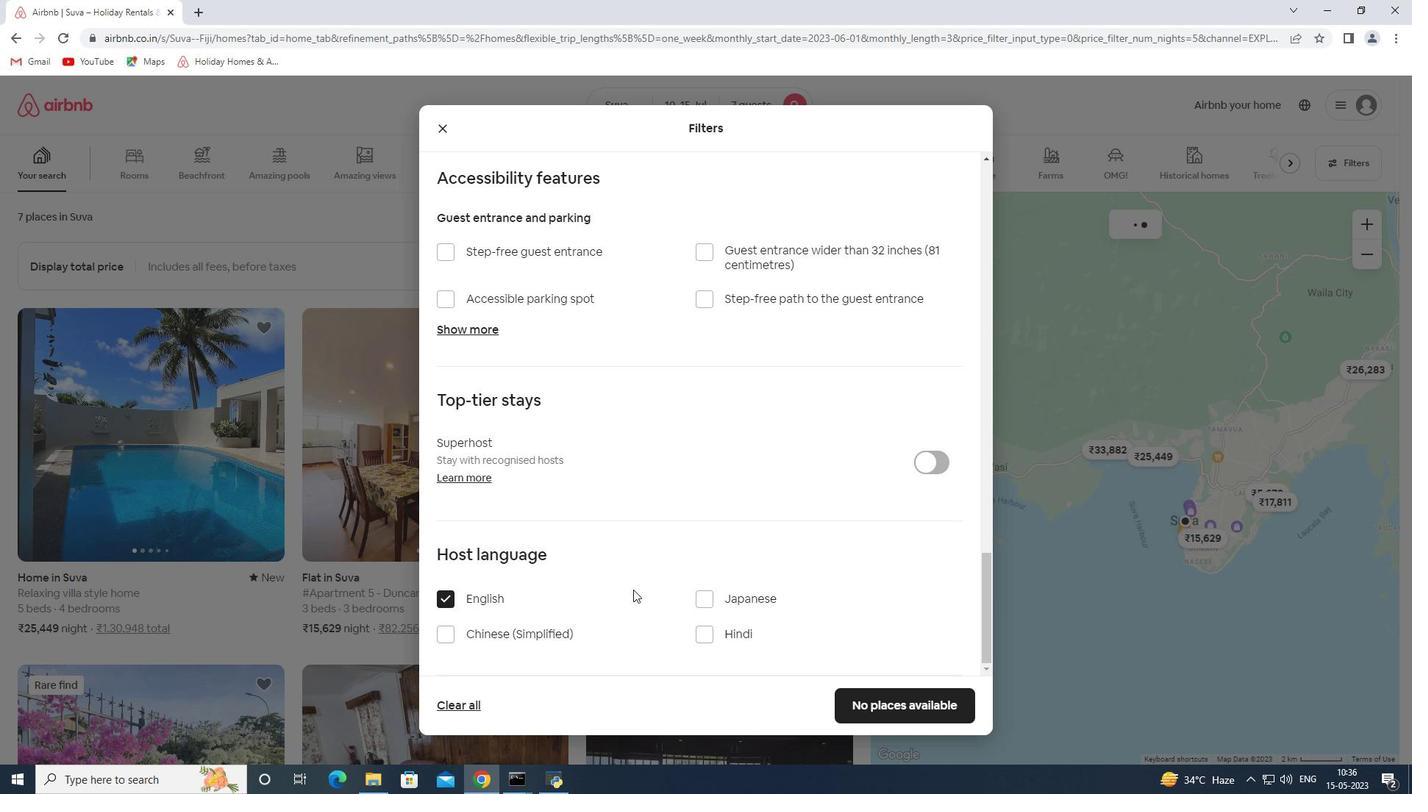 
Action: Mouse moved to (687, 587)
Screenshot: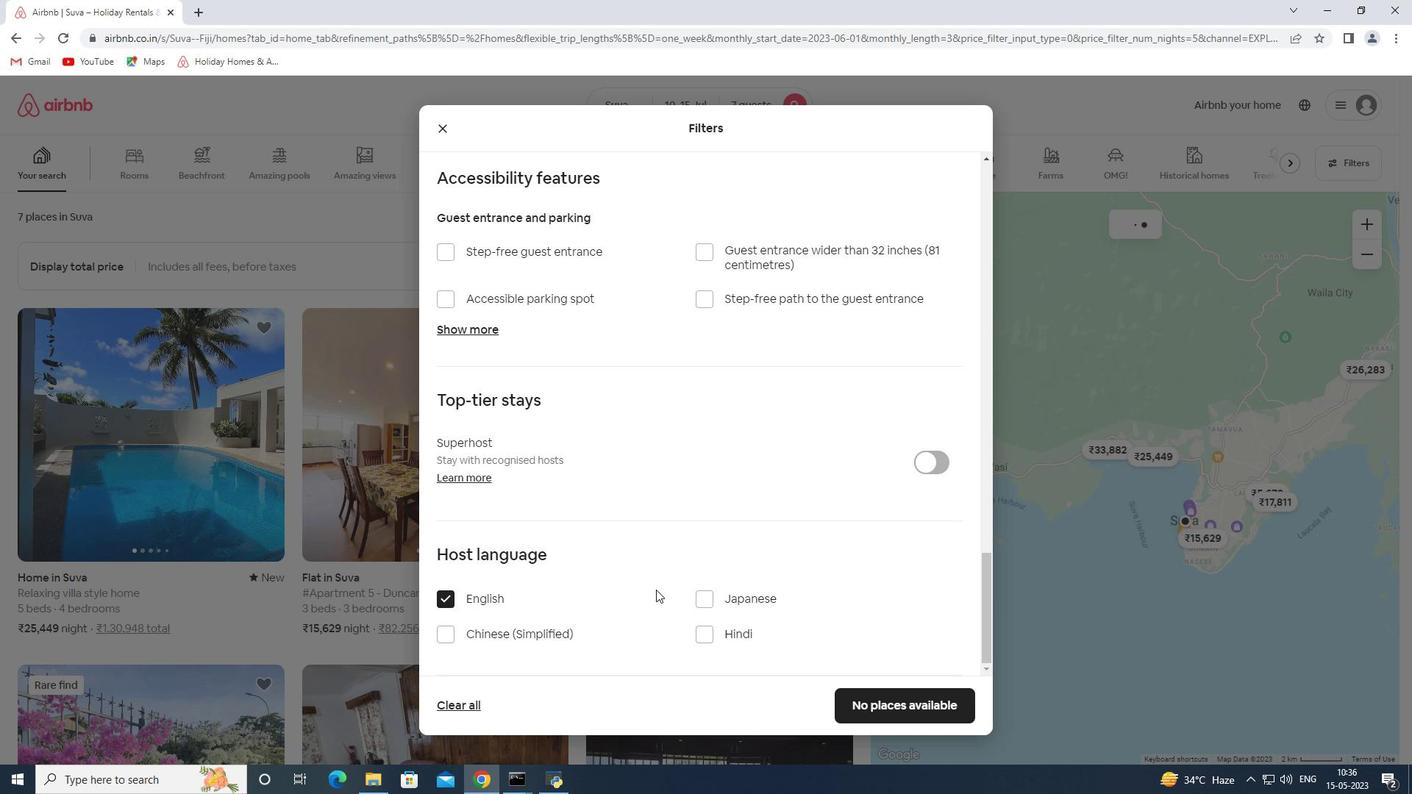 
Action: Mouse scrolled (687, 586) with delta (0, 0)
Screenshot: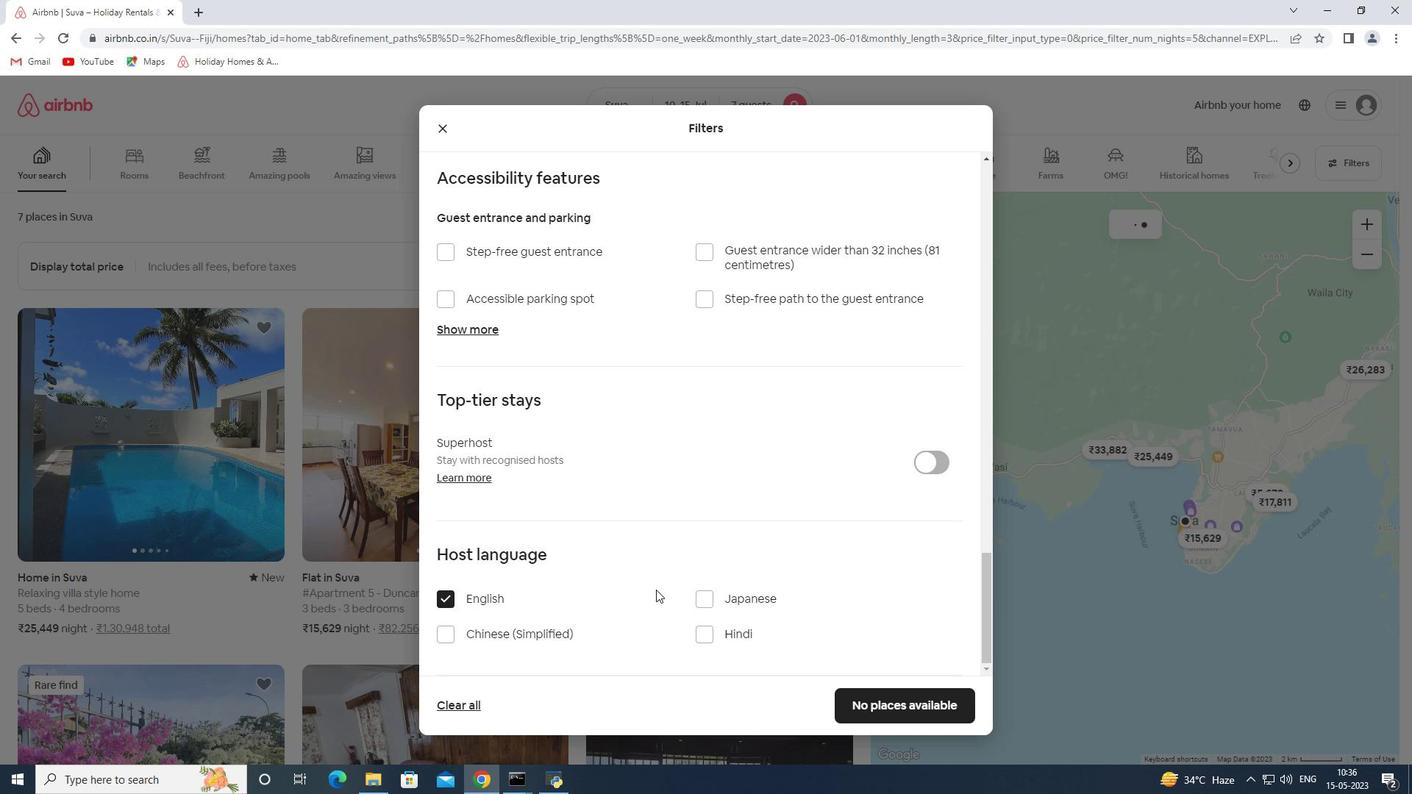 
Action: Mouse moved to (726, 590)
Screenshot: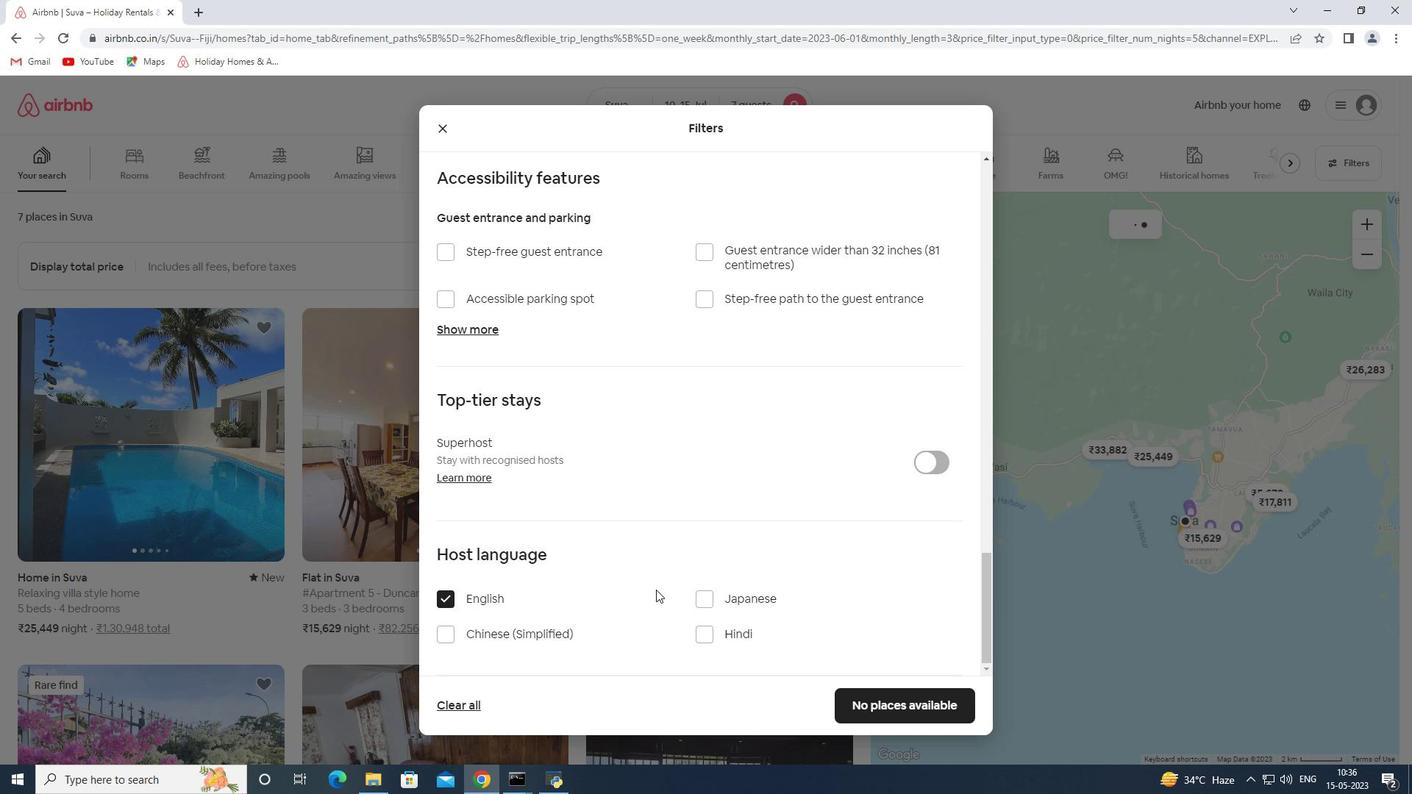 
Action: Mouse scrolled (726, 590) with delta (0, 0)
Screenshot: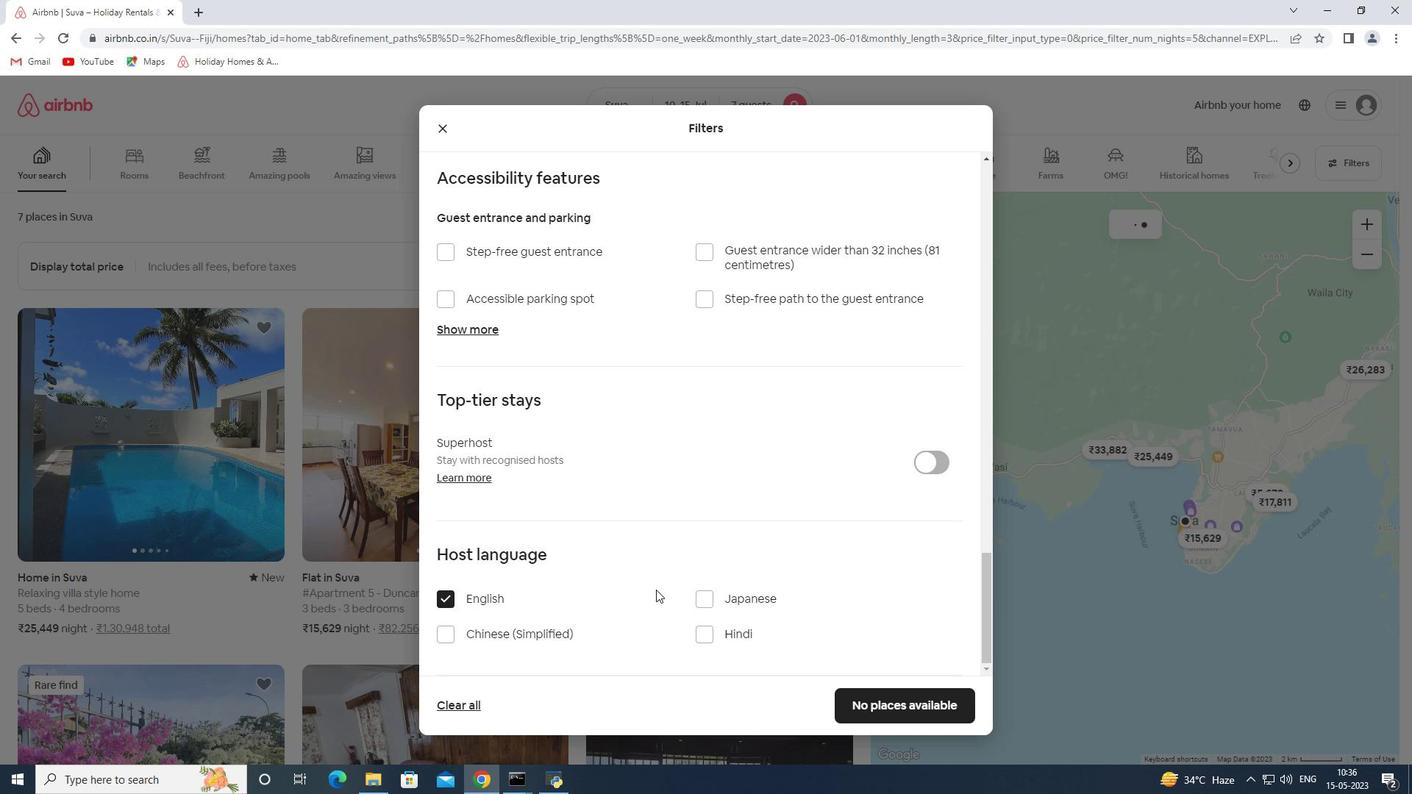 
Action: Mouse moved to (940, 709)
Screenshot: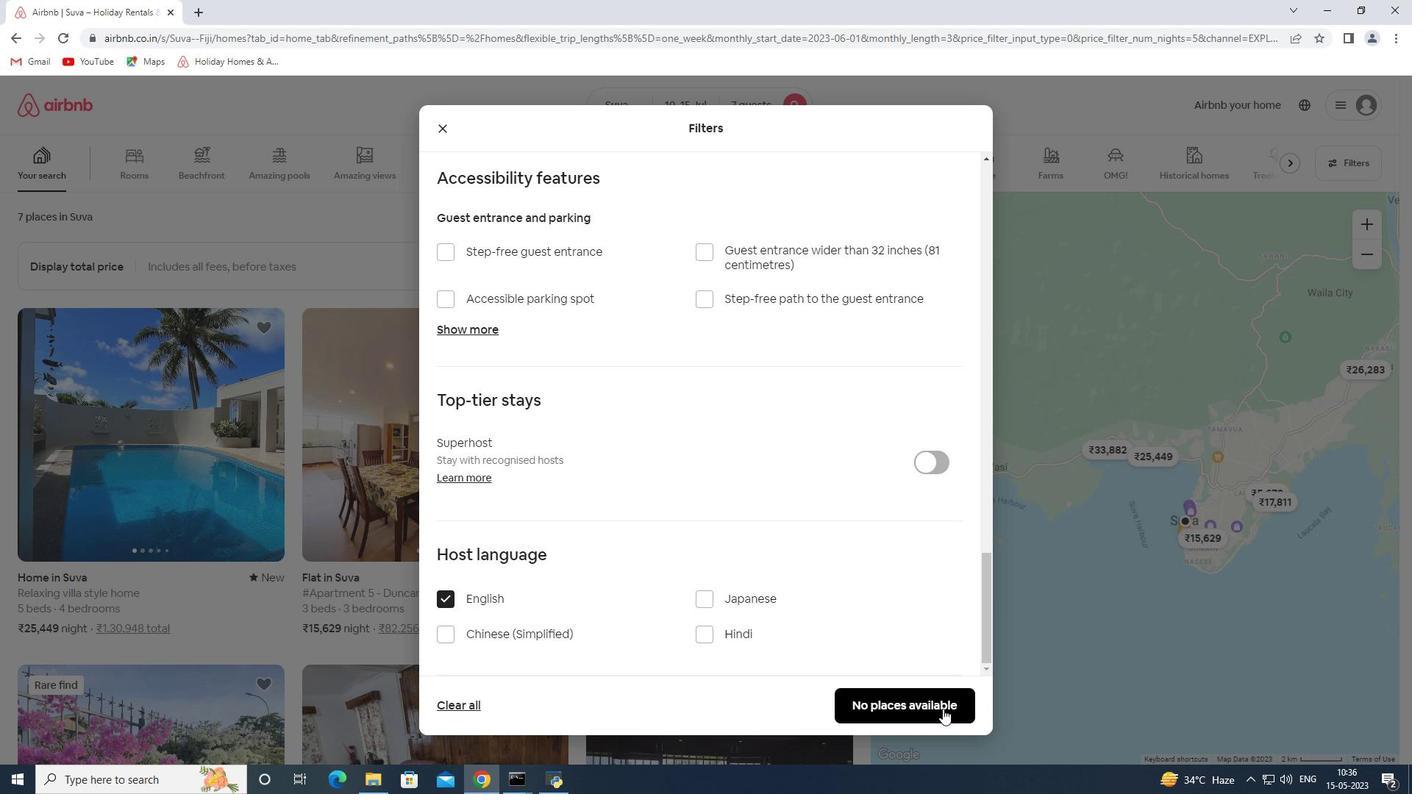 
Action: Mouse pressed left at (940, 709)
Screenshot: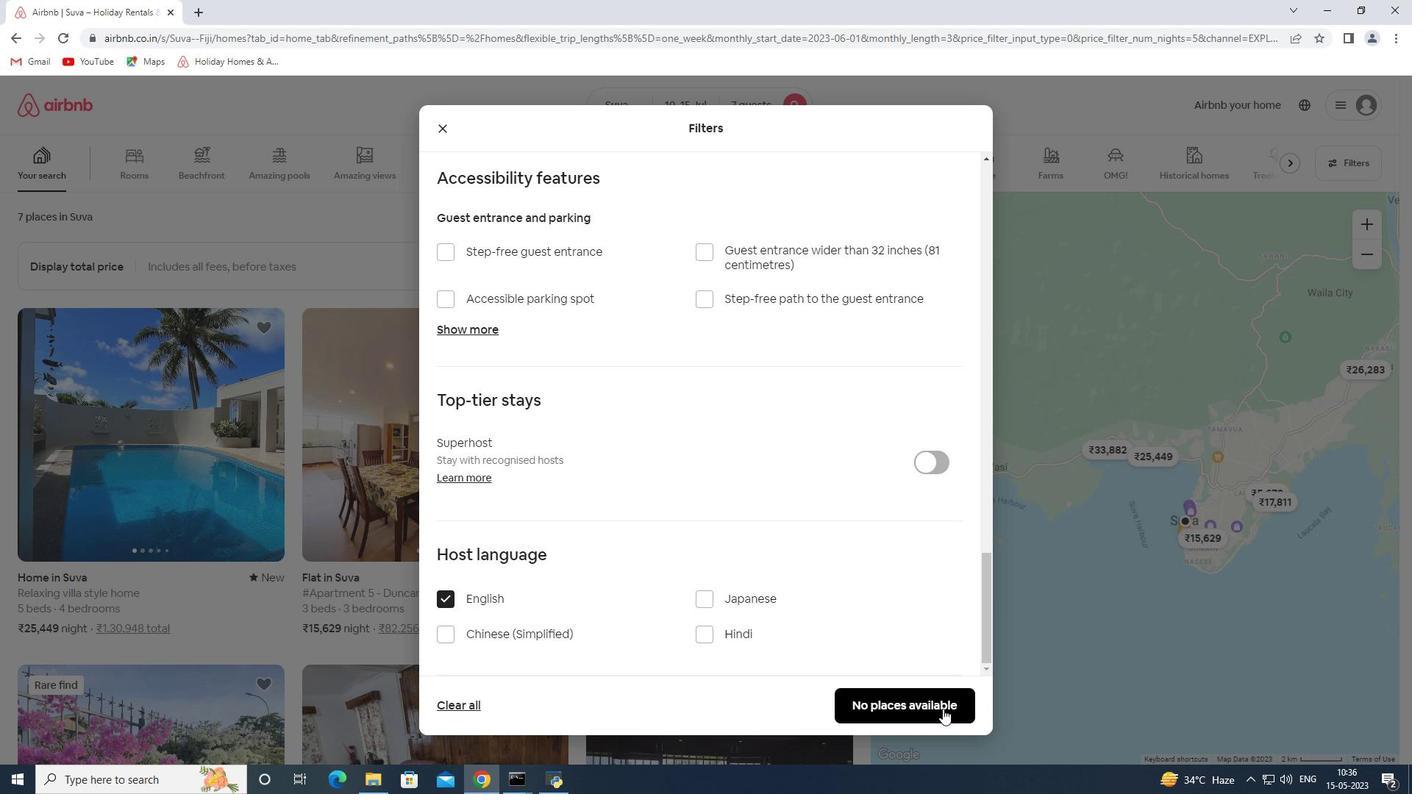 
Action: Mouse moved to (859, 503)
Screenshot: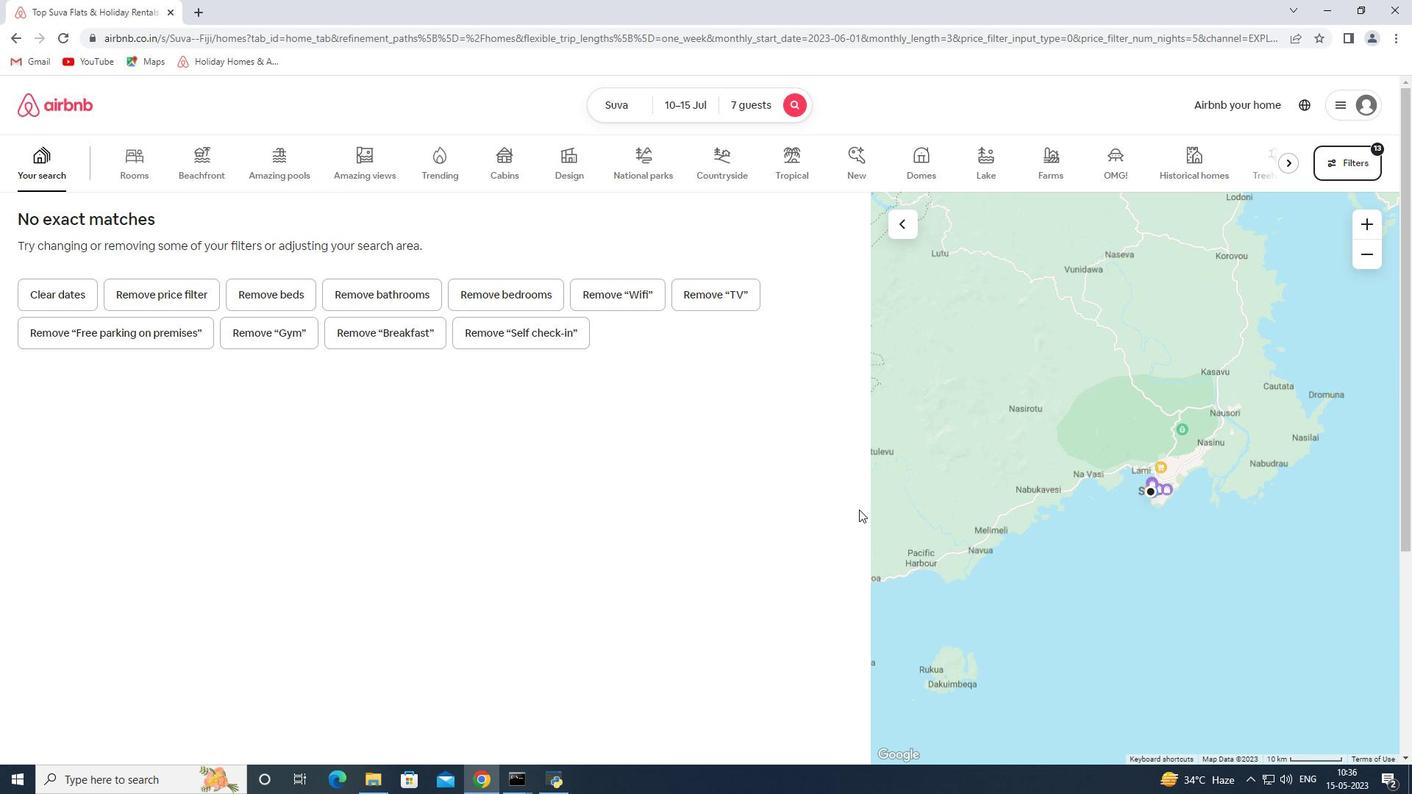 
